 Task: Look for Airbnb properties in Ajka, Hungary from 20th December, 2023 to 26th December, 2023 for 4 adults. Place can be private room with 4 bedrooms having 4 beds and 4 bathrooms. Property type can be flat. Amenities needed are: wifi, TV, free parkinig on premises, gym, breakfast.
Action: Mouse moved to (562, 150)
Screenshot: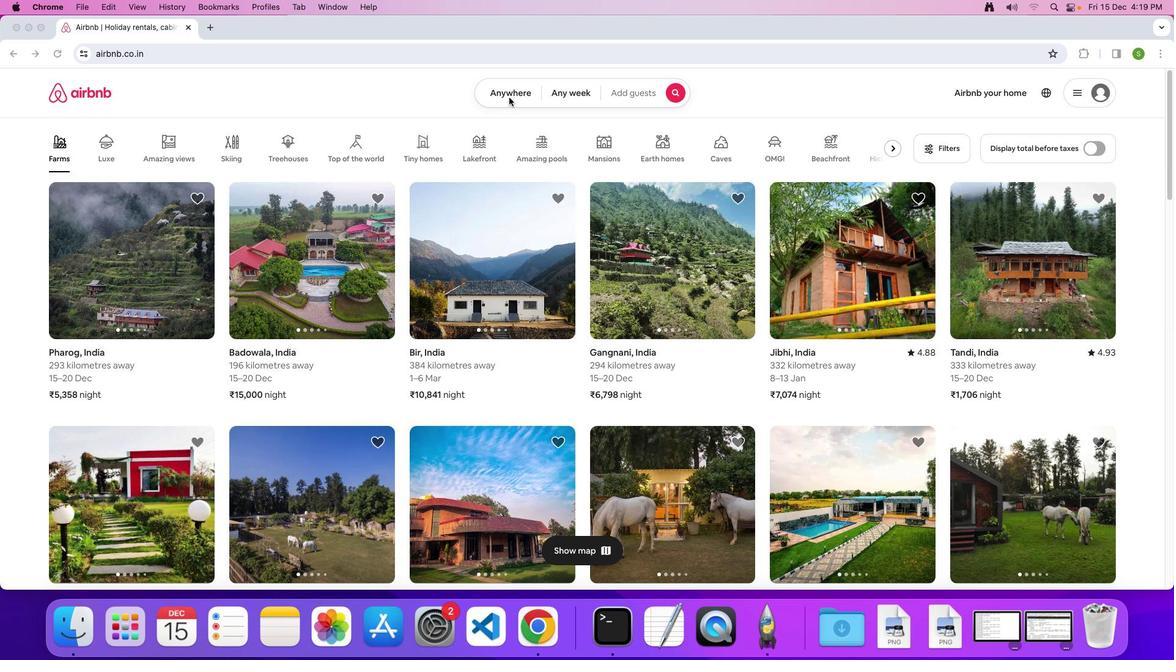 
Action: Mouse pressed left at (562, 150)
Screenshot: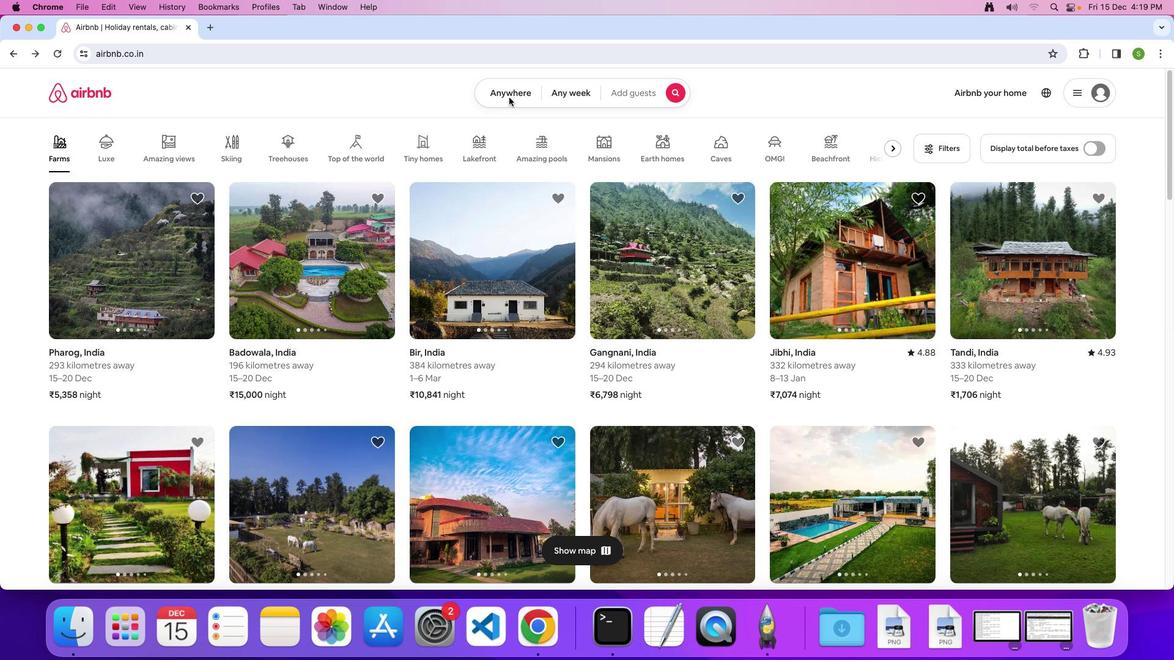 
Action: Mouse moved to (546, 149)
Screenshot: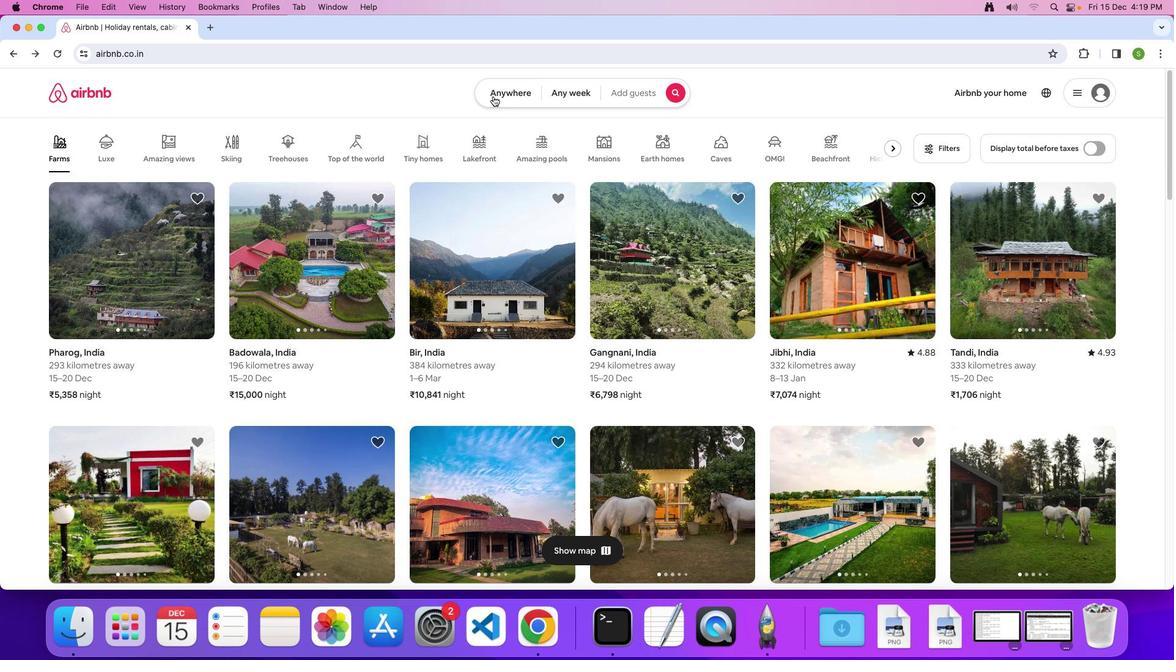 
Action: Mouse pressed left at (546, 149)
Screenshot: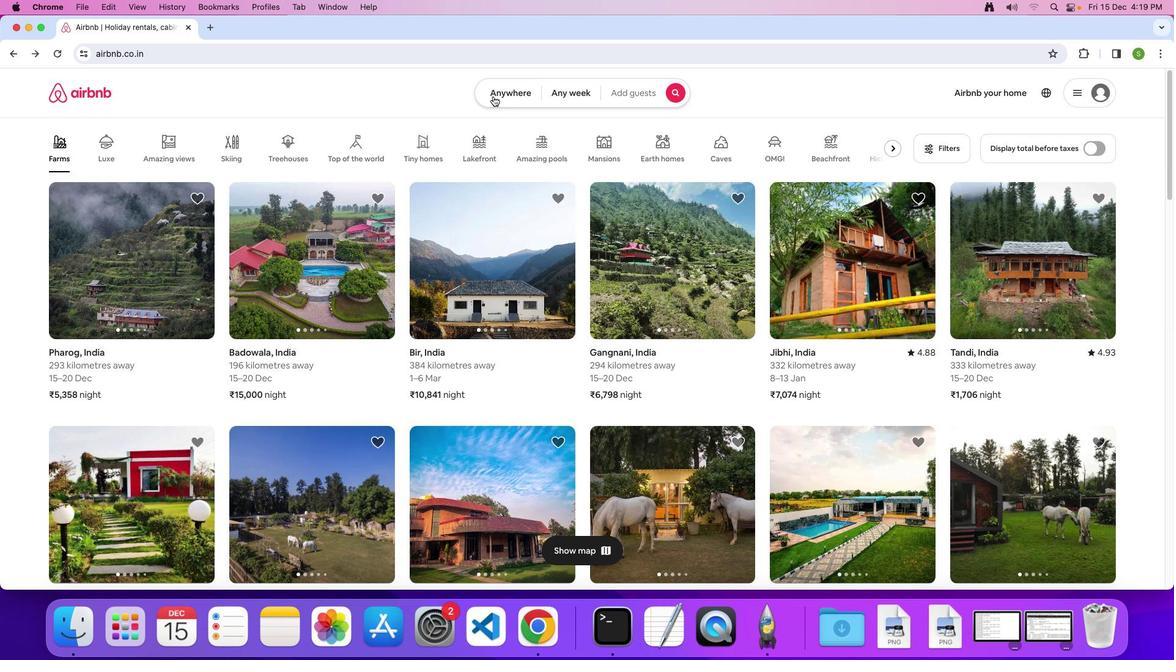 
Action: Mouse moved to (478, 190)
Screenshot: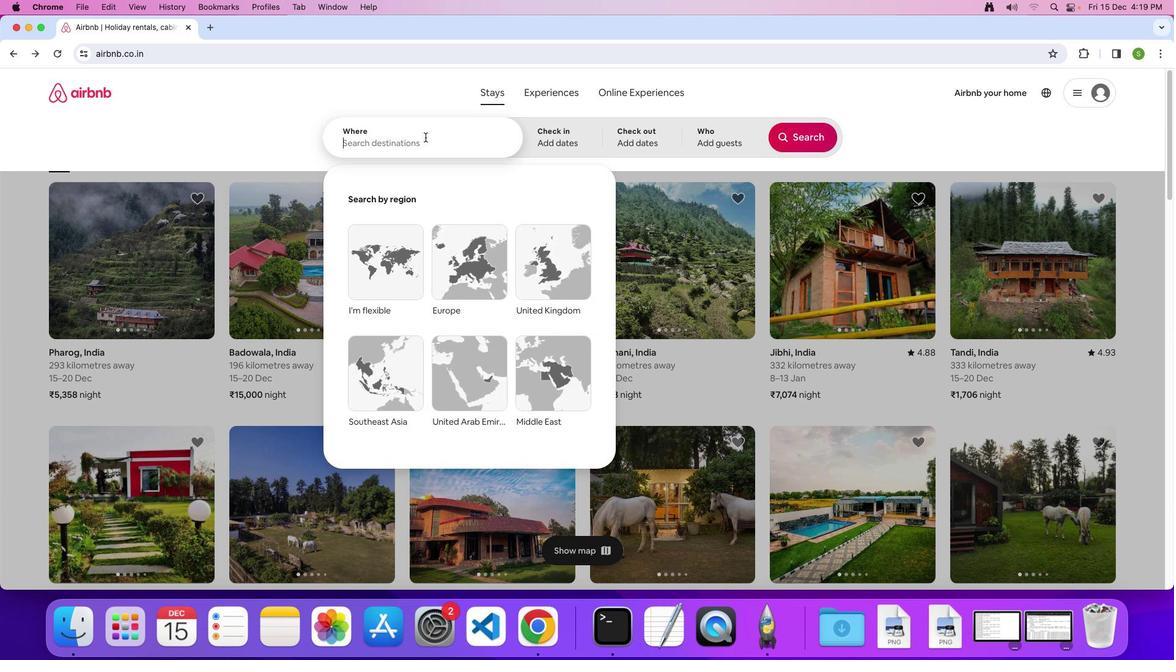 
Action: Mouse pressed left at (478, 190)
Screenshot: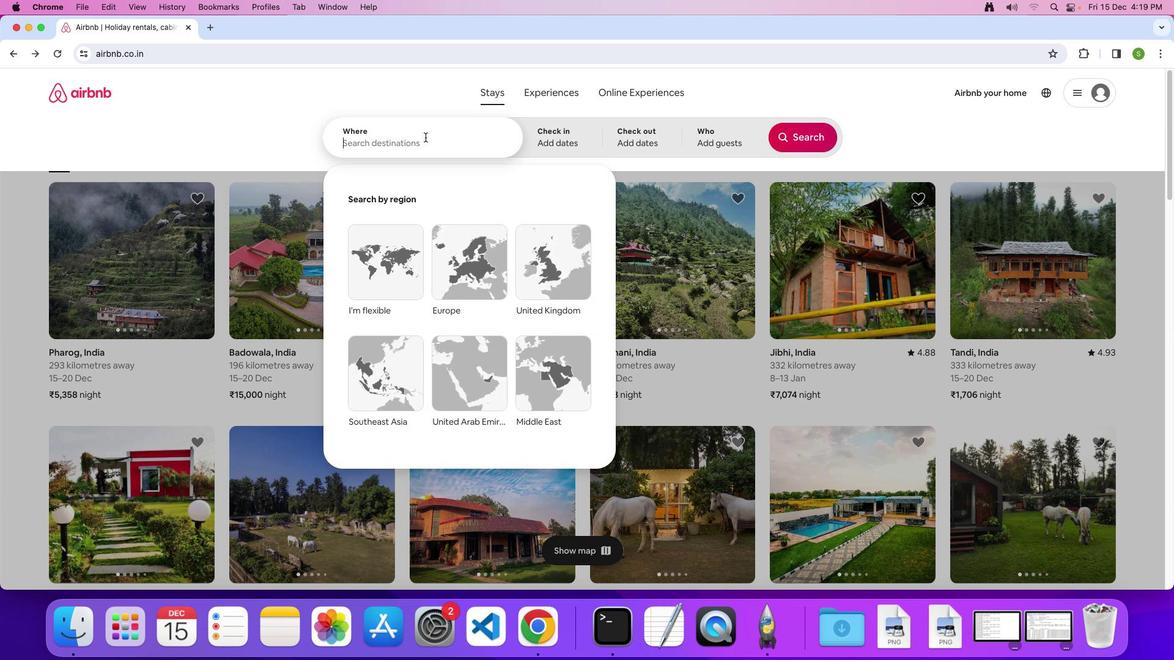 
Action: Key pressed 'A'Key.caps_lock'j''k''a'','Key.spaceKey.shift'H''u''n''g''a''r''y'Key.enter
Screenshot: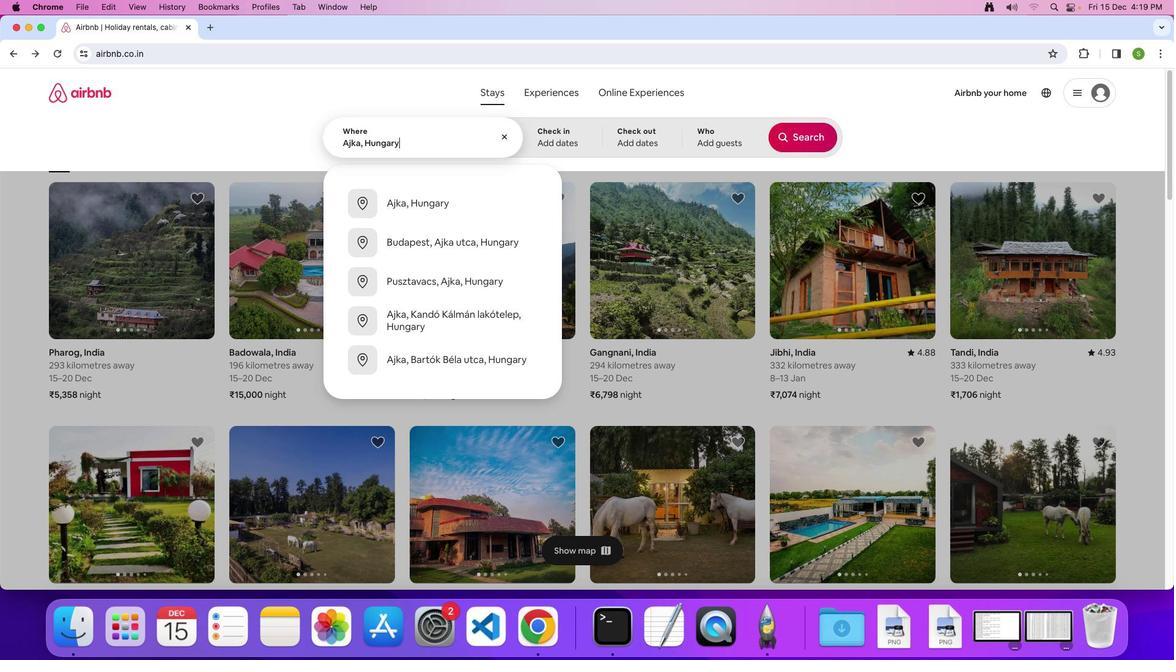 
Action: Mouse moved to (512, 432)
Screenshot: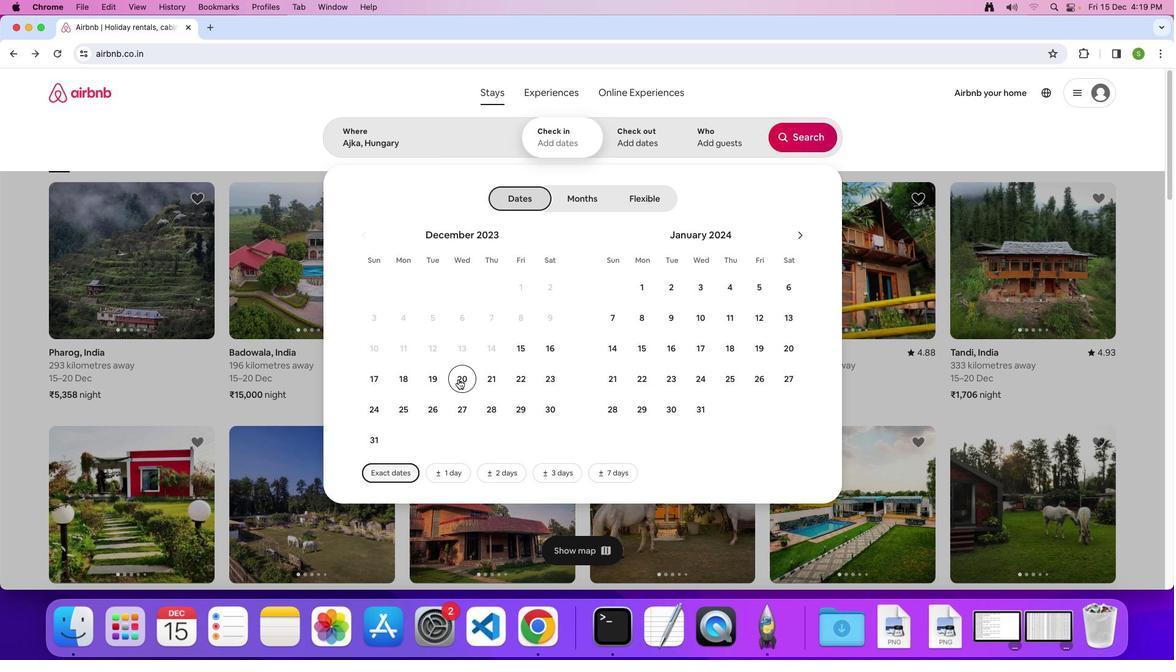 
Action: Mouse pressed left at (512, 432)
Screenshot: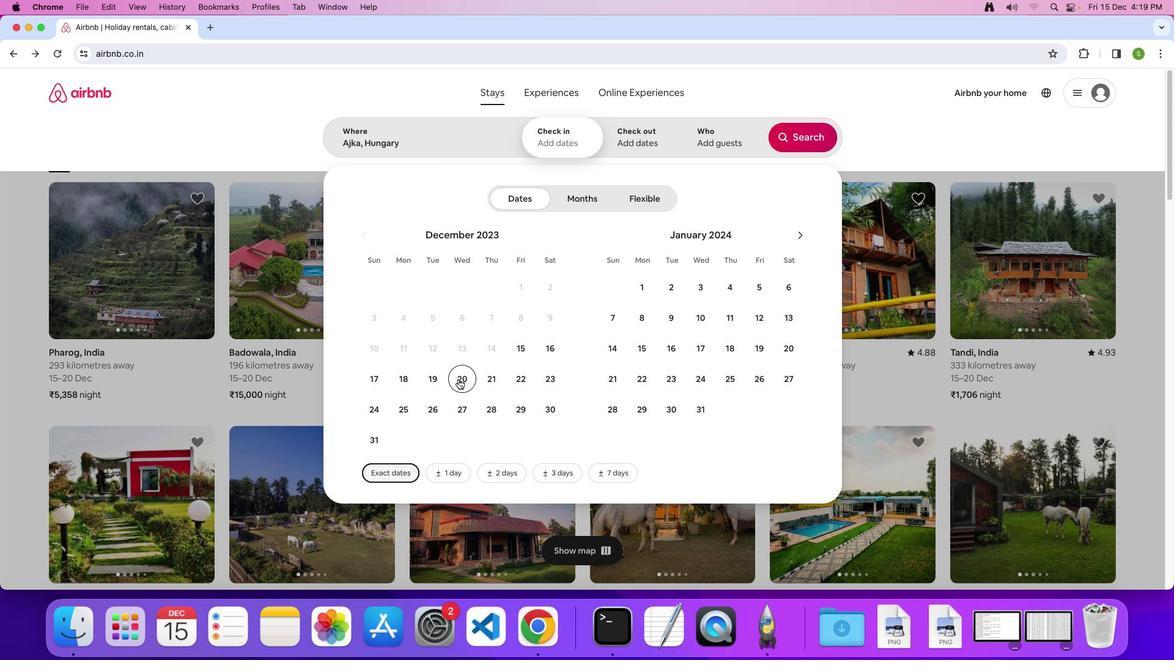 
Action: Mouse moved to (490, 459)
Screenshot: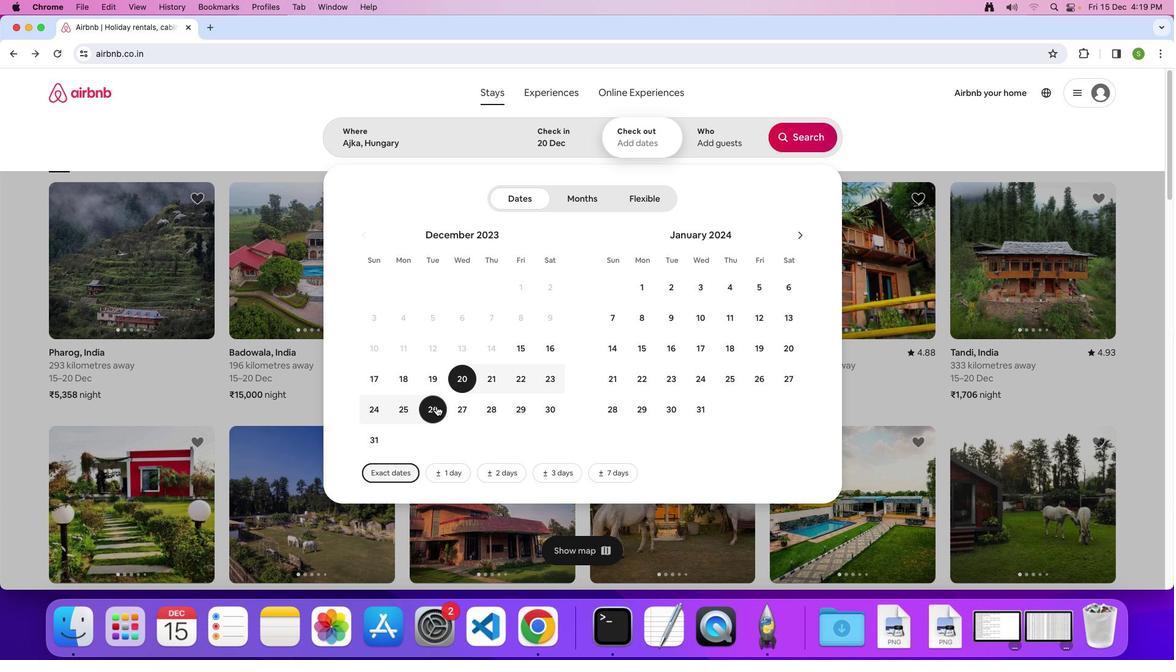 
Action: Mouse pressed left at (490, 459)
Screenshot: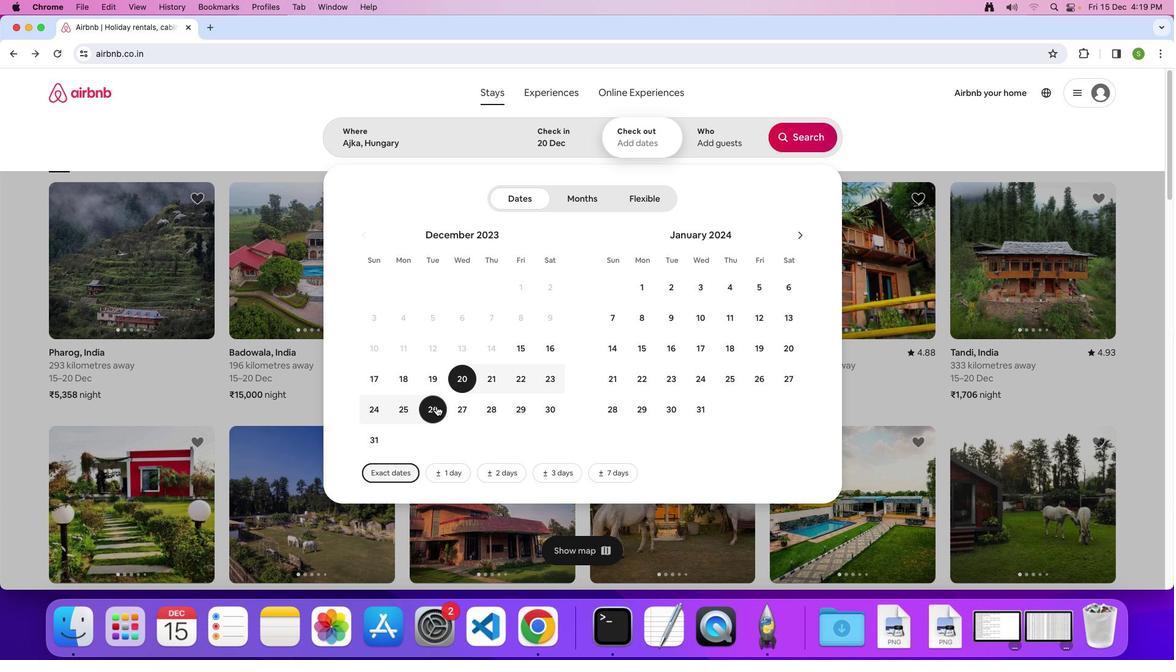 
Action: Mouse moved to (774, 203)
Screenshot: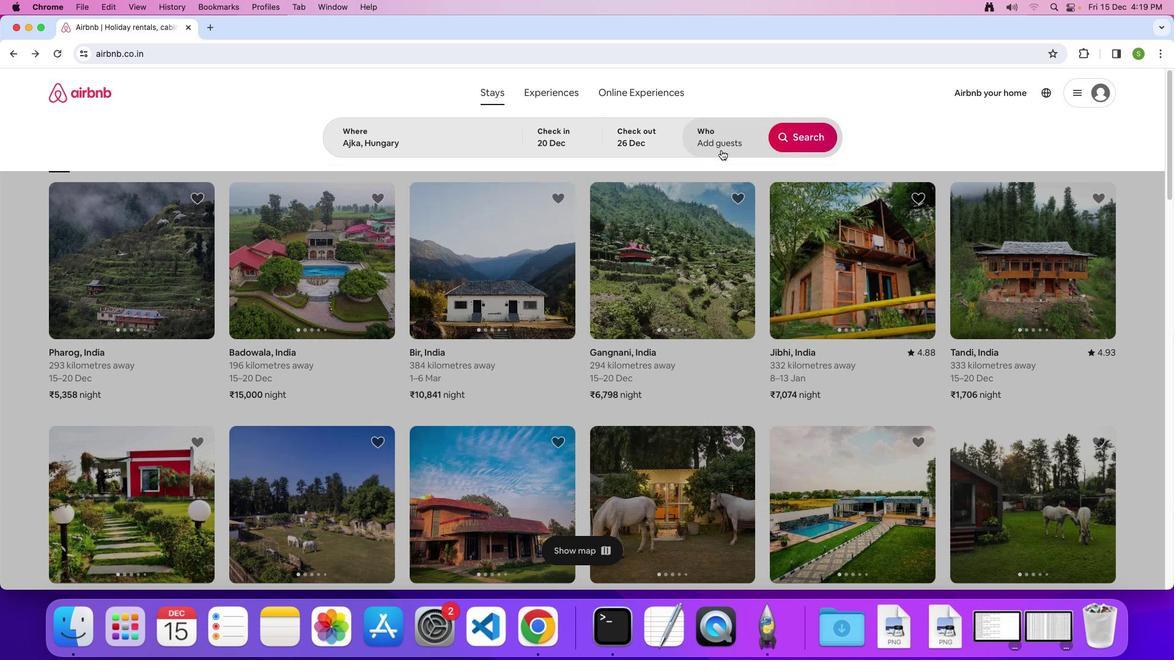 
Action: Mouse pressed left at (774, 203)
Screenshot: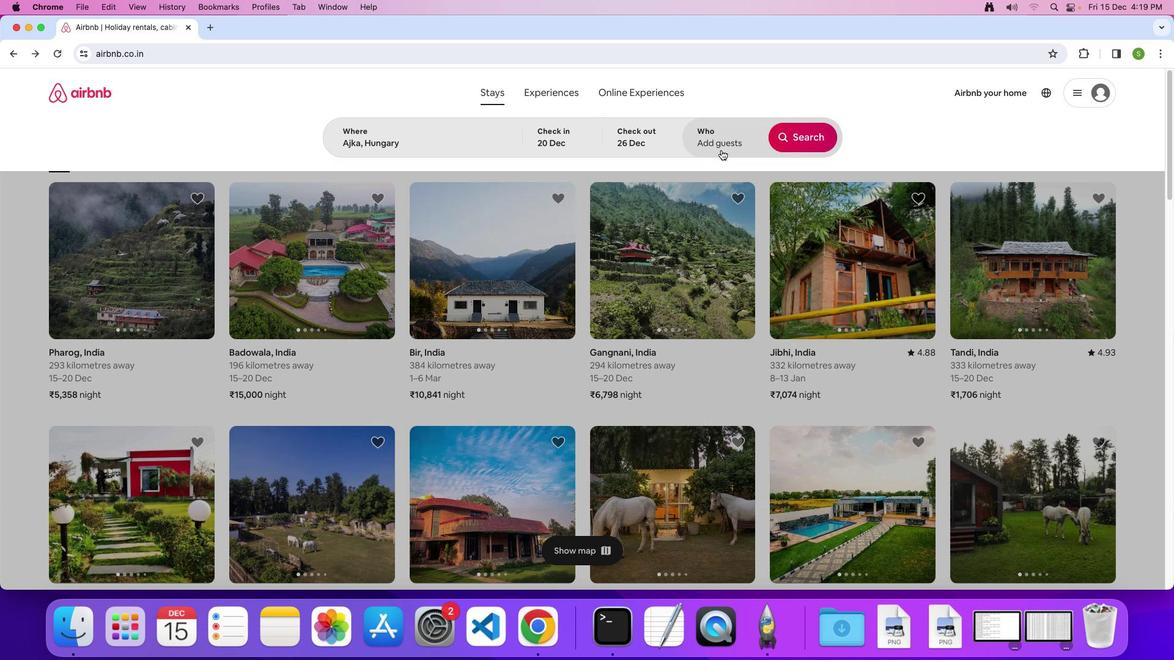 
Action: Mouse moved to (863, 256)
Screenshot: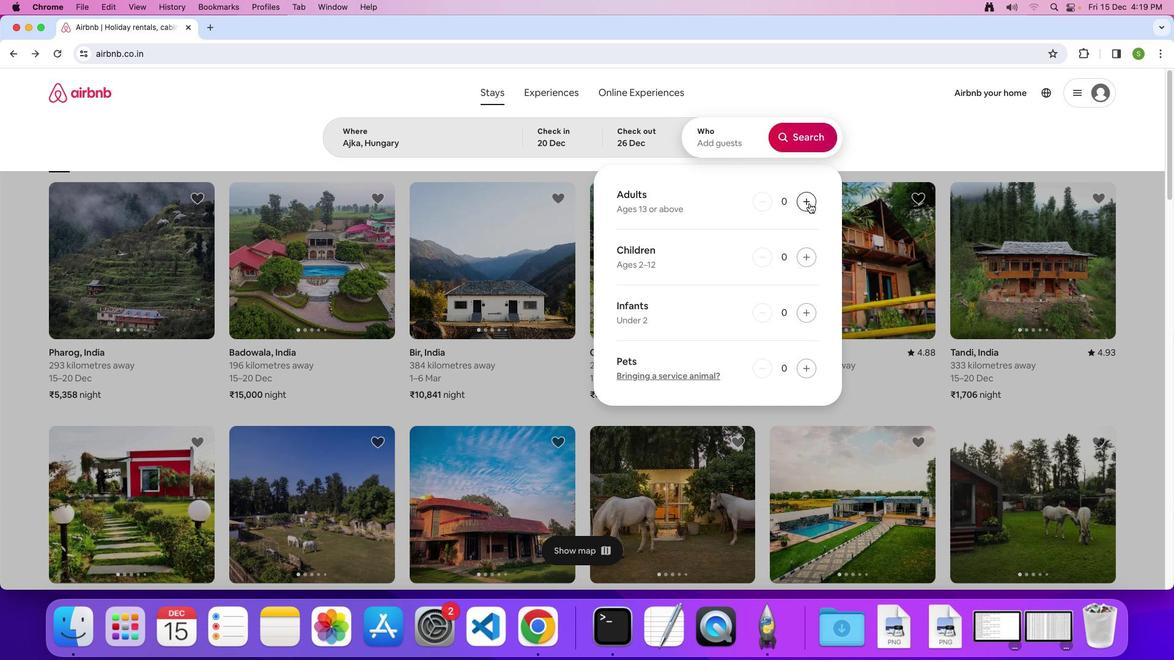 
Action: Mouse pressed left at (863, 256)
Screenshot: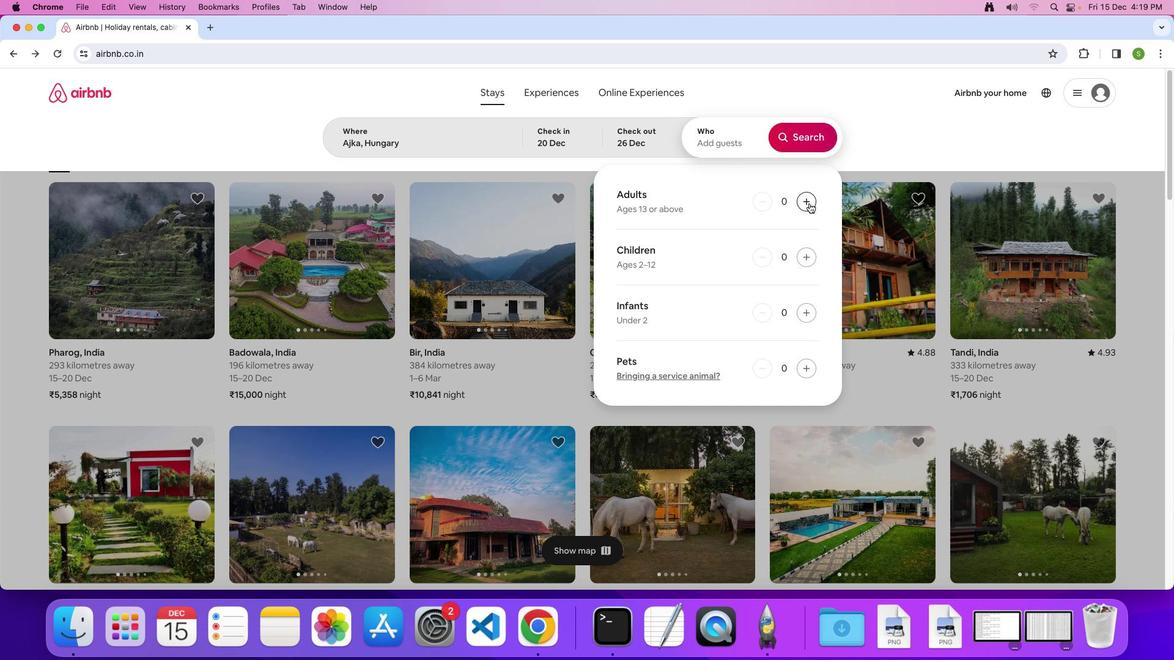 
Action: Mouse pressed left at (863, 256)
Screenshot: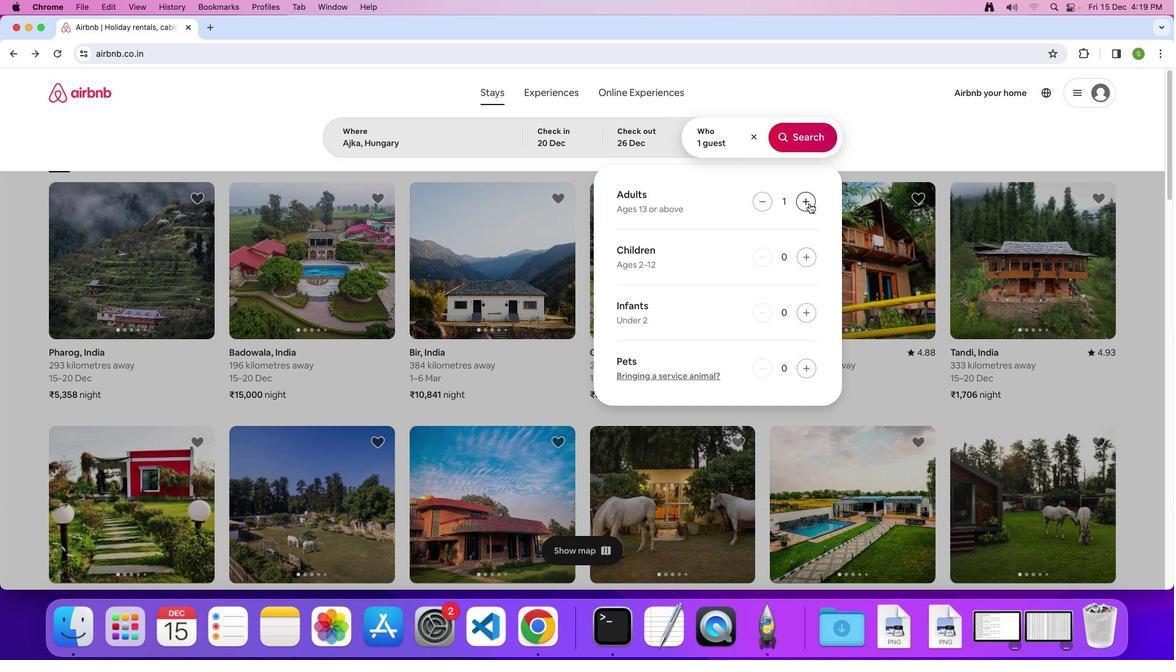
Action: Mouse pressed left at (863, 256)
Screenshot: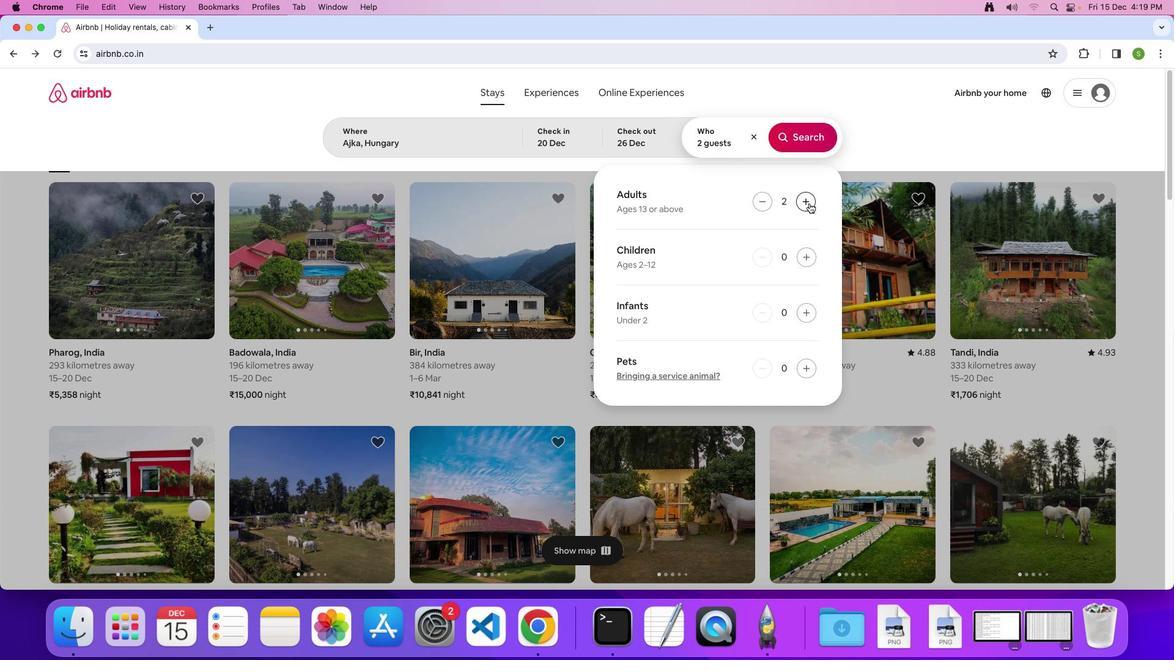 
Action: Mouse pressed left at (863, 256)
Screenshot: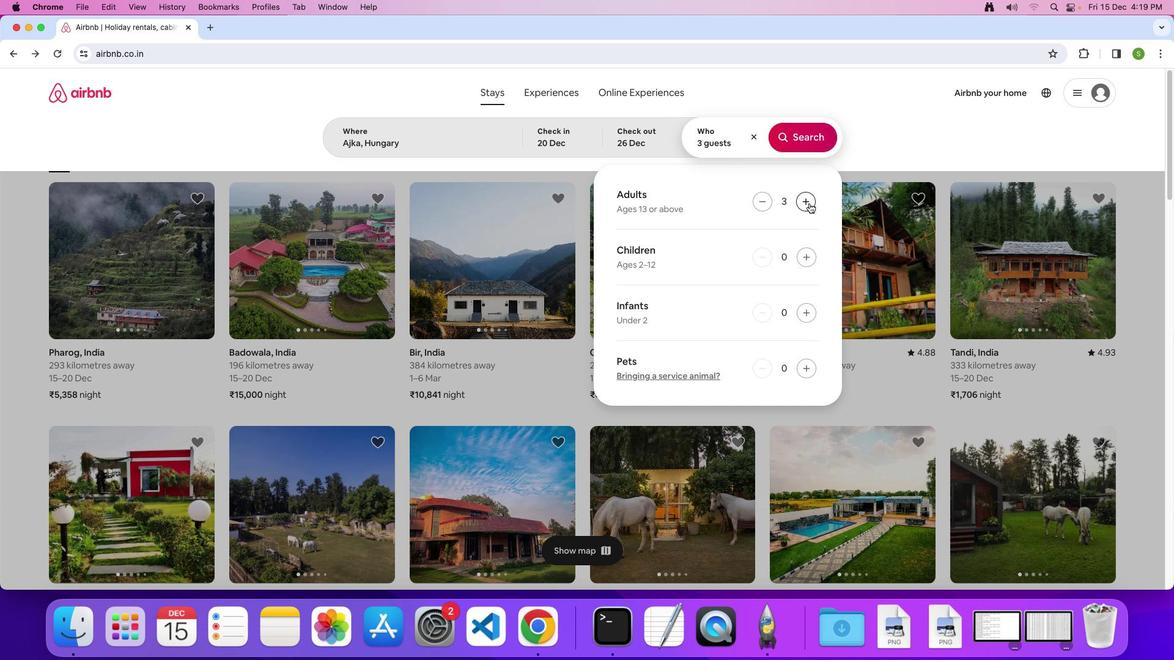 
Action: Mouse moved to (863, 190)
Screenshot: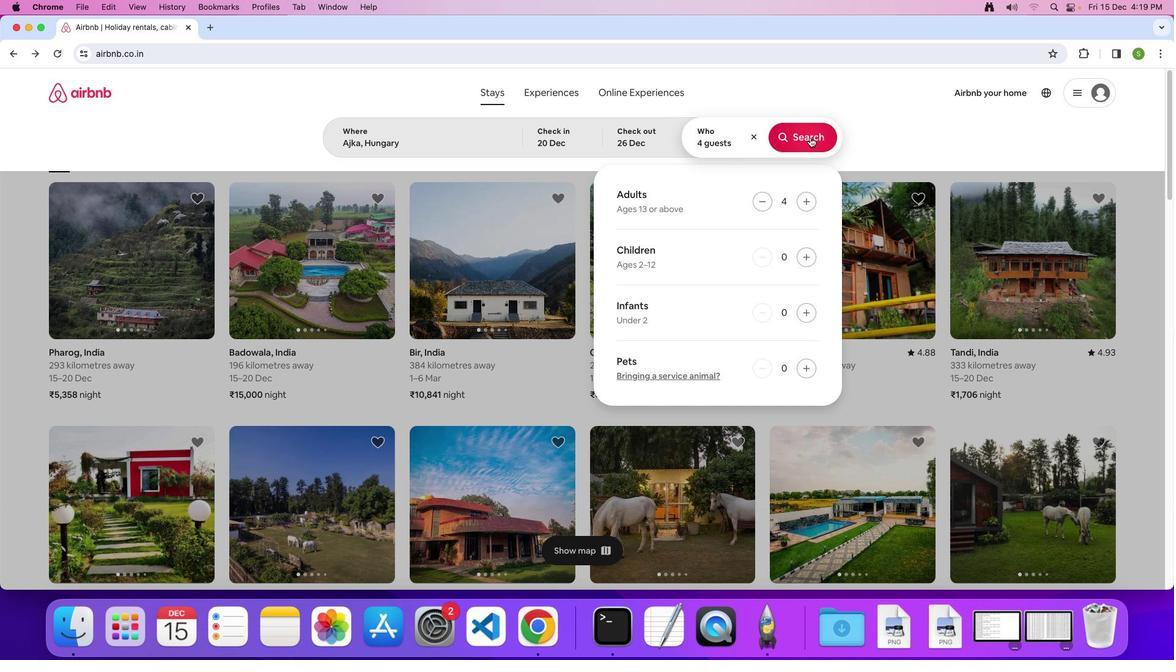 
Action: Mouse pressed left at (863, 190)
Screenshot: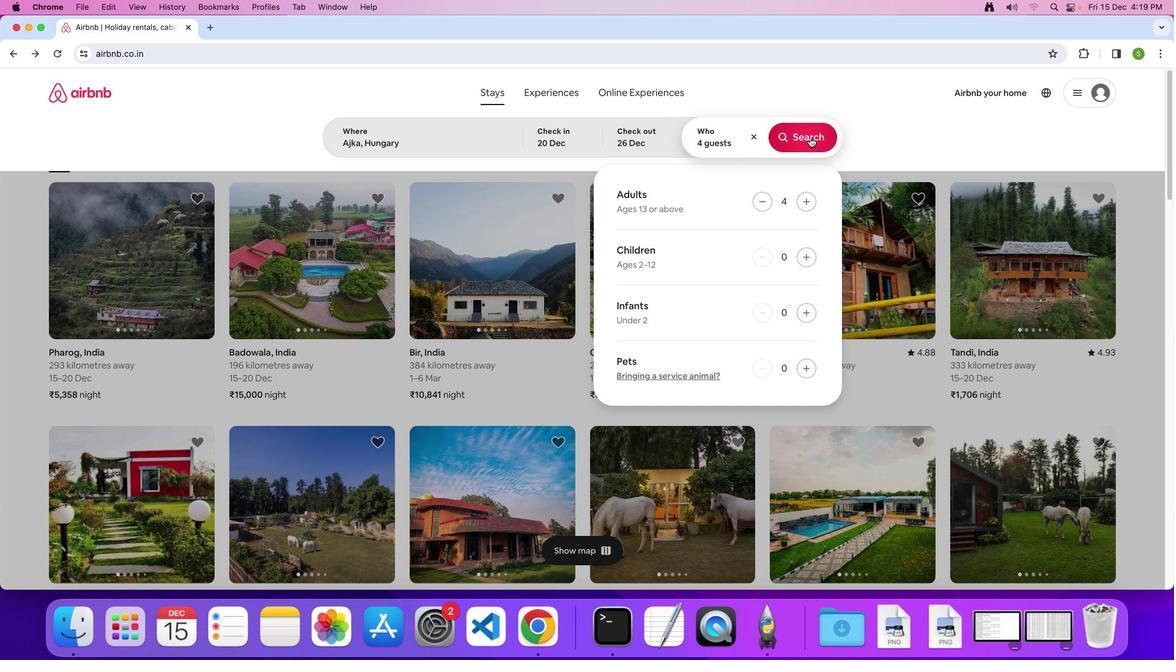 
Action: Mouse moved to (1042, 196)
Screenshot: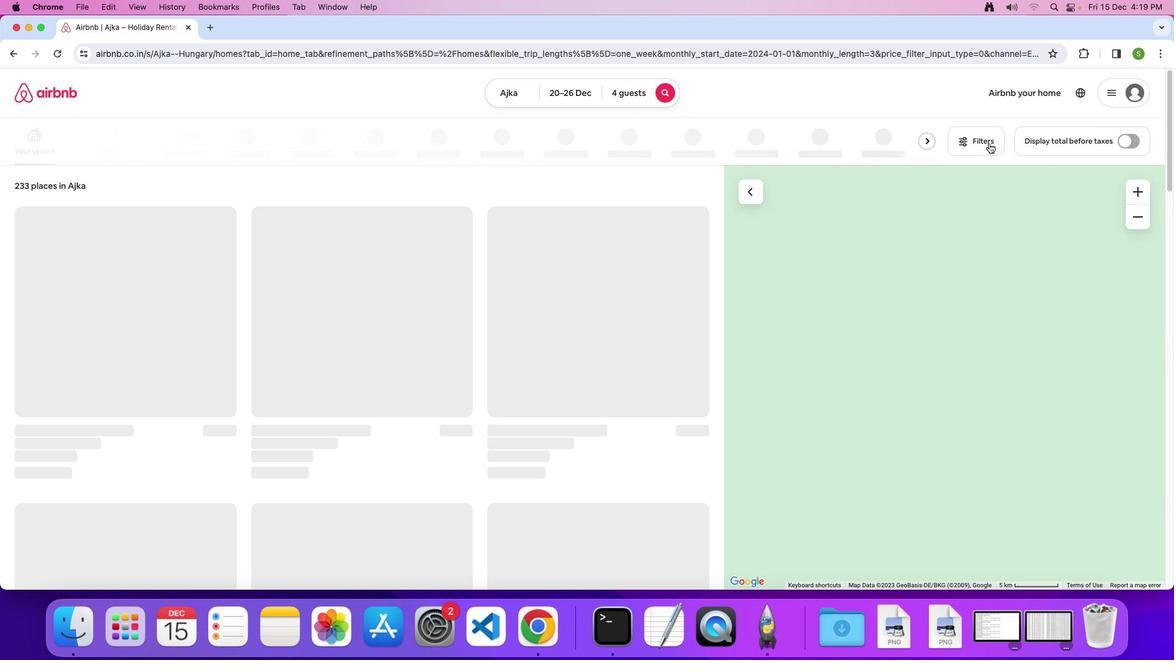 
Action: Mouse pressed left at (1042, 196)
Screenshot: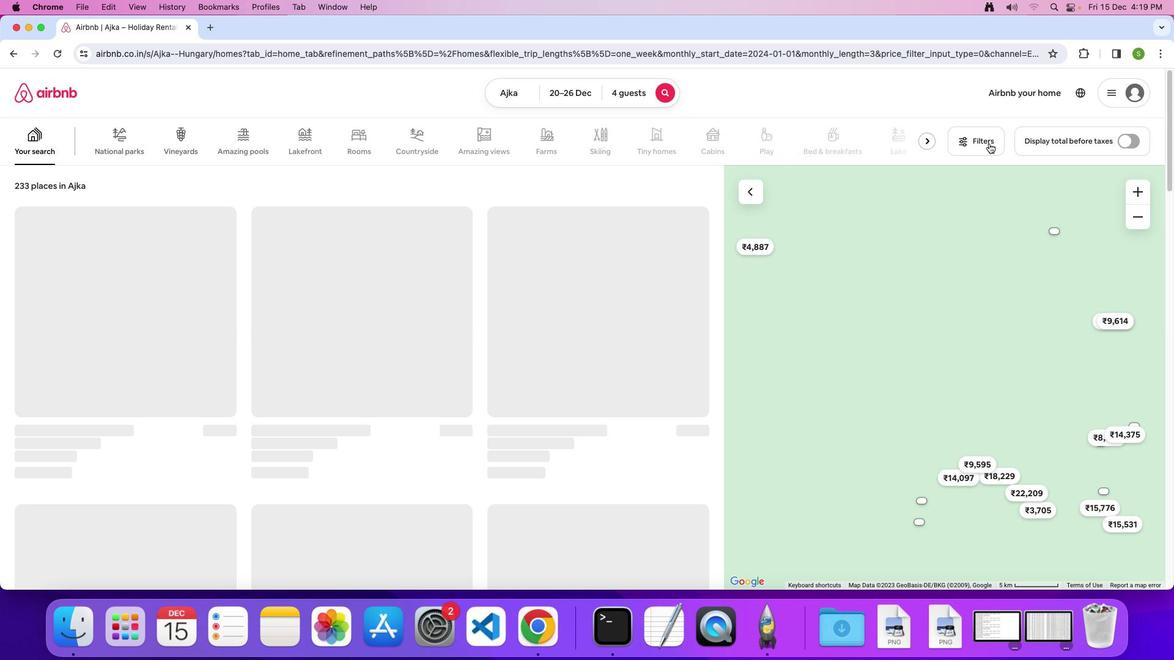 
Action: Mouse moved to (641, 430)
Screenshot: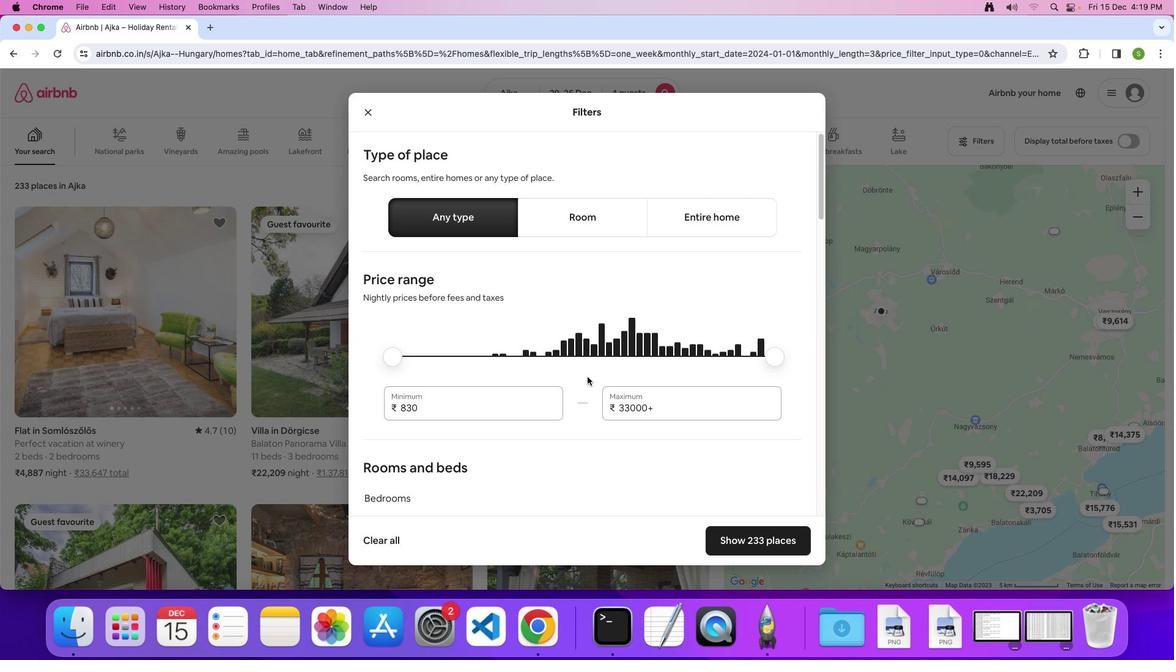 
Action: Mouse scrolled (641, 430) with delta (53, 52)
Screenshot: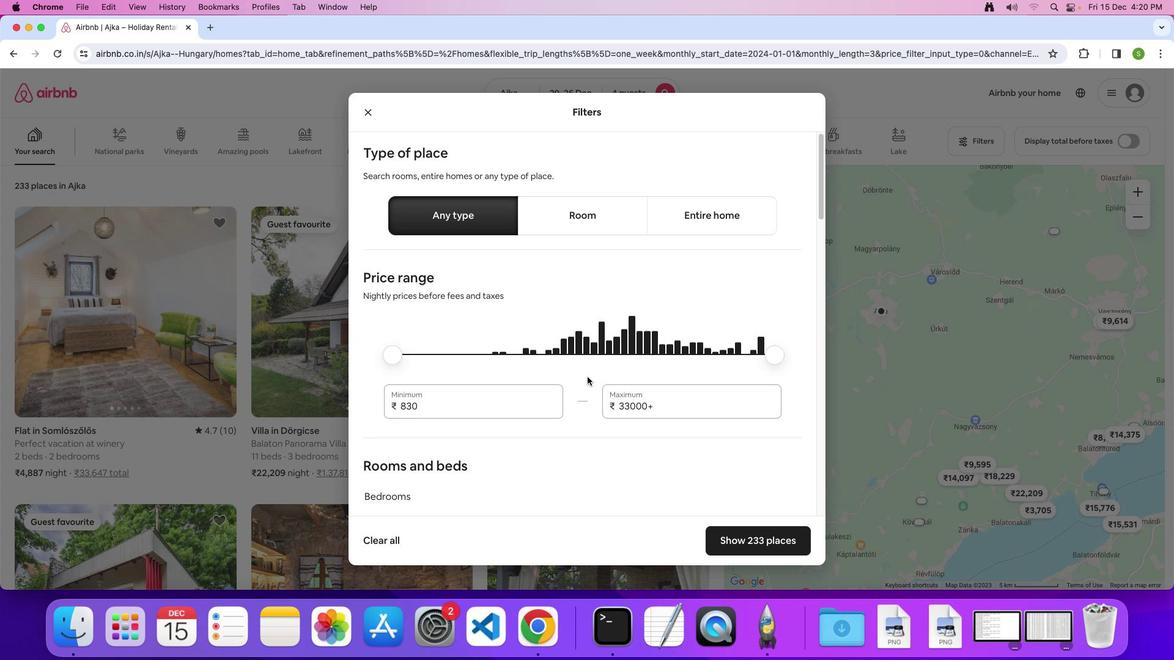 
Action: Mouse scrolled (641, 430) with delta (53, 52)
Screenshot: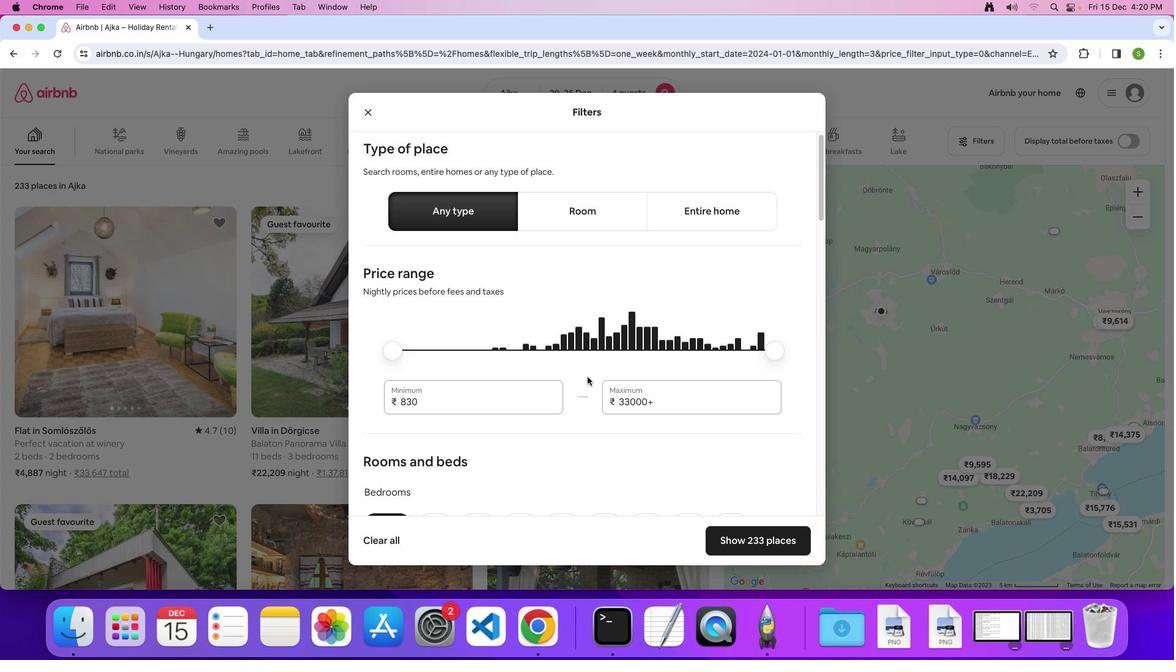 
Action: Mouse scrolled (641, 430) with delta (53, 52)
Screenshot: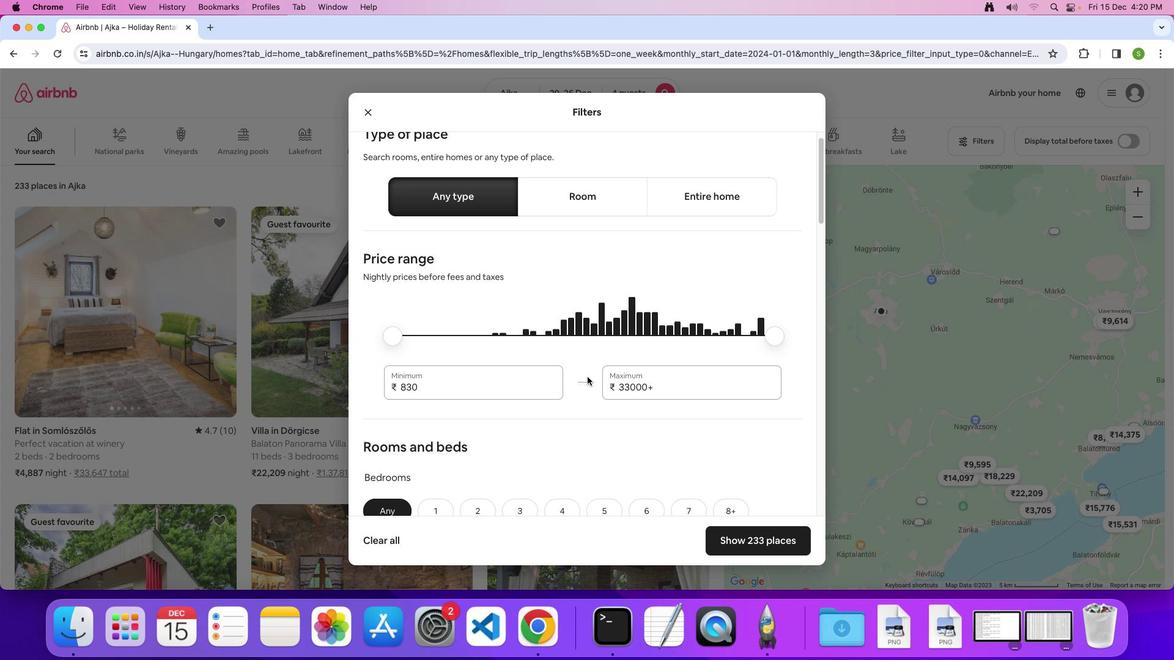 
Action: Mouse scrolled (641, 430) with delta (53, 52)
Screenshot: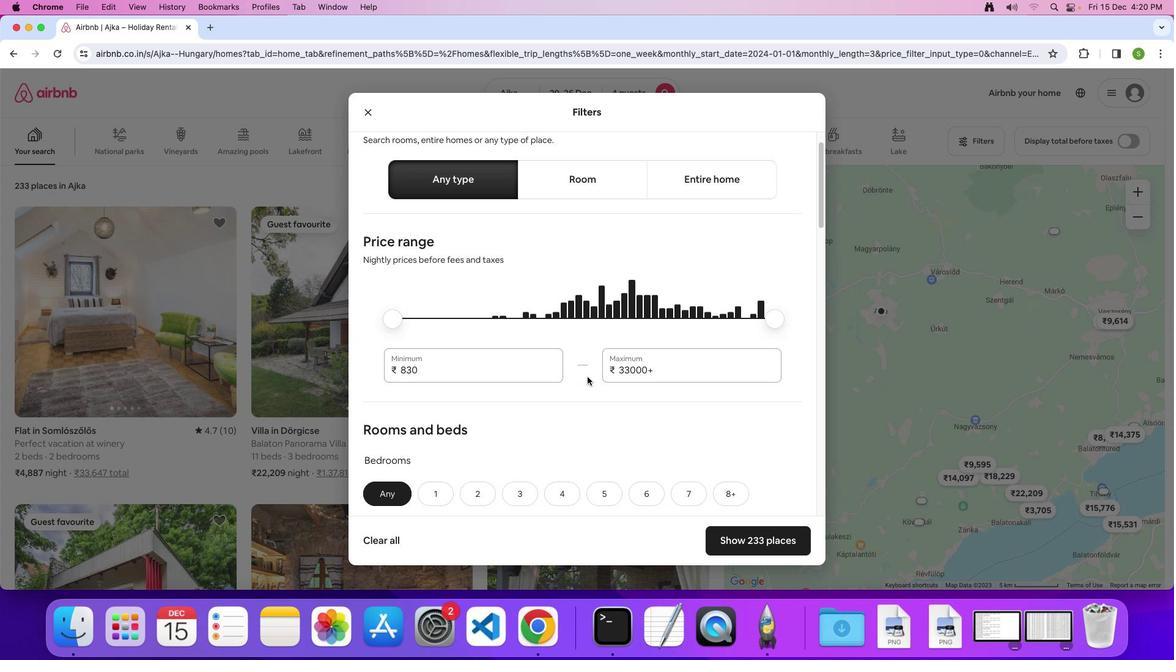 
Action: Mouse scrolled (641, 430) with delta (53, 52)
Screenshot: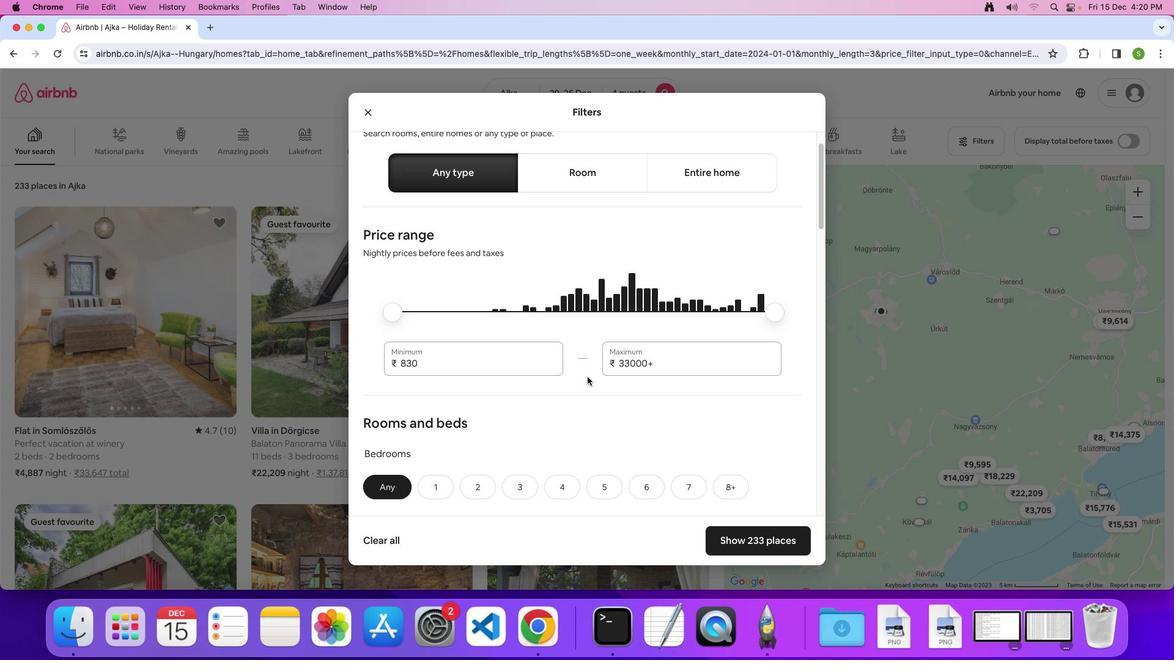 
Action: Mouse scrolled (641, 430) with delta (53, 52)
Screenshot: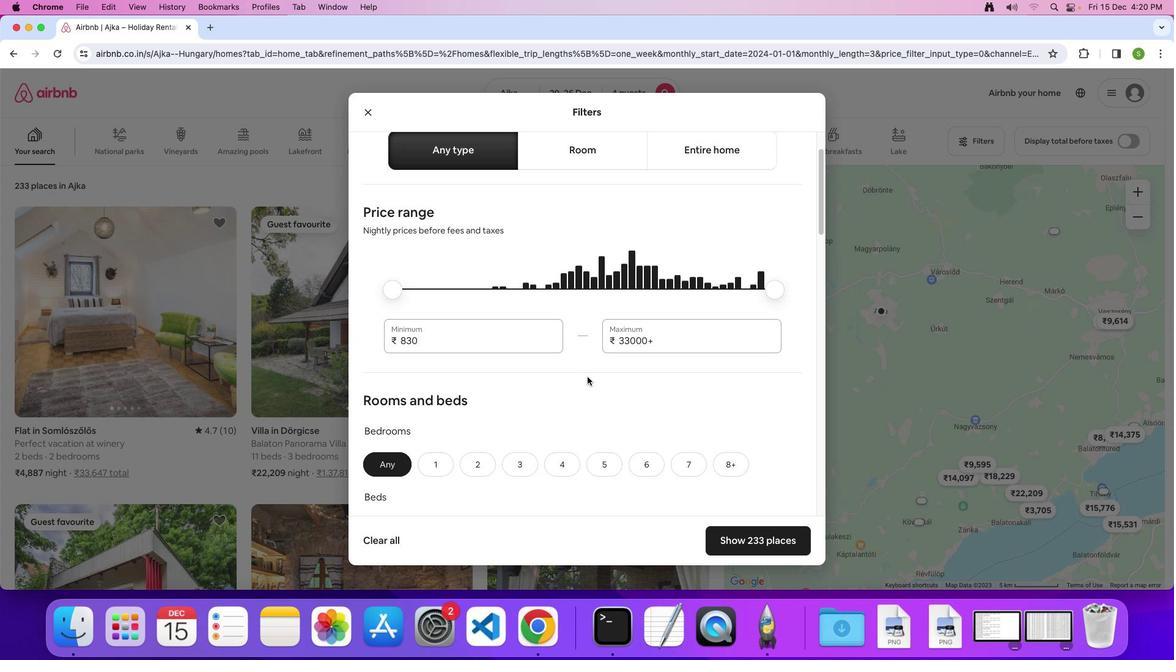 
Action: Mouse scrolled (641, 430) with delta (53, 52)
Screenshot: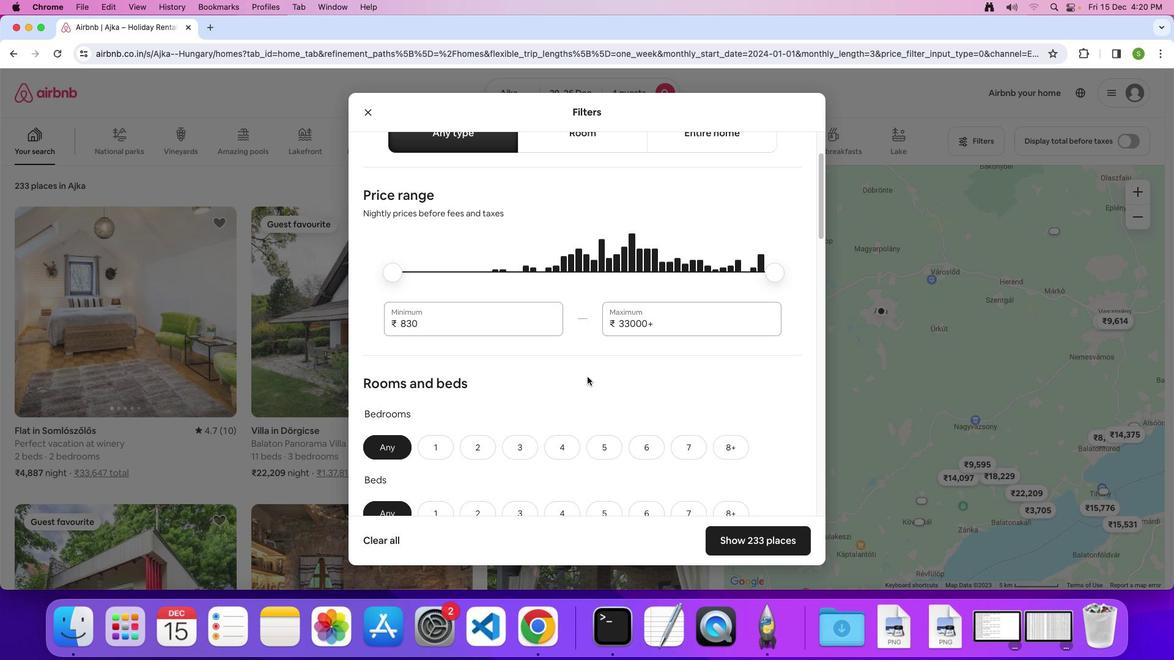 
Action: Mouse scrolled (641, 430) with delta (53, 52)
Screenshot: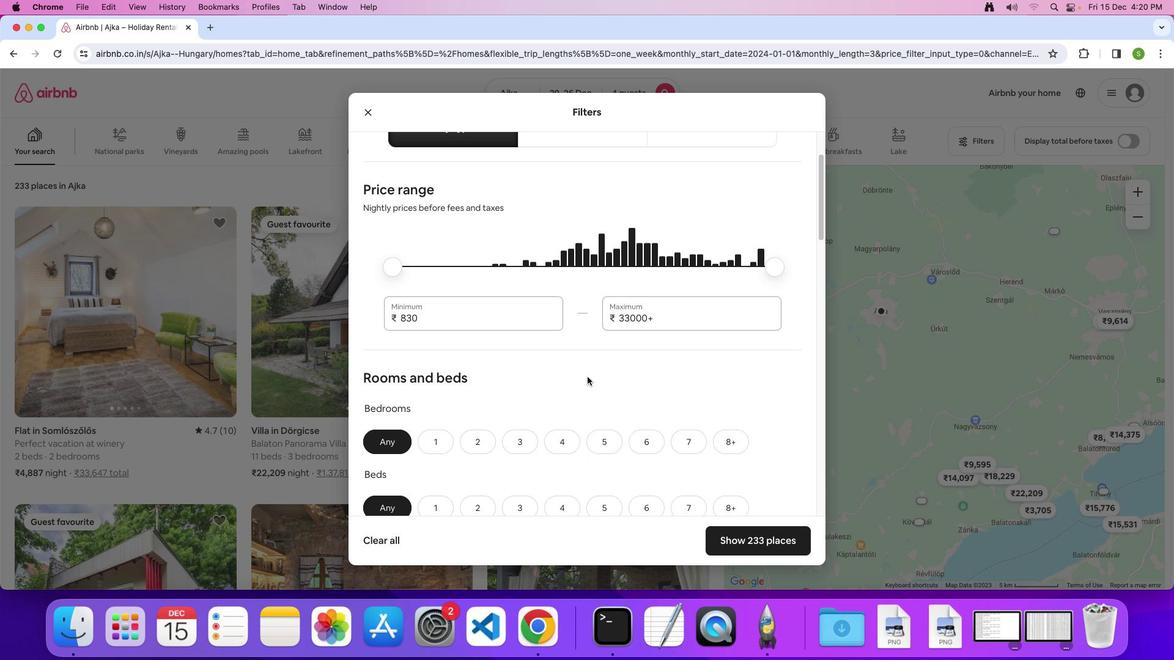 
Action: Mouse scrolled (641, 430) with delta (53, 52)
Screenshot: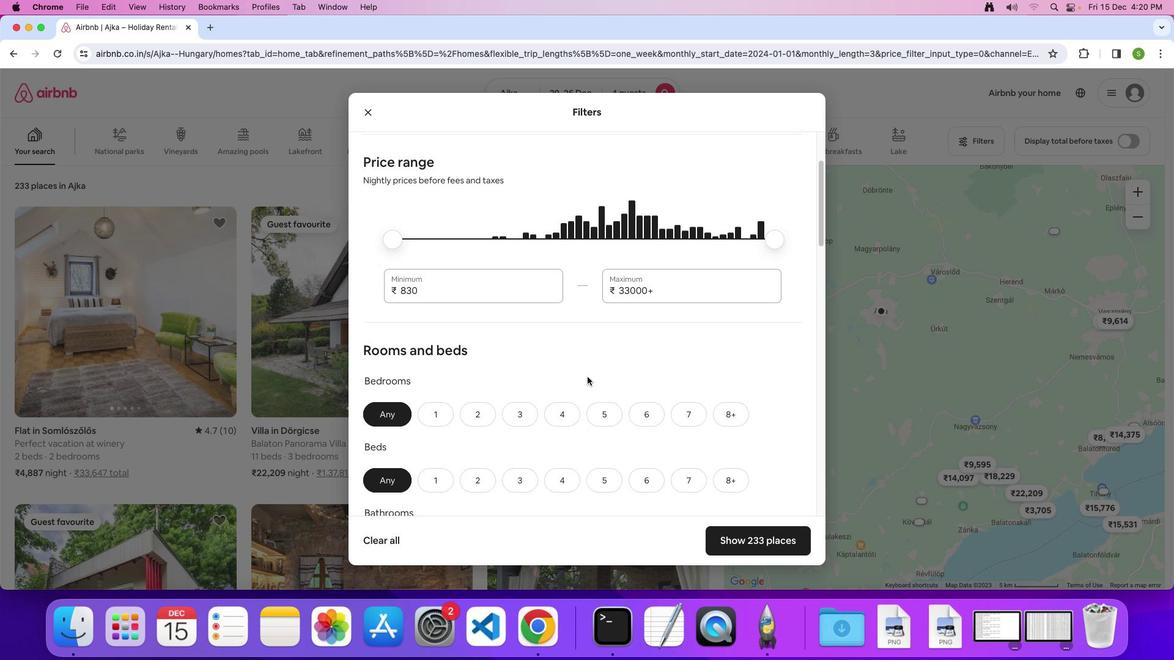 
Action: Mouse scrolled (641, 430) with delta (53, 52)
Screenshot: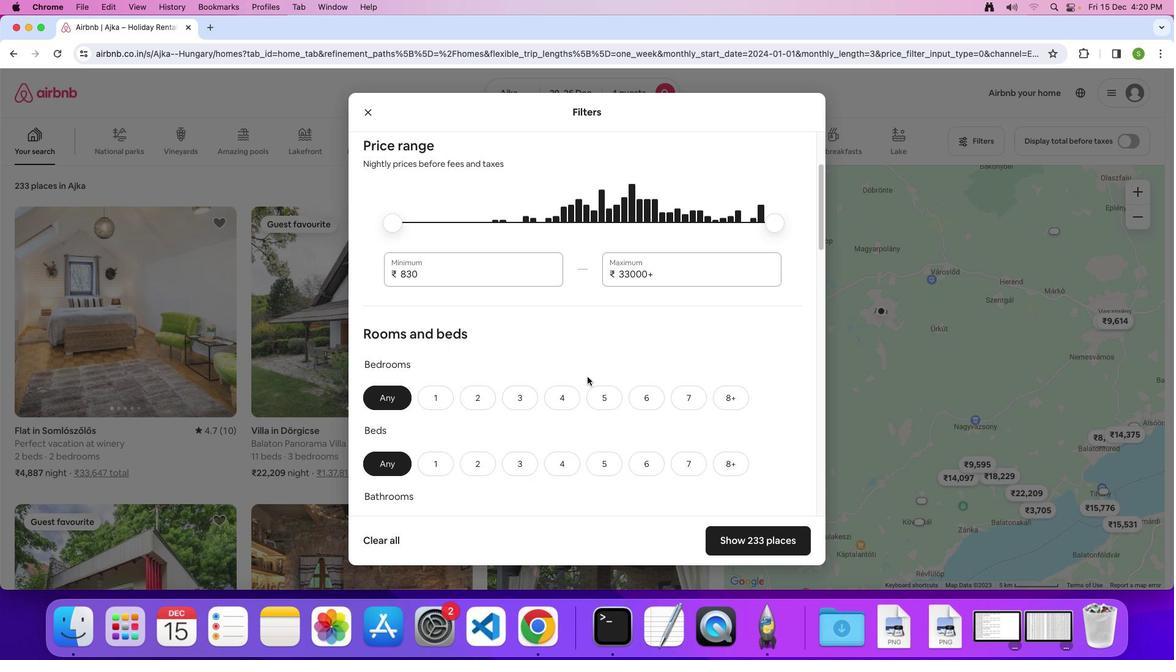 
Action: Mouse scrolled (641, 430) with delta (53, 52)
Screenshot: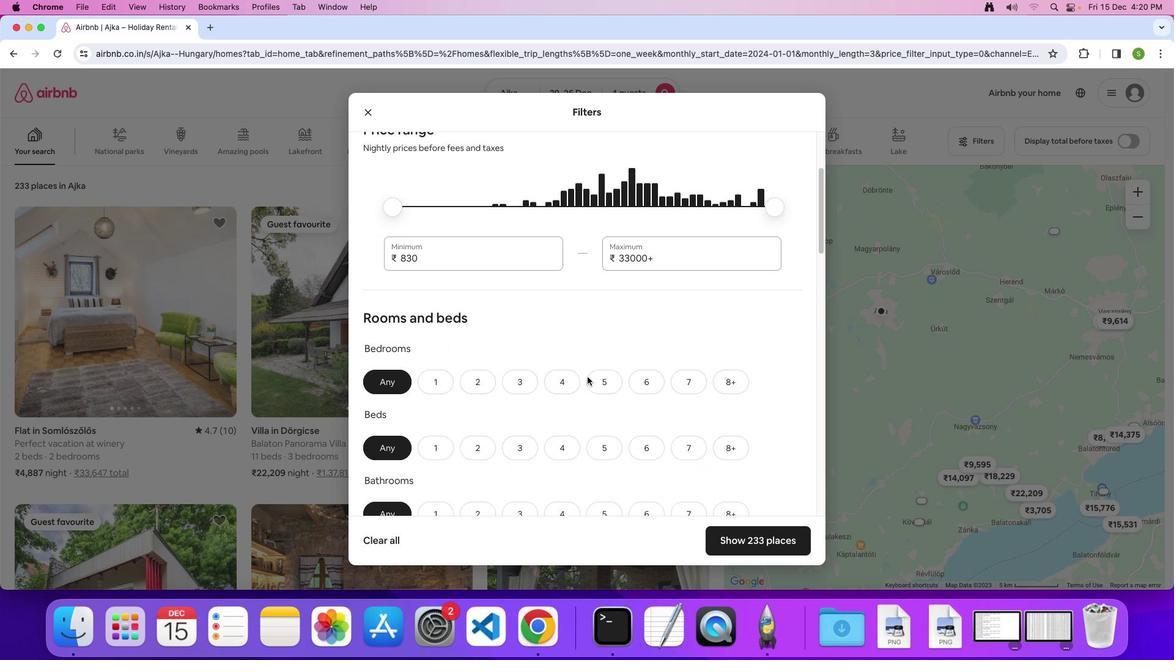
Action: Mouse scrolled (641, 430) with delta (53, 52)
Screenshot: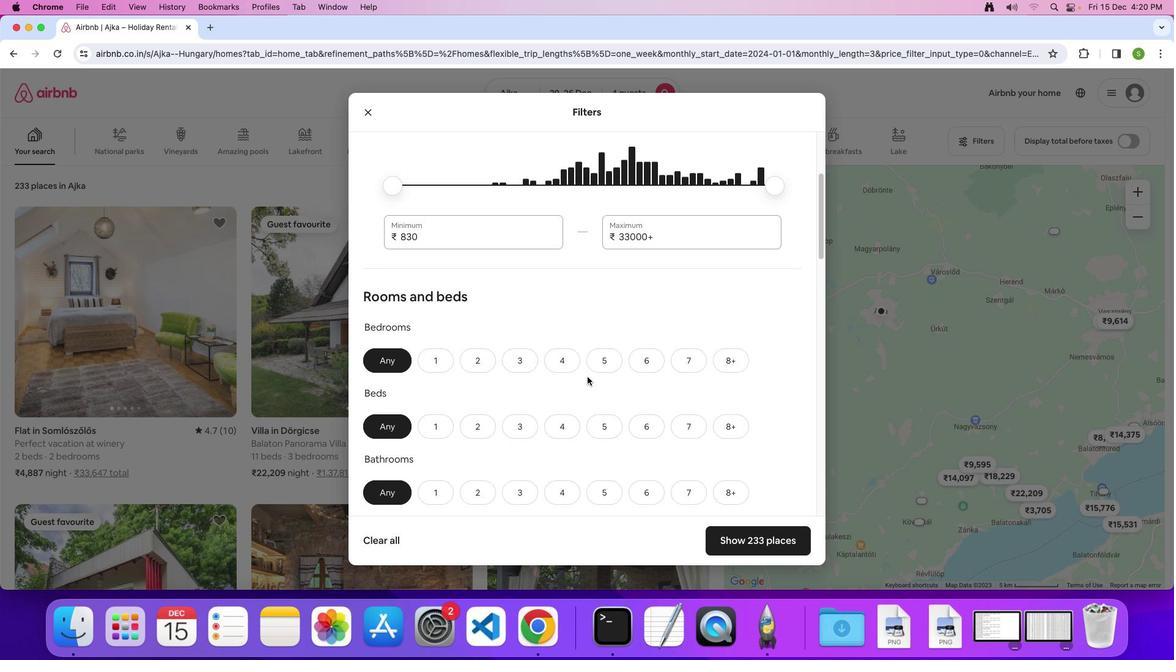 
Action: Mouse scrolled (641, 430) with delta (53, 52)
Screenshot: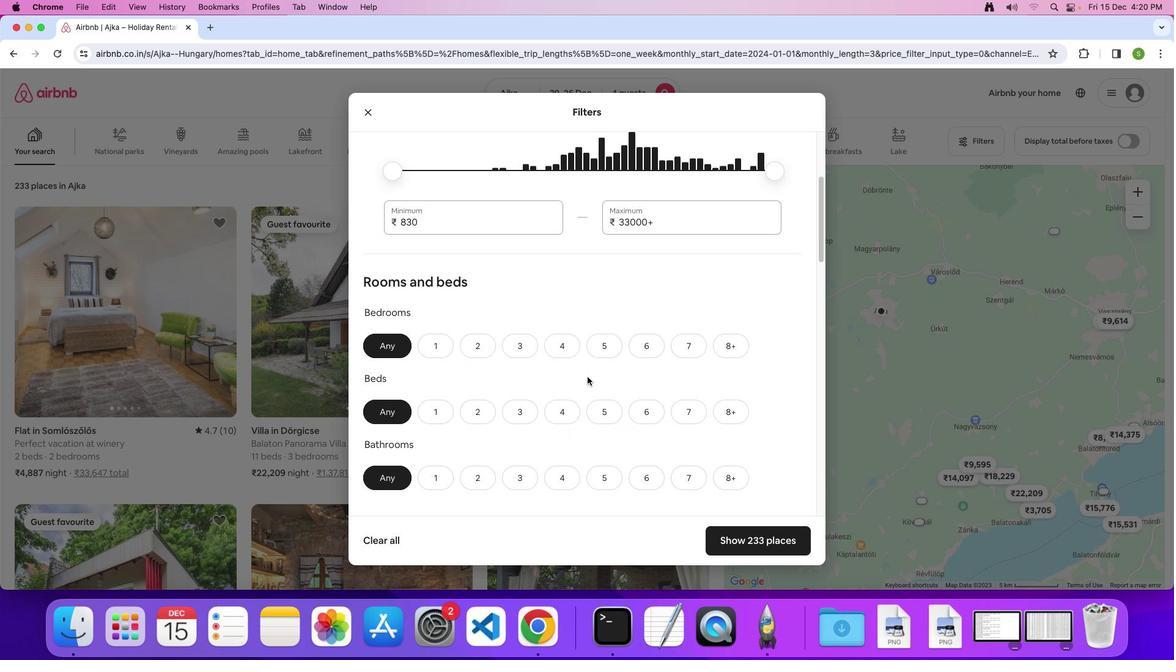 
Action: Mouse scrolled (641, 430) with delta (53, 52)
Screenshot: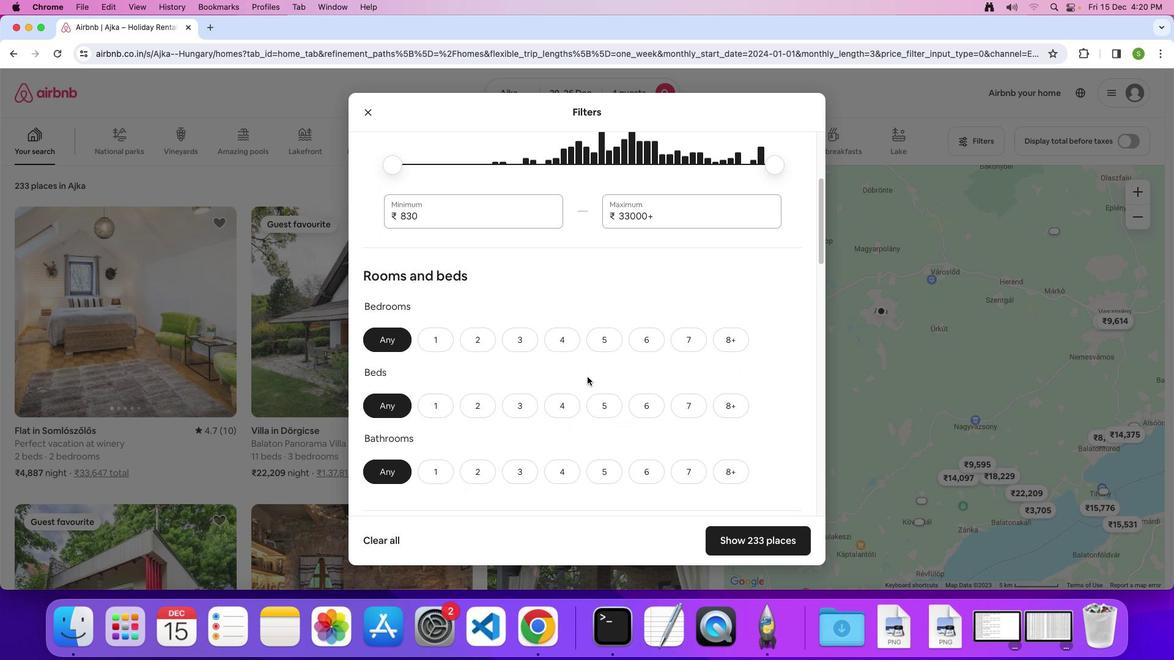 
Action: Mouse moved to (612, 392)
Screenshot: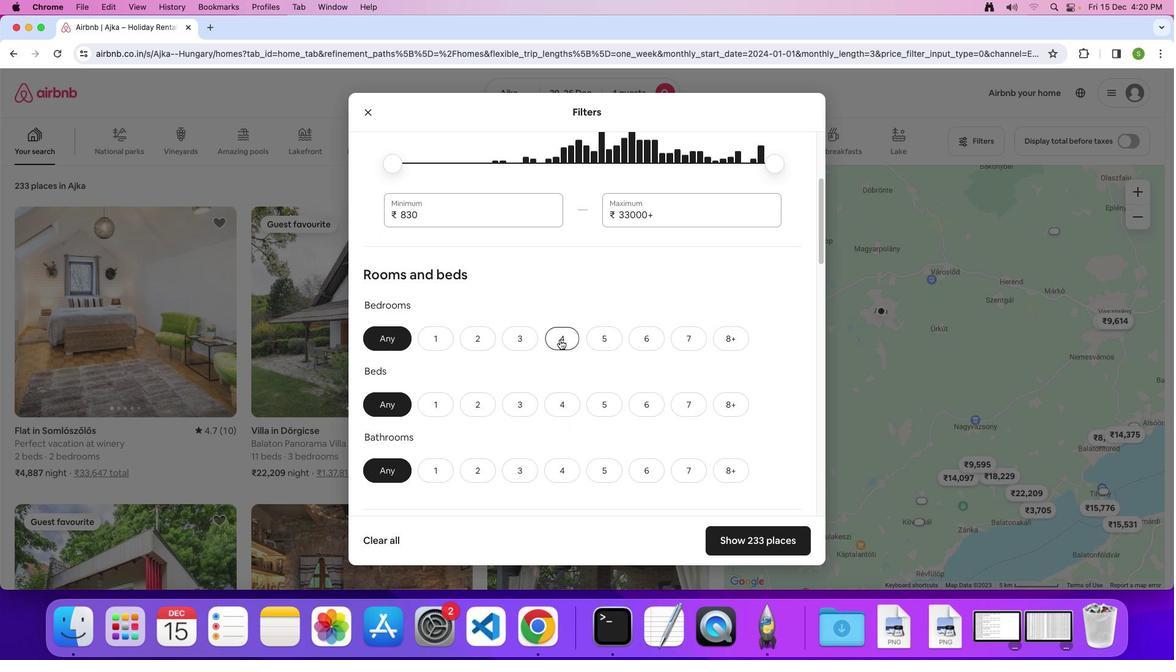 
Action: Mouse pressed left at (612, 392)
Screenshot: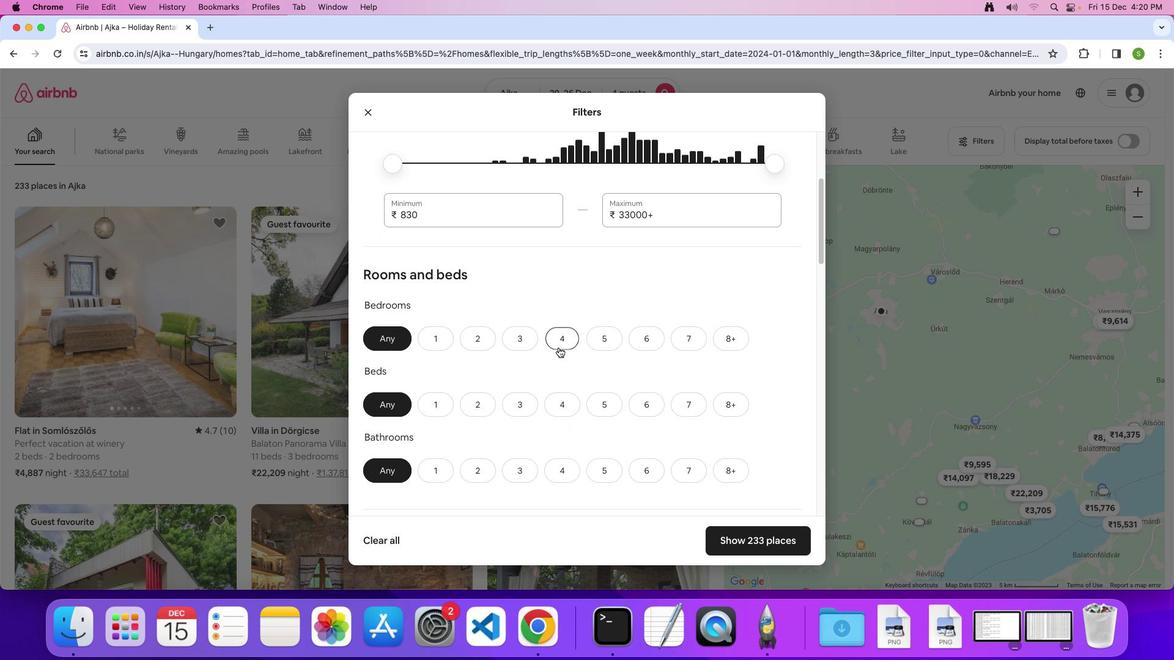 
Action: Mouse moved to (612, 459)
Screenshot: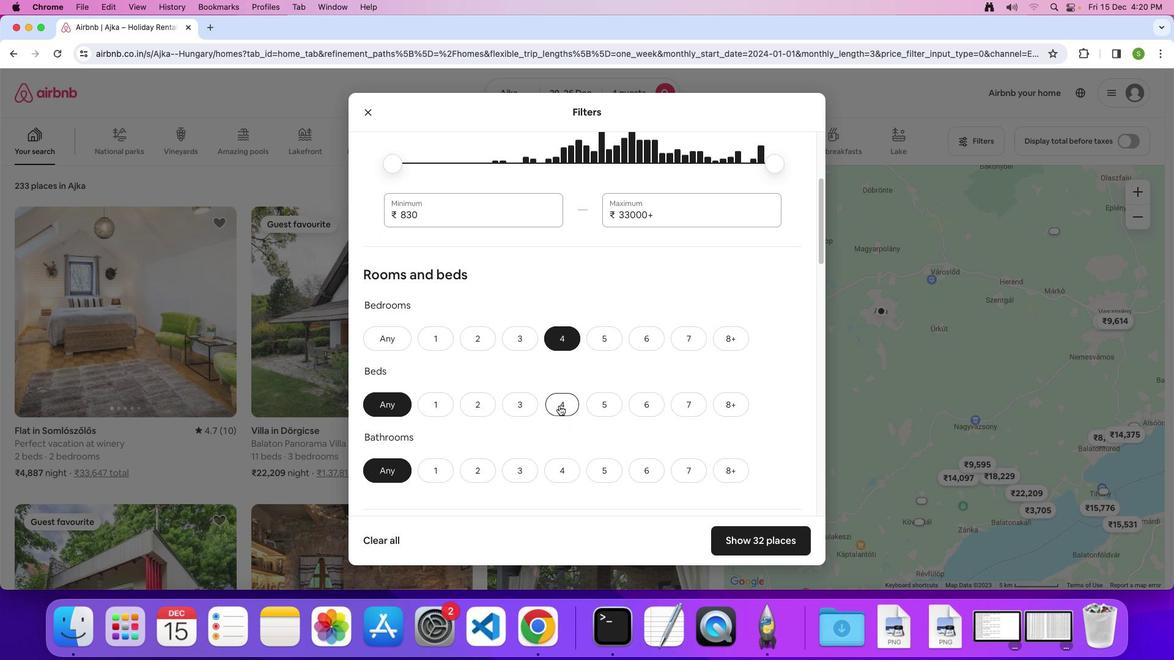
Action: Mouse pressed left at (612, 459)
Screenshot: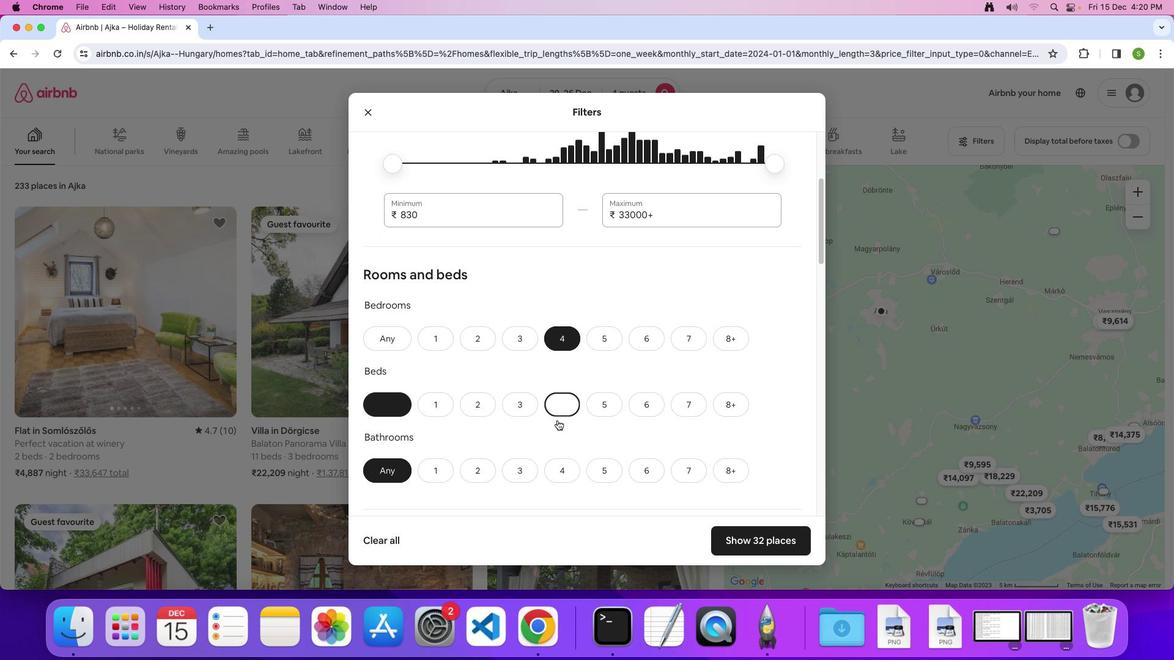 
Action: Mouse moved to (611, 518)
Screenshot: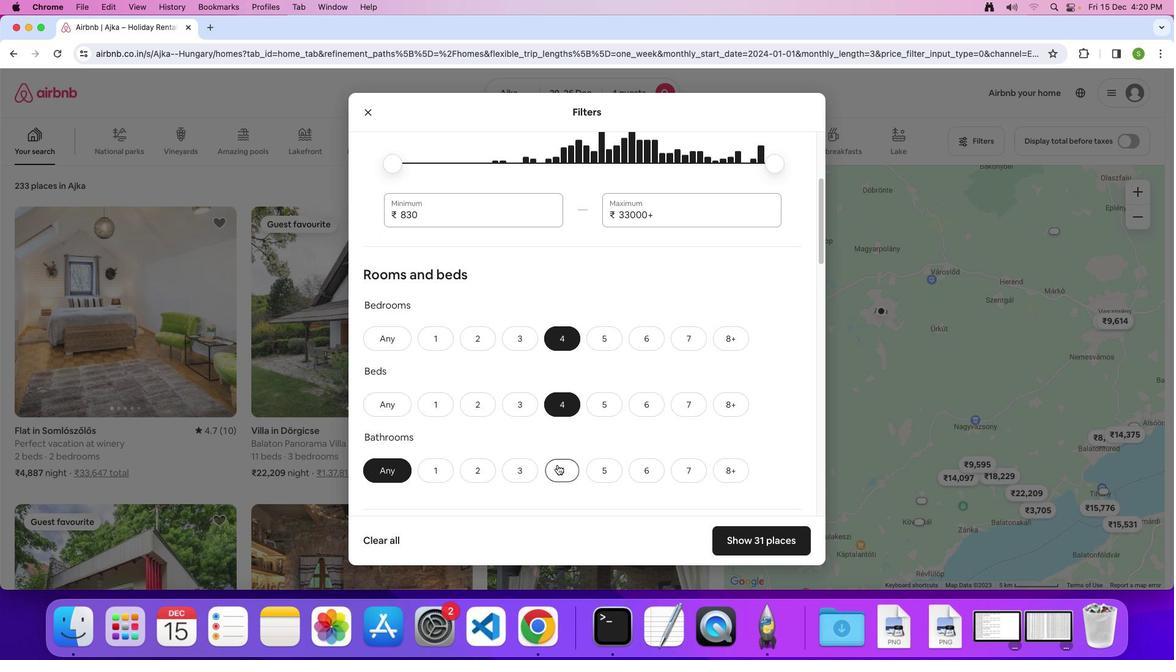 
Action: Mouse pressed left at (611, 518)
Screenshot: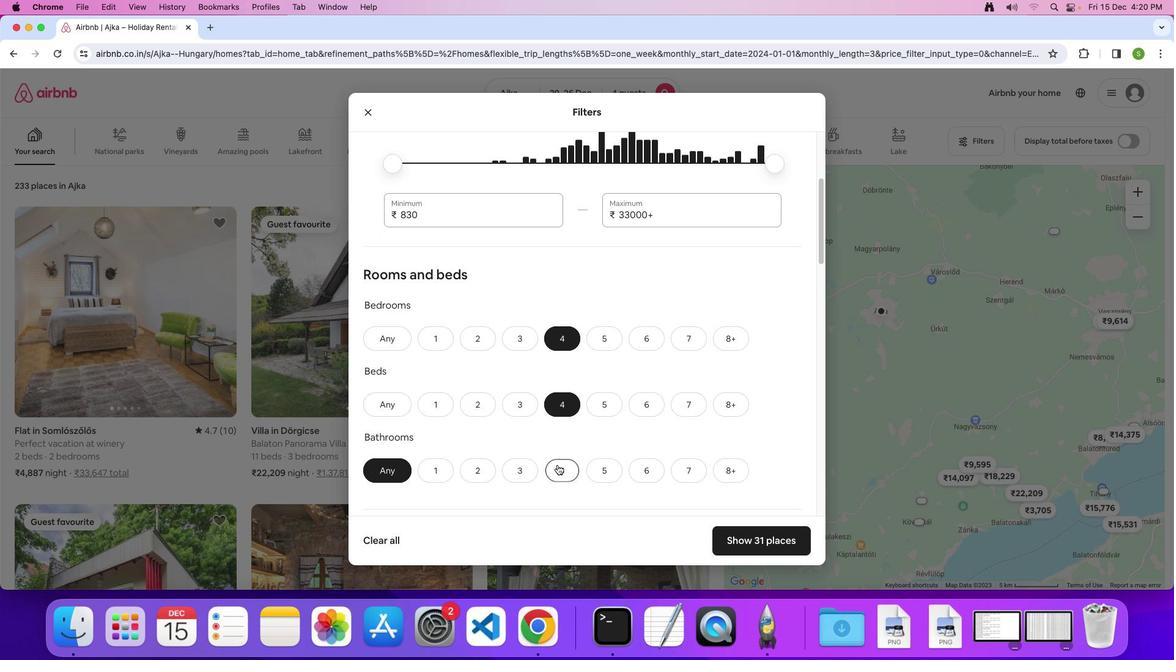 
Action: Mouse moved to (611, 416)
Screenshot: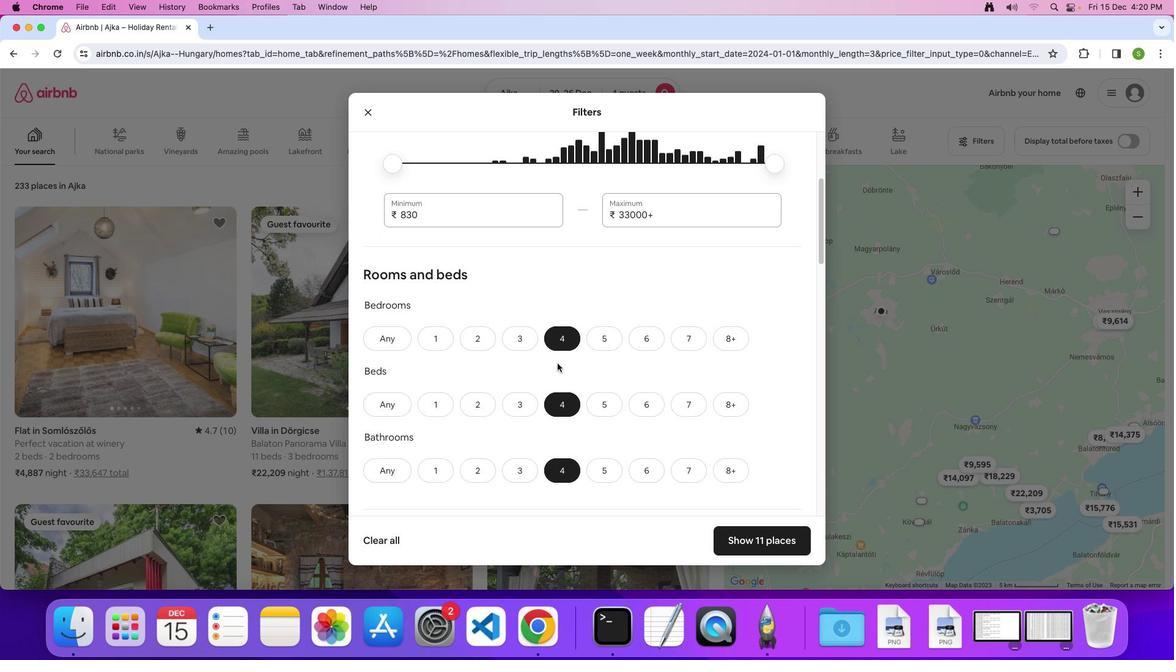 
Action: Mouse scrolled (611, 416) with delta (53, 52)
Screenshot: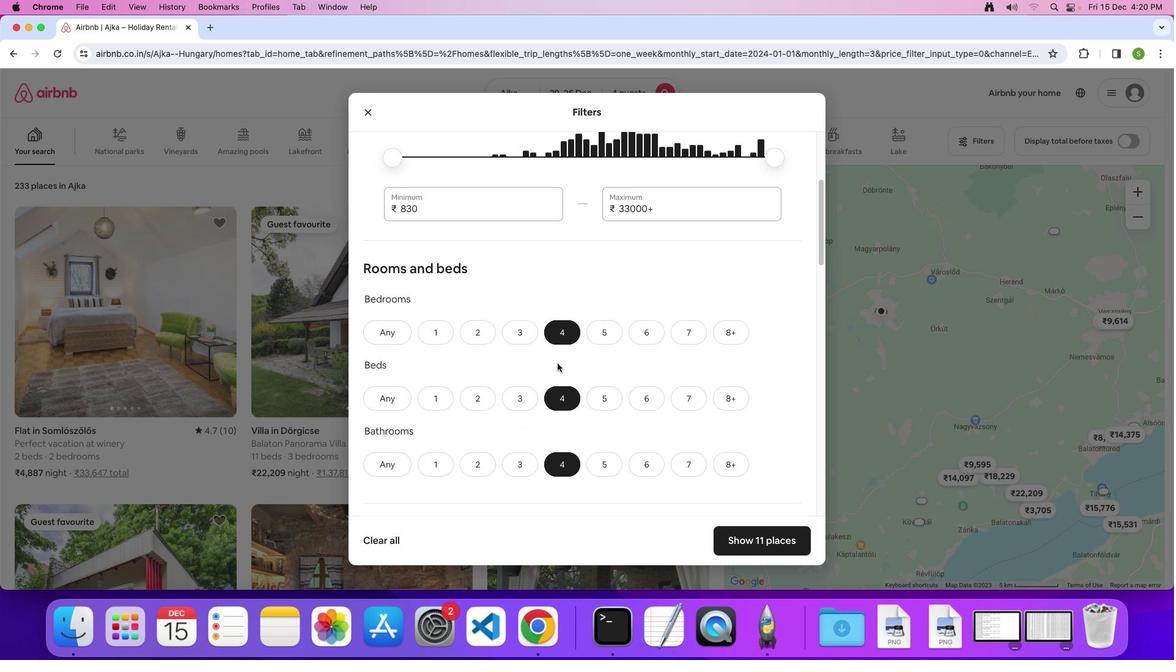 
Action: Mouse scrolled (611, 416) with delta (53, 52)
Screenshot: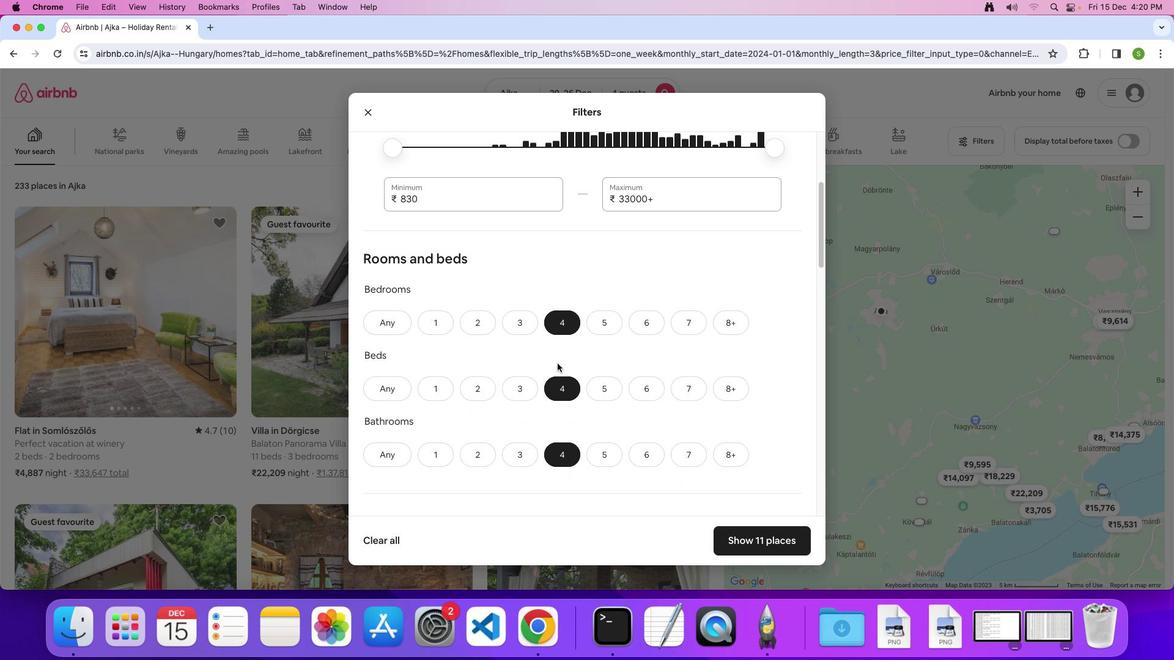 
Action: Mouse scrolled (611, 416) with delta (53, 52)
Screenshot: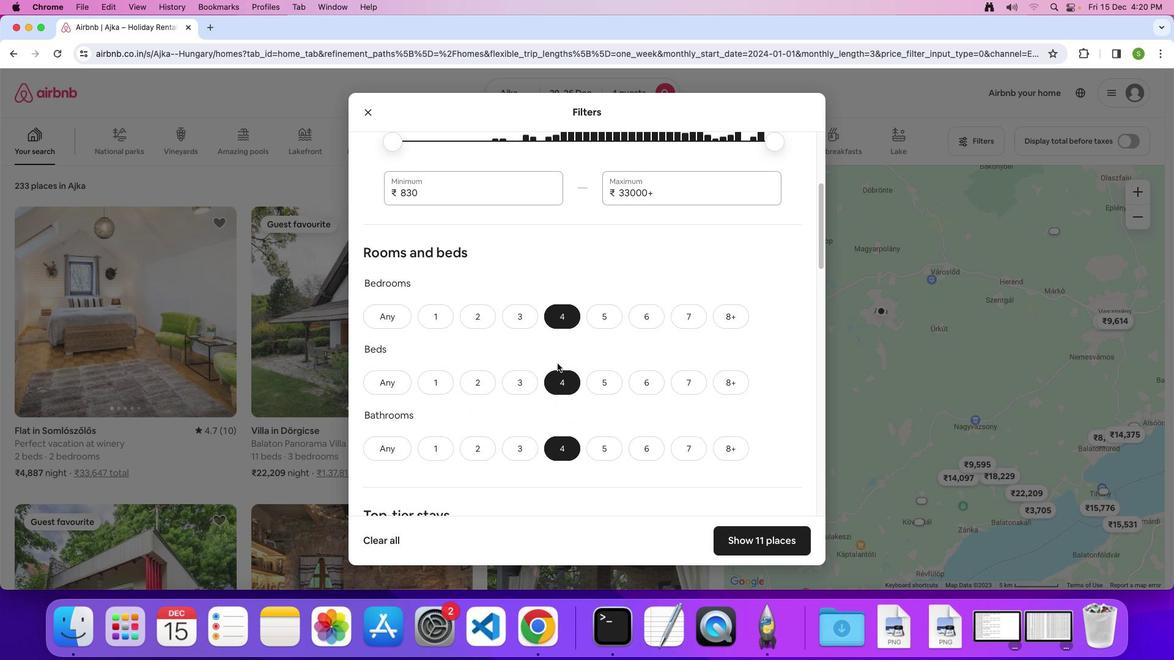 
Action: Mouse scrolled (611, 416) with delta (53, 52)
Screenshot: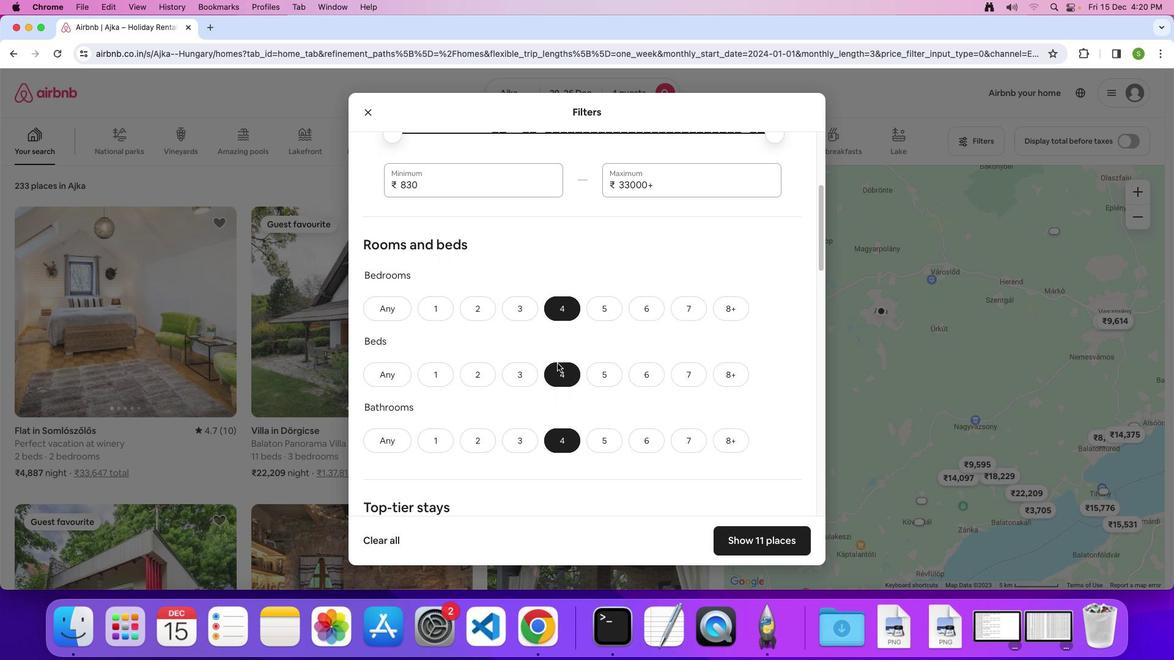 
Action: Mouse scrolled (611, 416) with delta (53, 52)
Screenshot: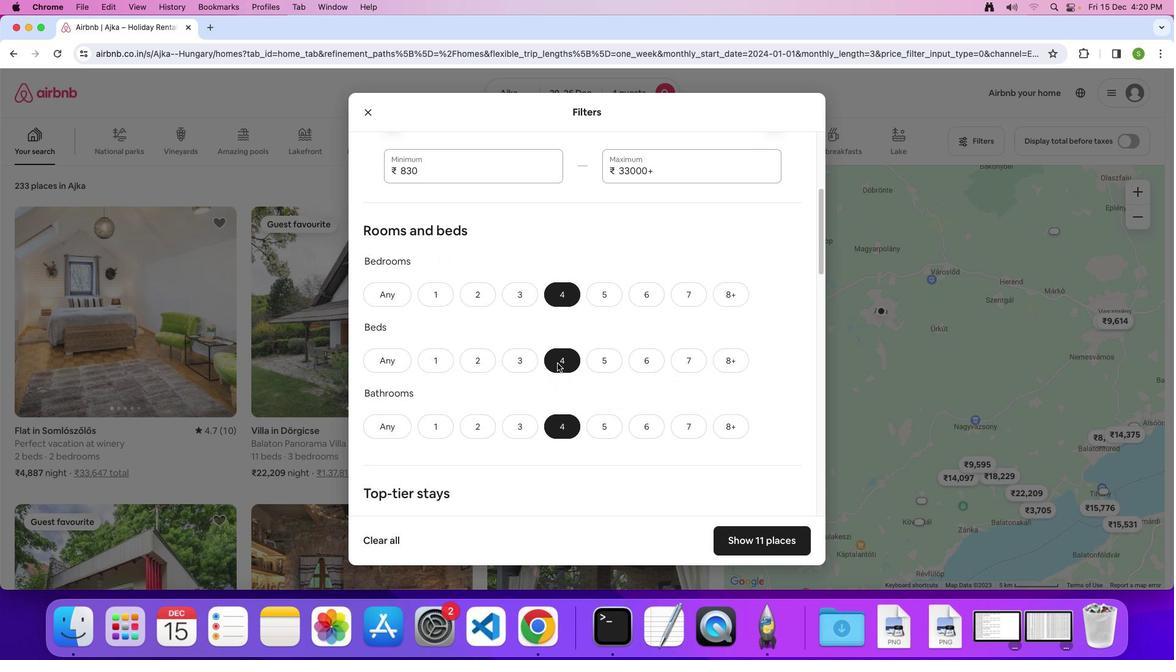 
Action: Mouse scrolled (611, 416) with delta (53, 52)
Screenshot: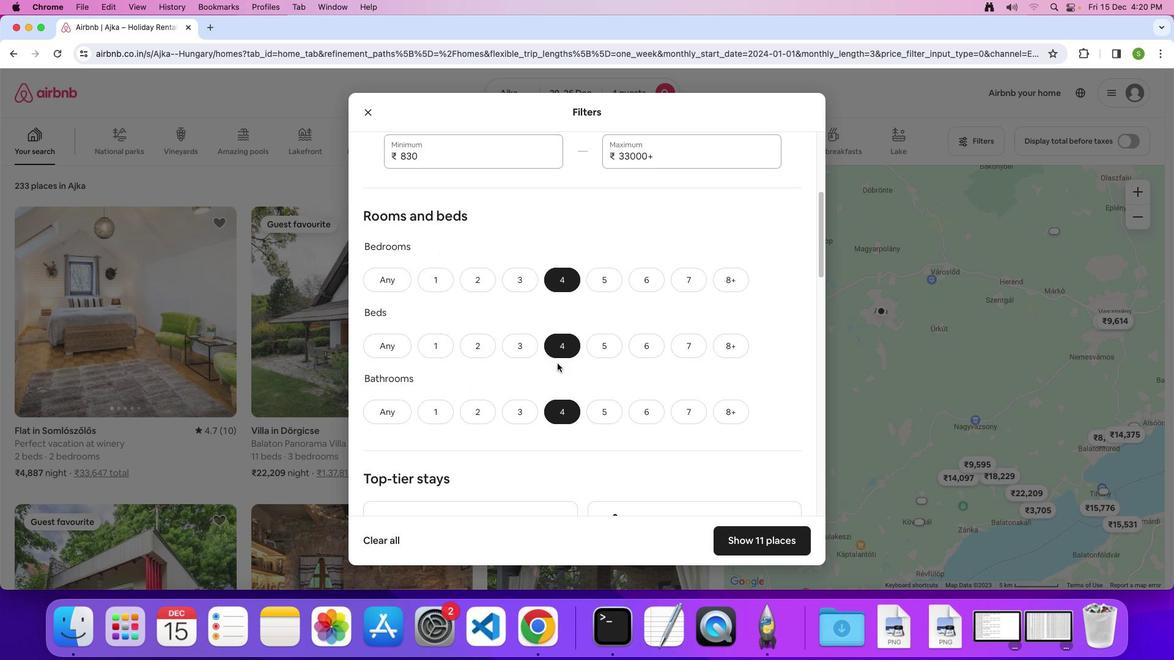 
Action: Mouse scrolled (611, 416) with delta (53, 52)
Screenshot: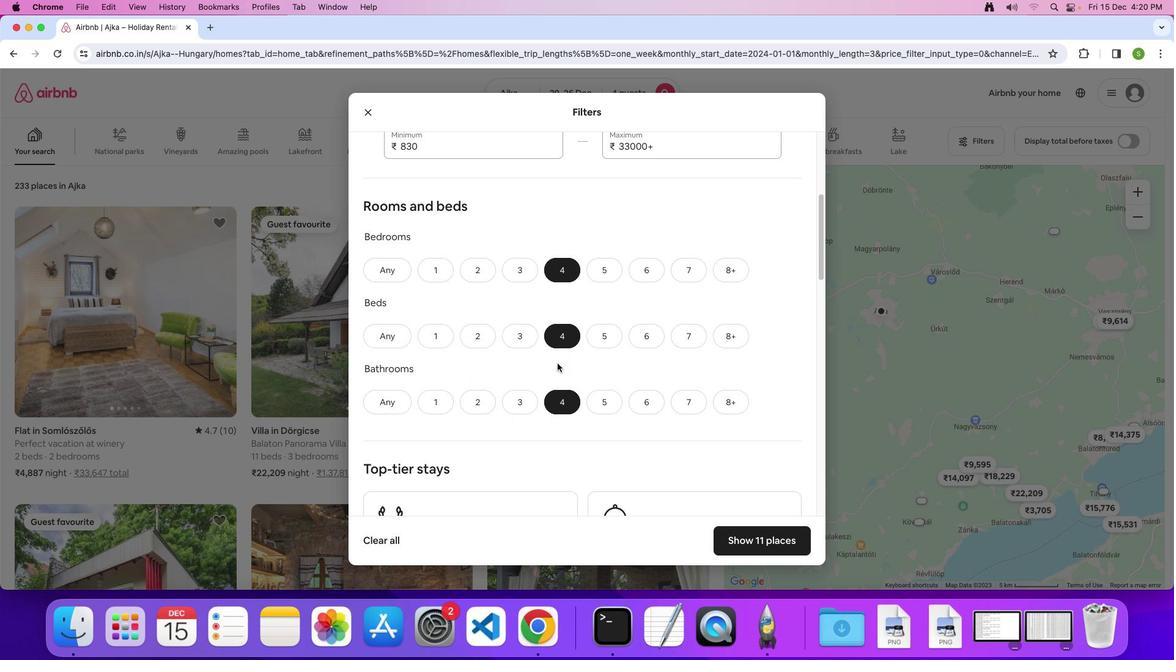 
Action: Mouse scrolled (611, 416) with delta (53, 52)
Screenshot: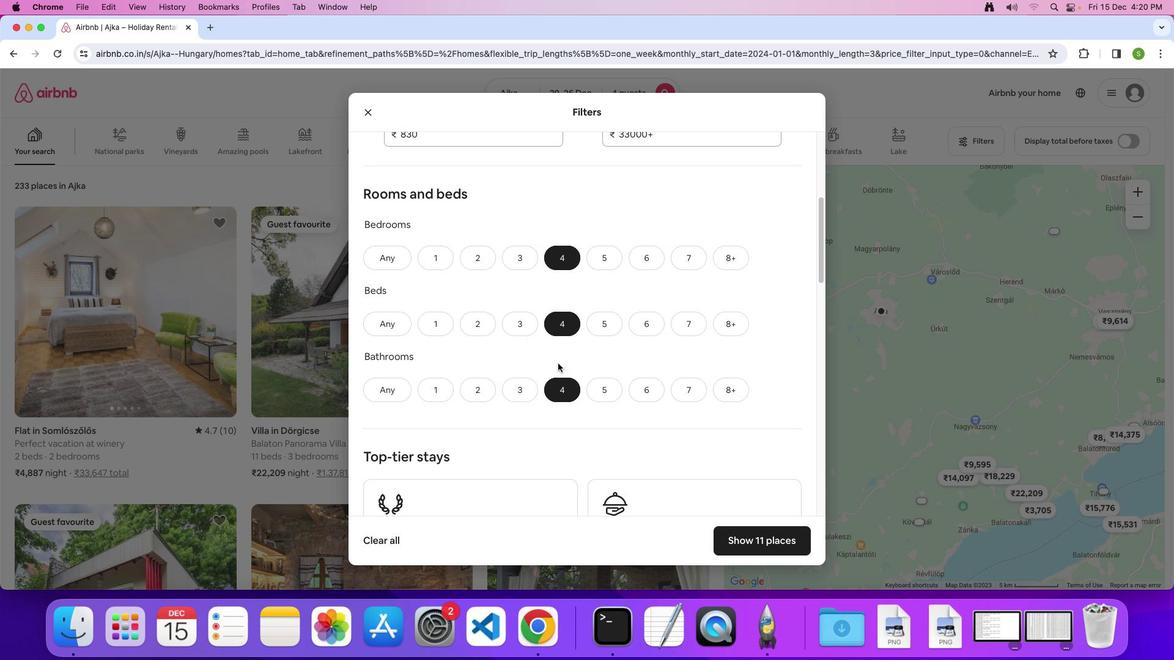 
Action: Mouse scrolled (611, 416) with delta (53, 52)
Screenshot: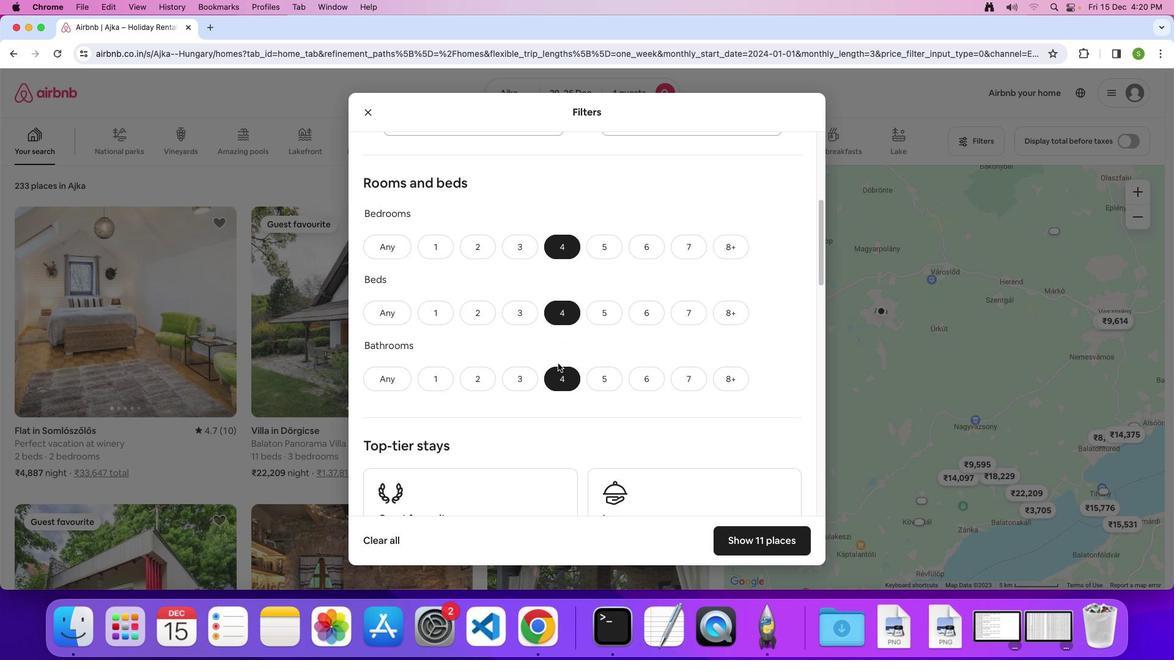 
Action: Mouse moved to (611, 416)
Screenshot: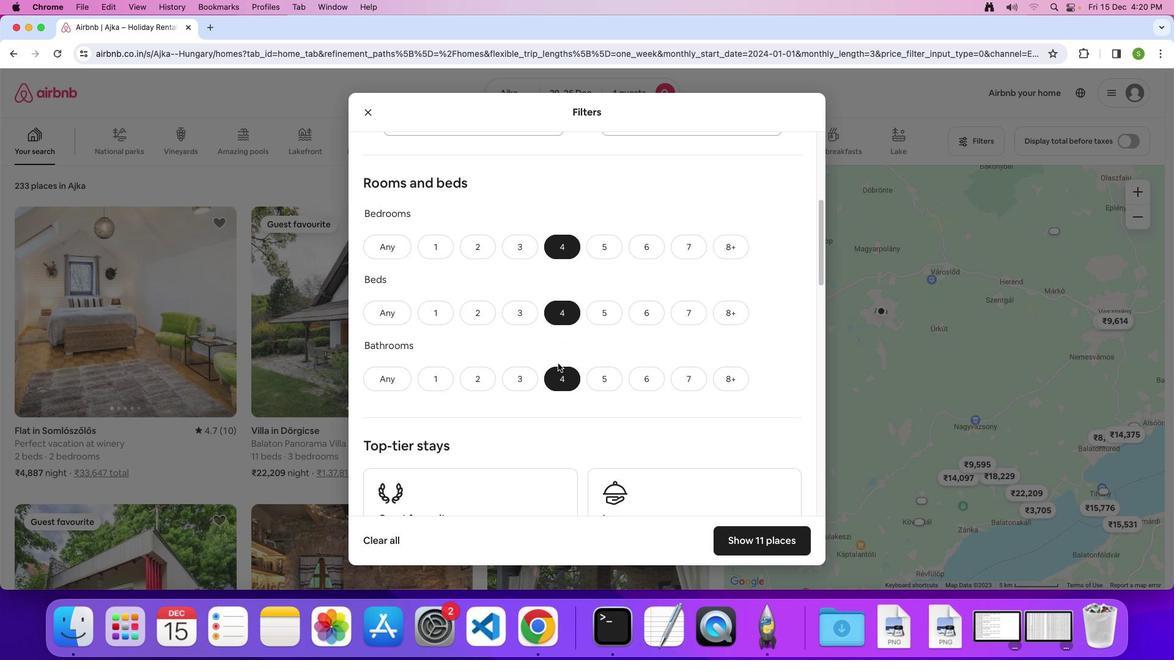 
Action: Mouse scrolled (611, 416) with delta (53, 52)
Screenshot: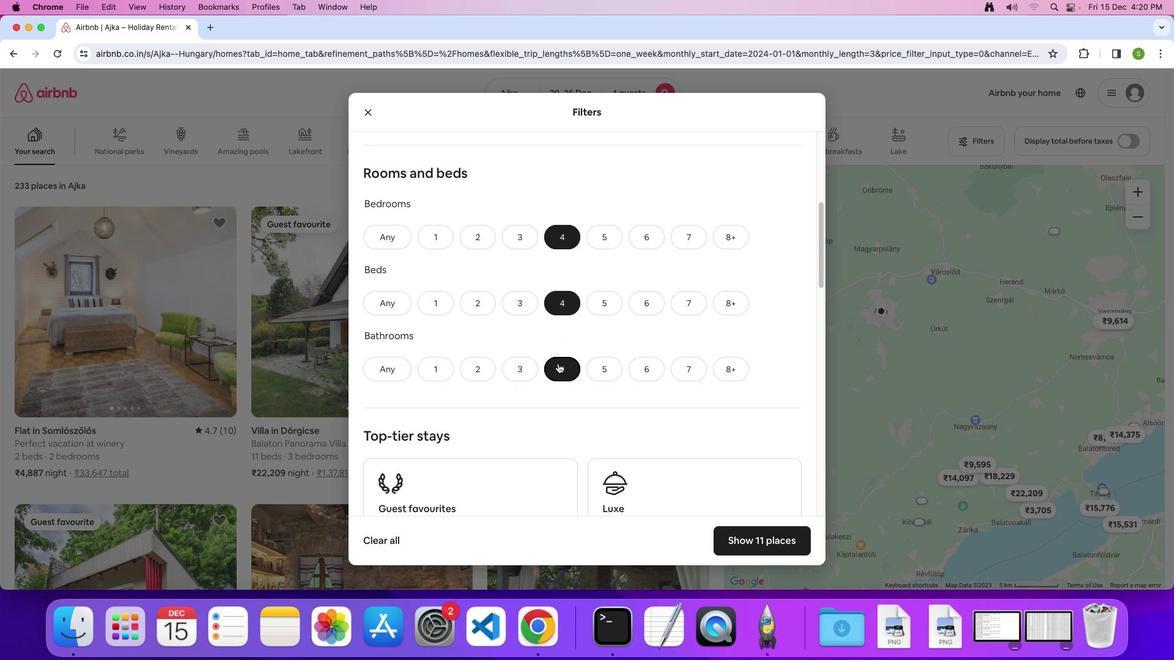 
Action: Mouse scrolled (611, 416) with delta (53, 52)
Screenshot: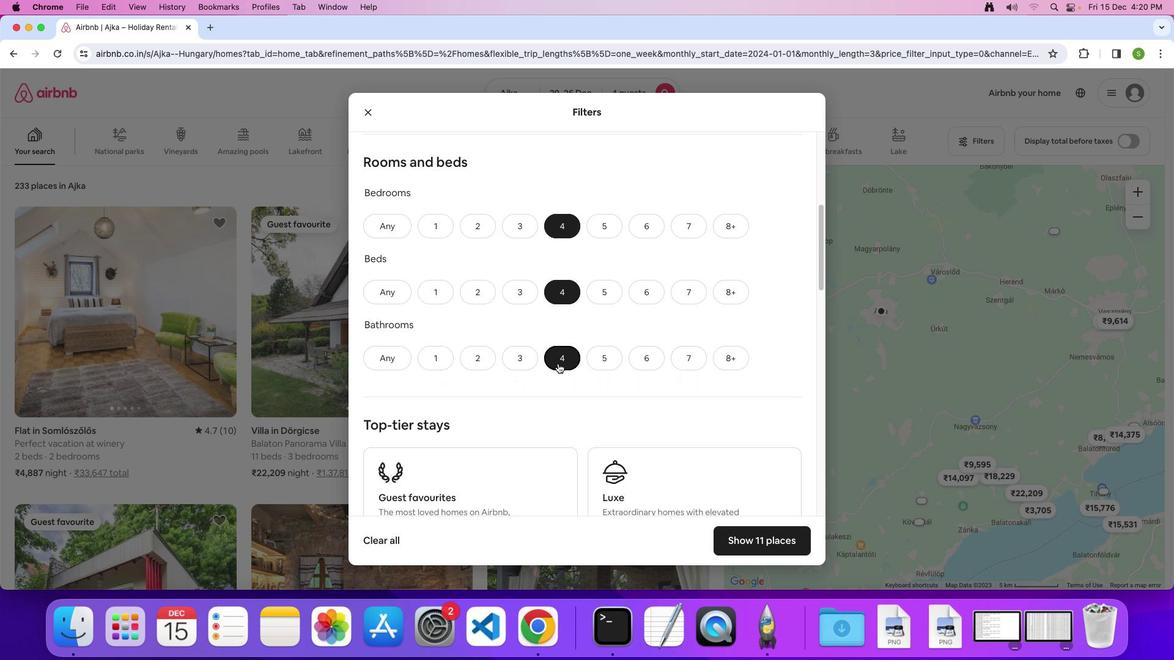 
Action: Mouse scrolled (611, 416) with delta (53, 51)
Screenshot: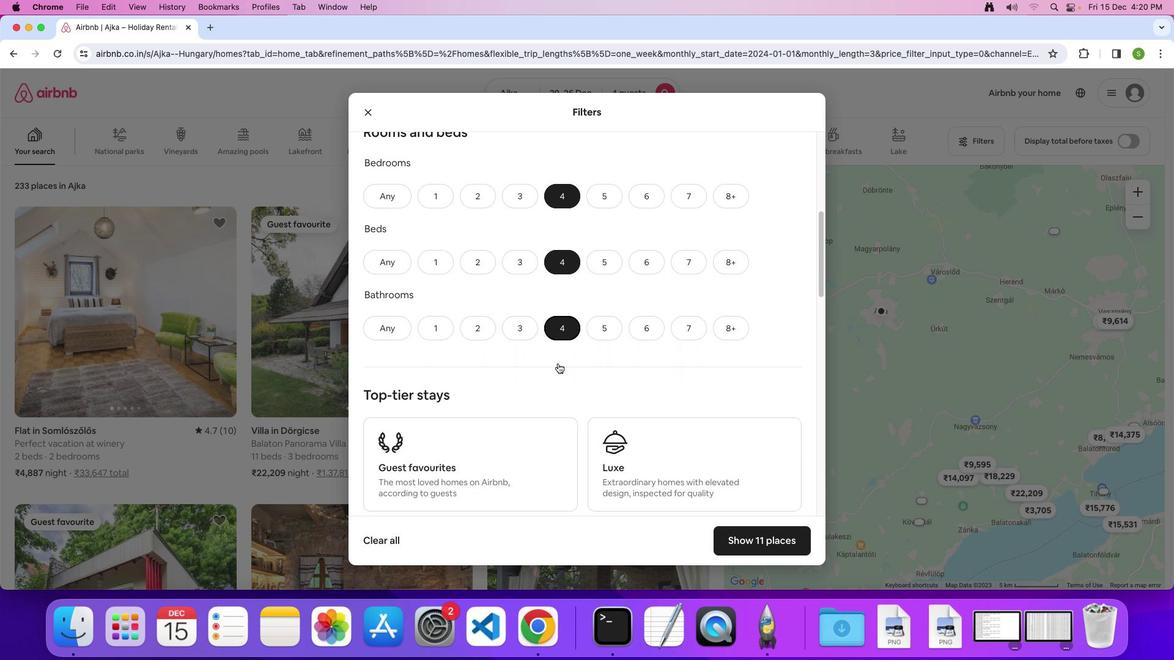 
Action: Mouse scrolled (611, 416) with delta (53, 52)
Screenshot: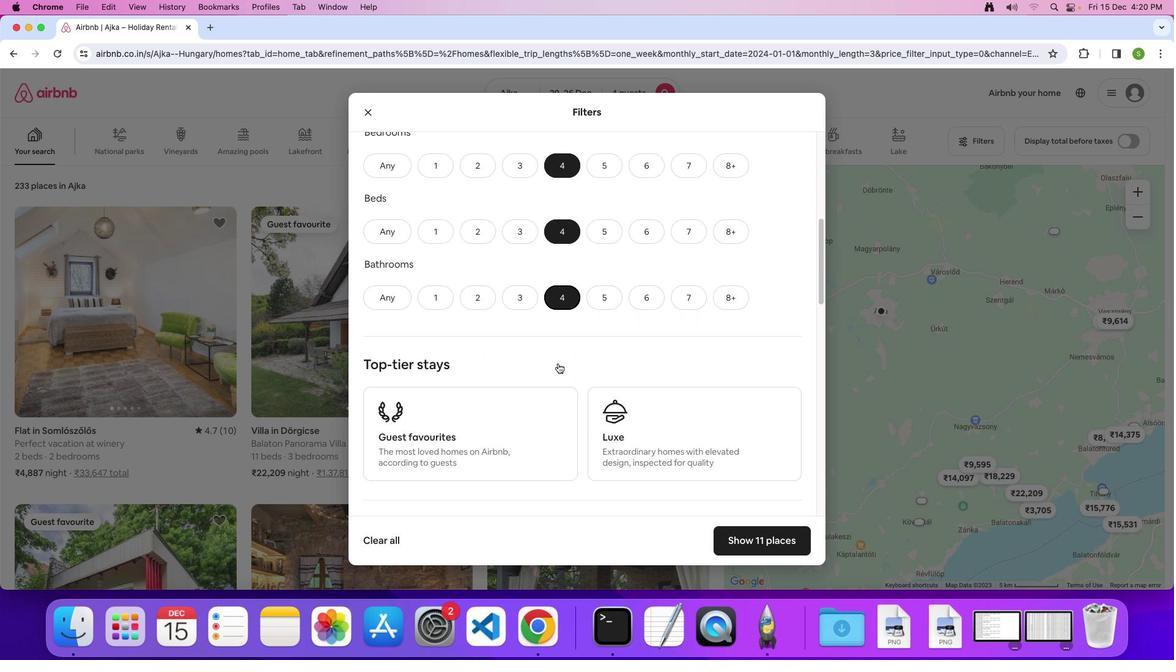
Action: Mouse scrolled (611, 416) with delta (53, 52)
Screenshot: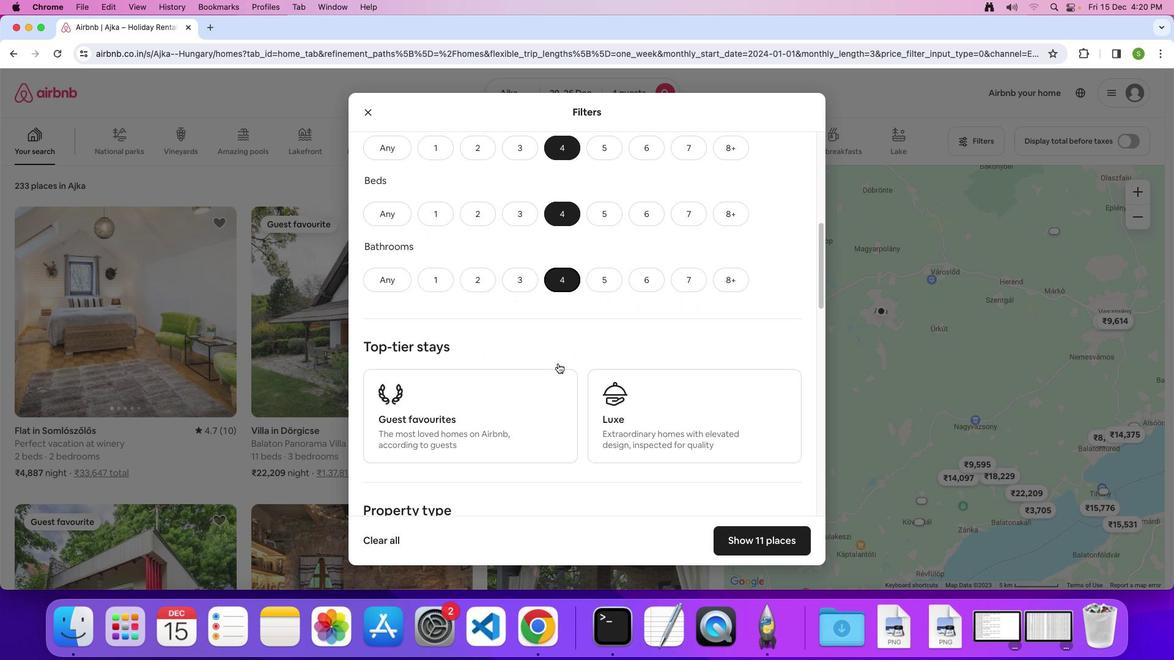 
Action: Mouse scrolled (611, 416) with delta (53, 51)
Screenshot: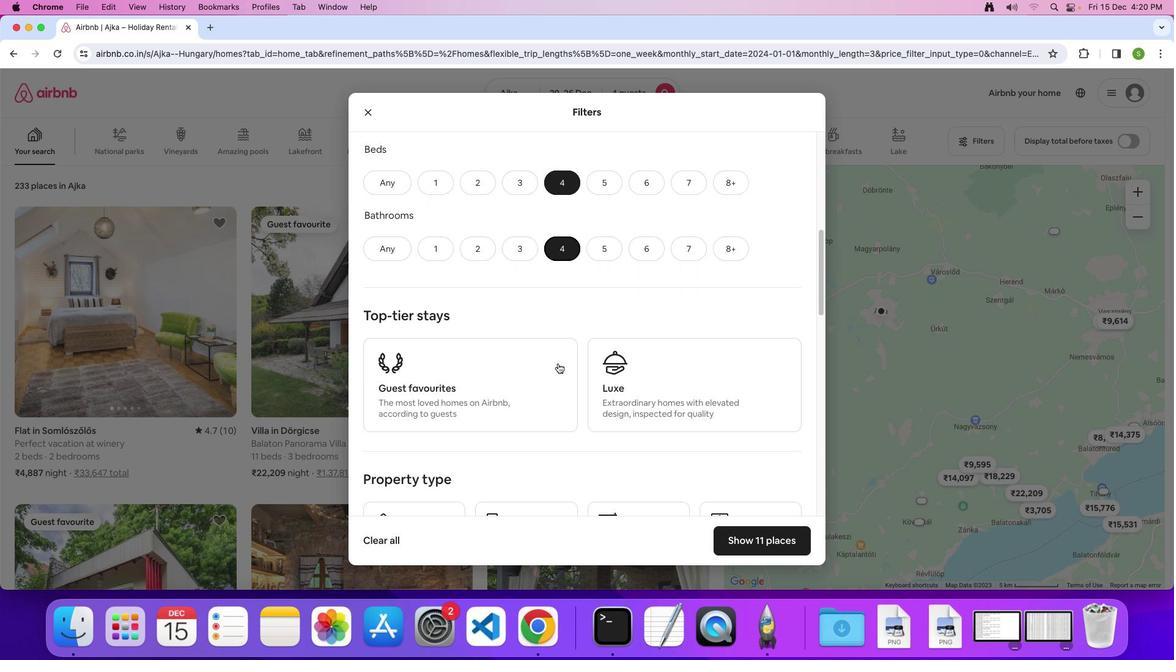 
Action: Mouse scrolled (611, 416) with delta (53, 52)
Screenshot: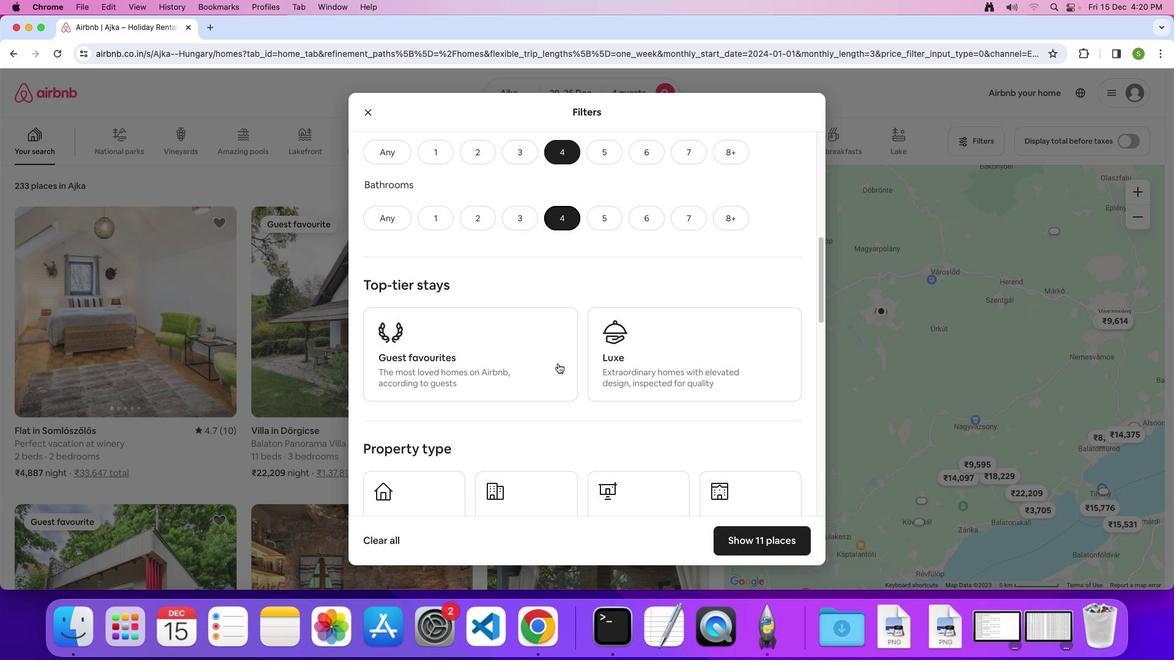 
Action: Mouse scrolled (611, 416) with delta (53, 52)
Screenshot: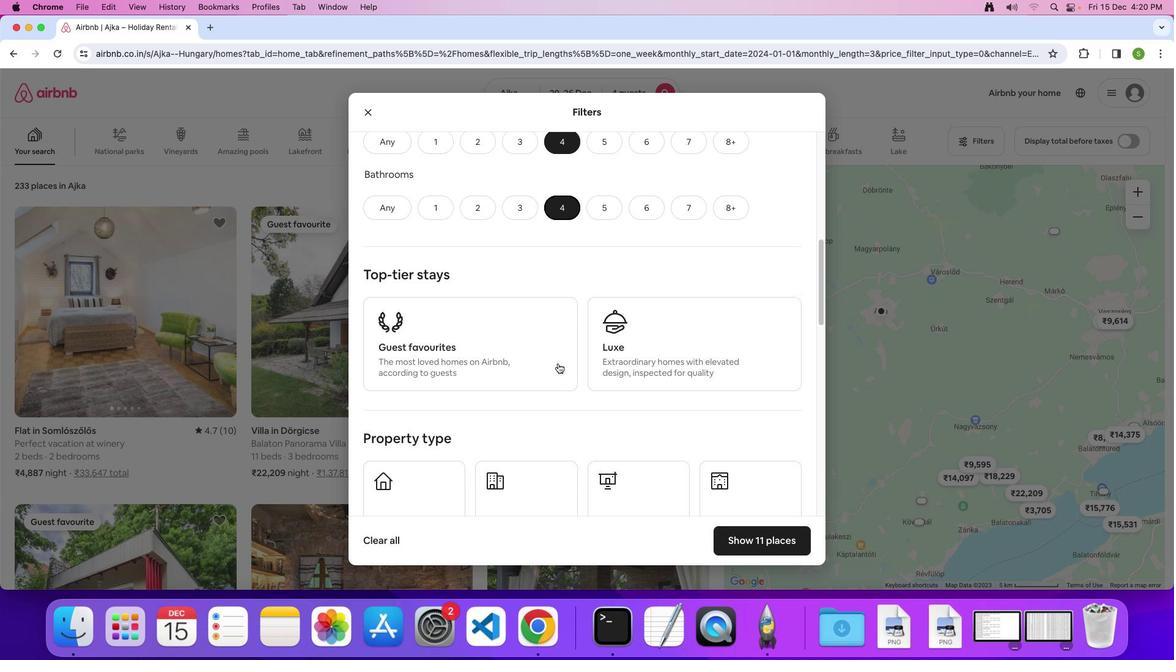 
Action: Mouse scrolled (611, 416) with delta (53, 51)
Screenshot: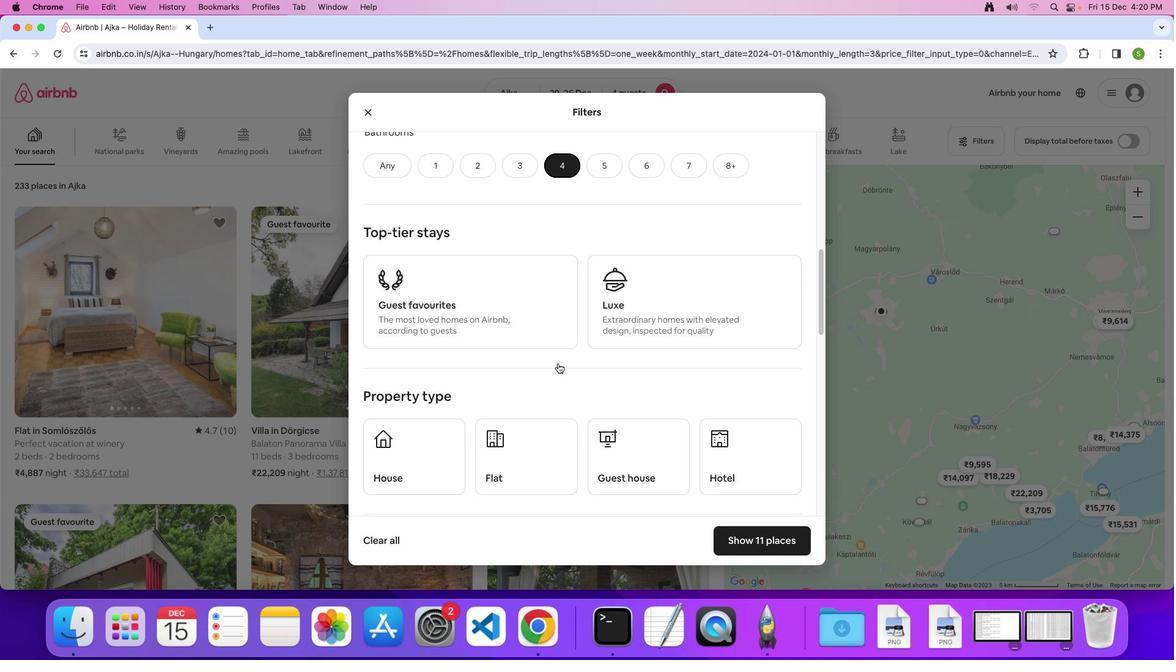 
Action: Mouse scrolled (611, 416) with delta (53, 52)
Screenshot: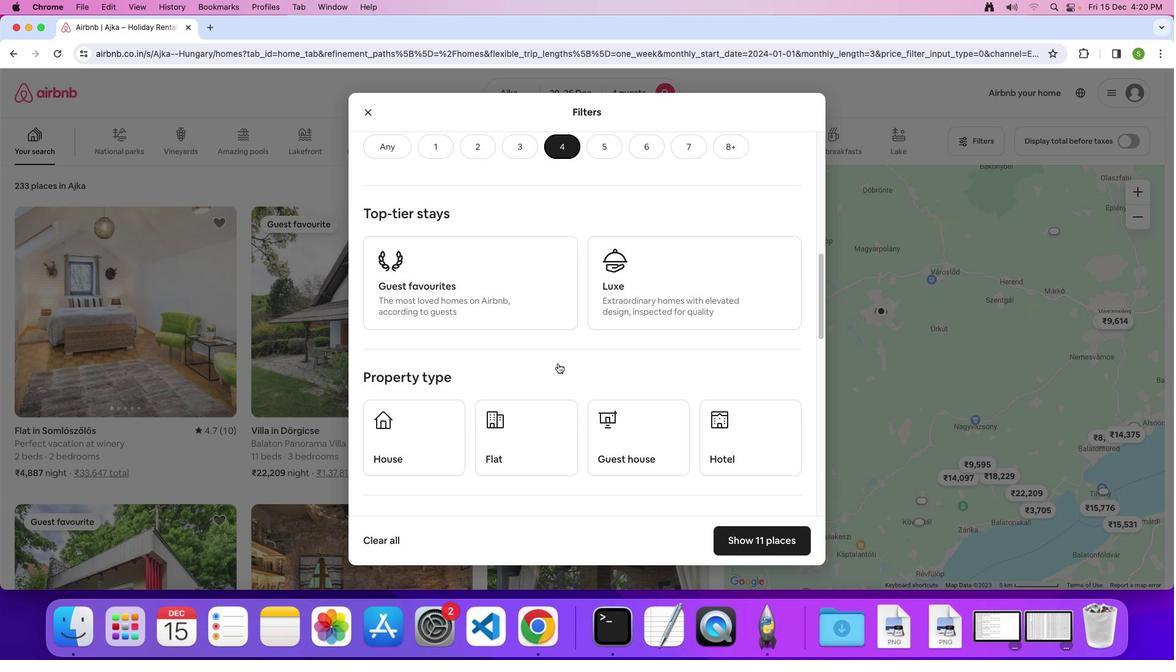 
Action: Mouse scrolled (611, 416) with delta (53, 52)
Screenshot: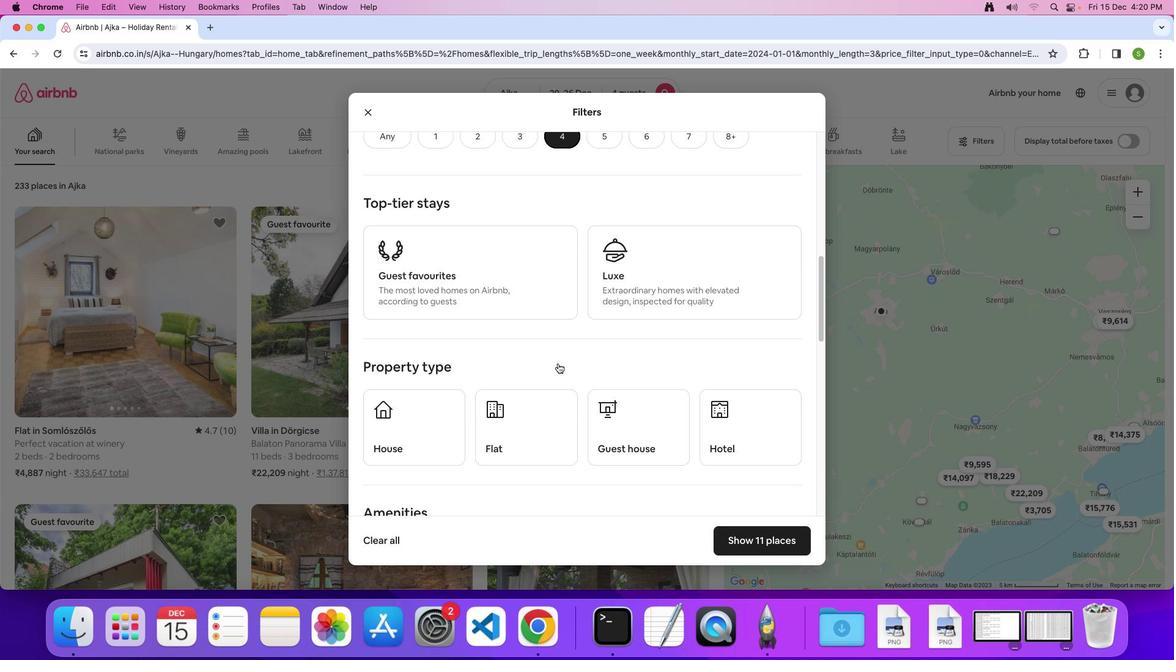 
Action: Mouse scrolled (611, 416) with delta (53, 51)
Screenshot: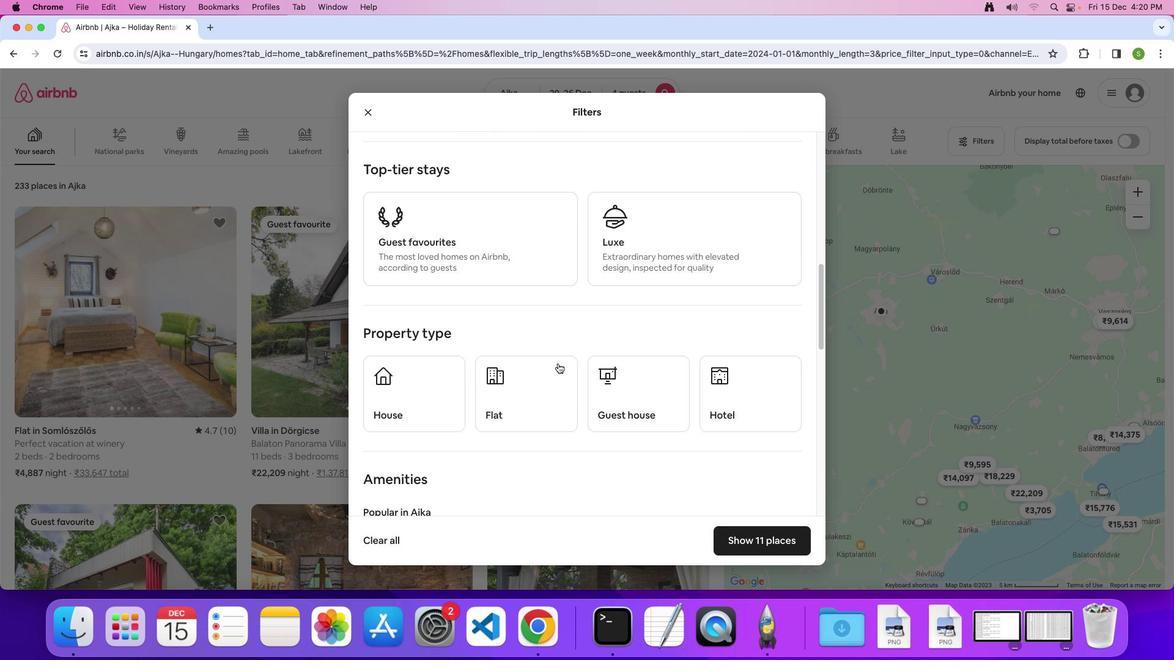 
Action: Mouse moved to (603, 418)
Screenshot: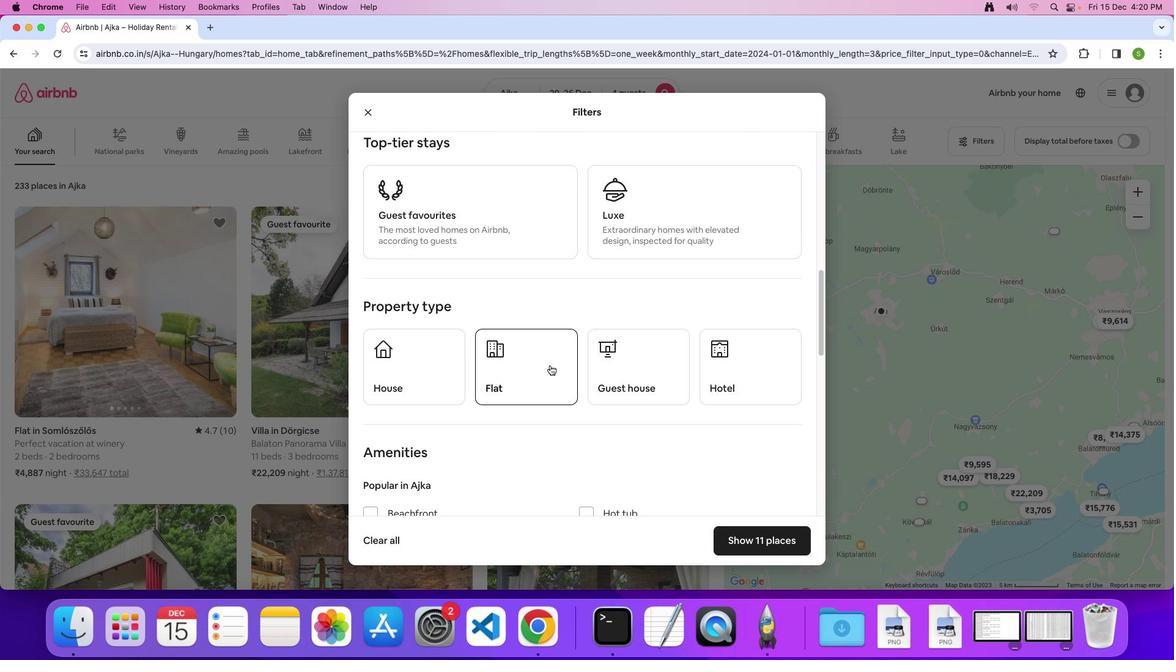 
Action: Mouse pressed left at (603, 418)
Screenshot: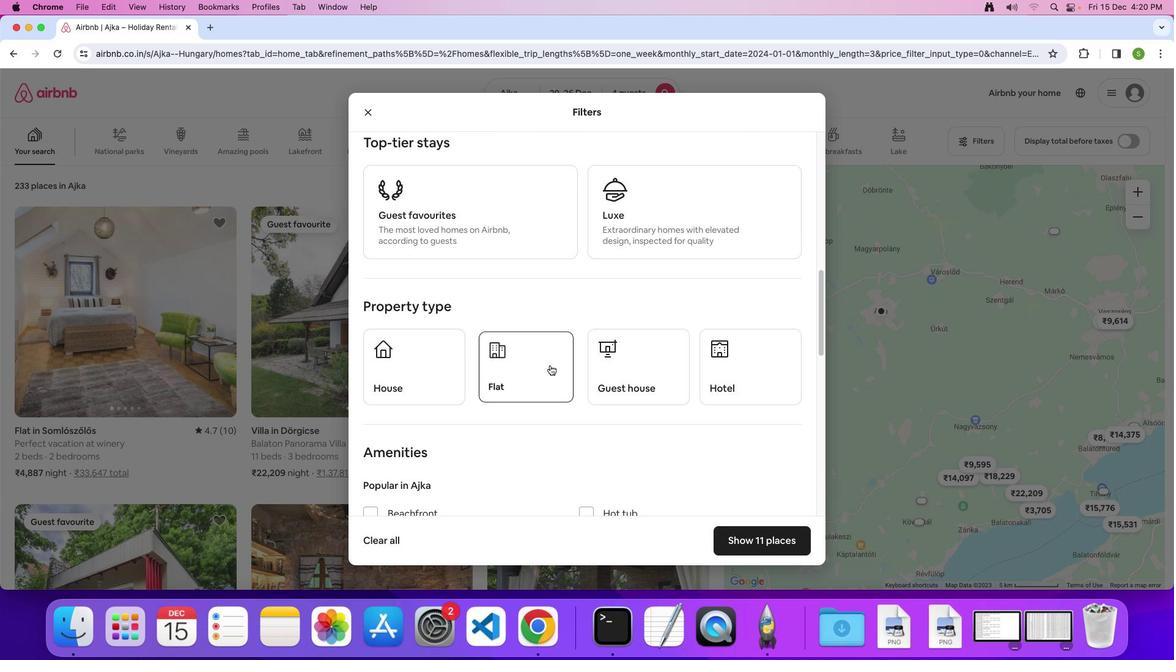 
Action: Mouse scrolled (603, 418) with delta (53, 52)
Screenshot: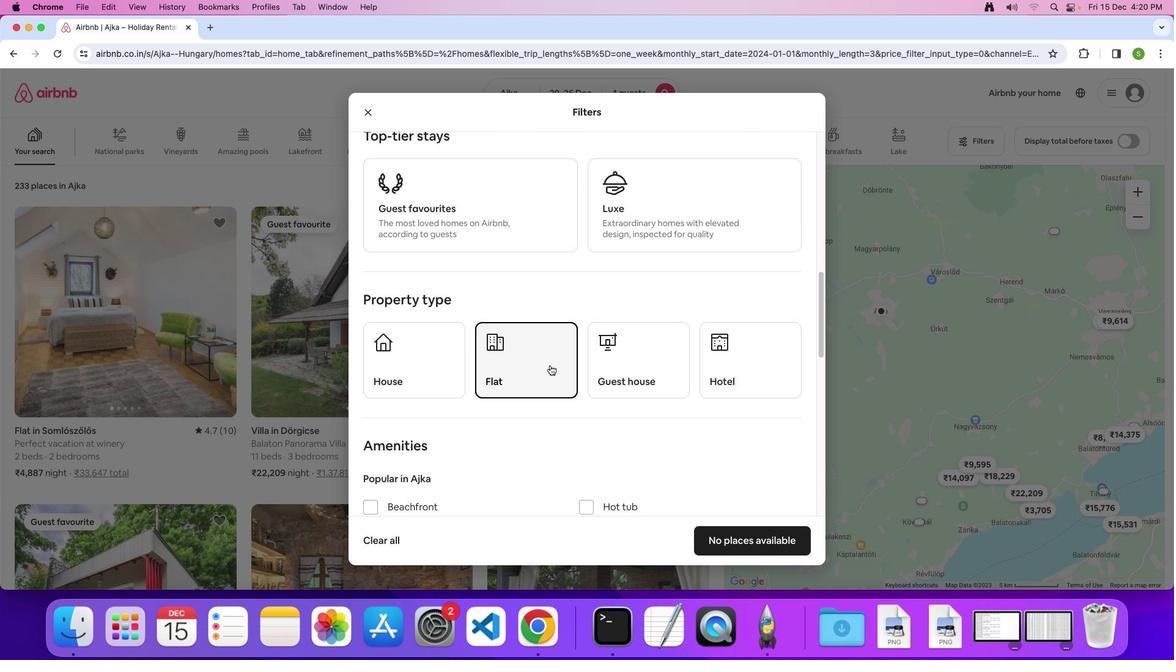 
Action: Mouse scrolled (603, 418) with delta (53, 52)
Screenshot: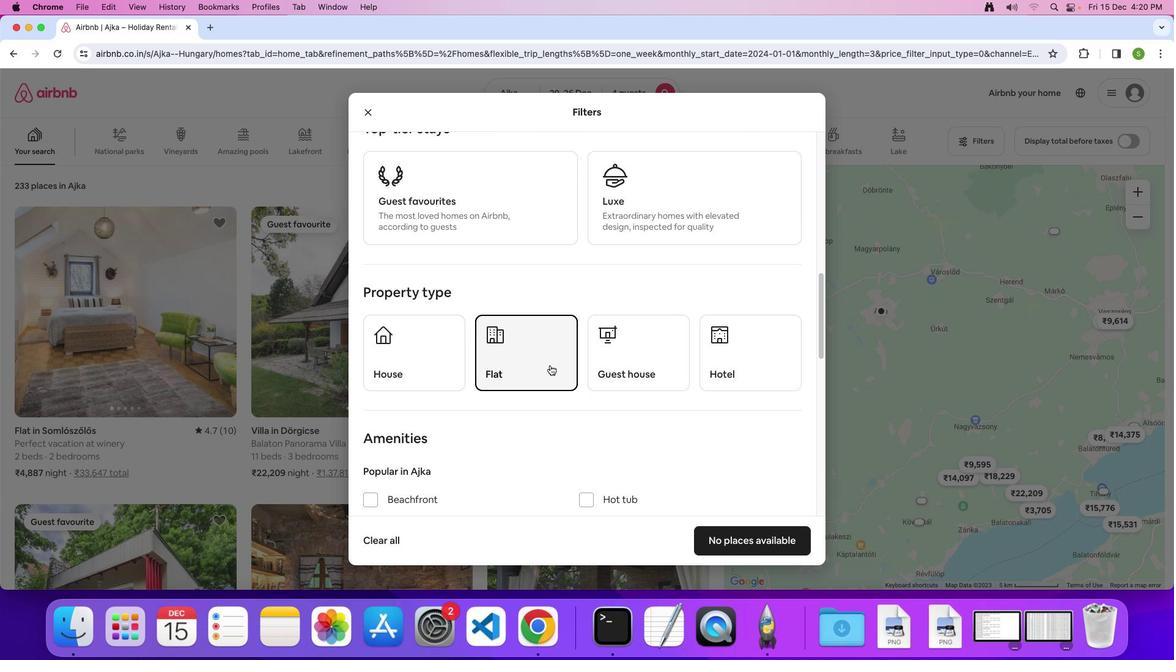 
Action: Mouse scrolled (603, 418) with delta (53, 51)
Screenshot: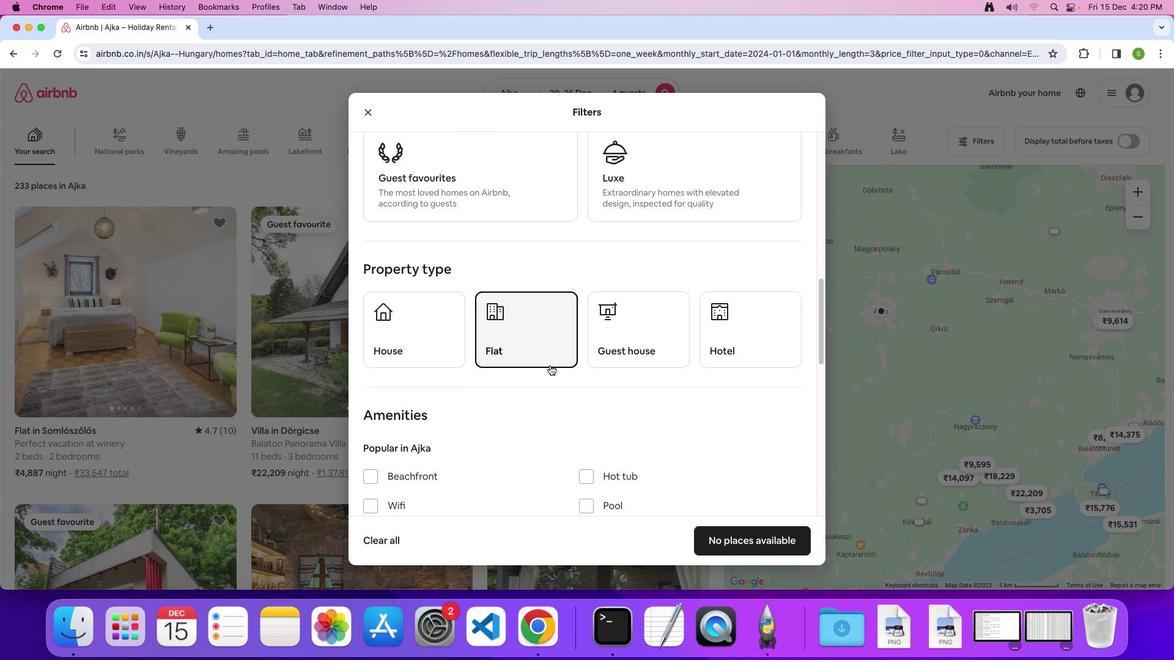 
Action: Mouse scrolled (603, 418) with delta (53, 52)
Screenshot: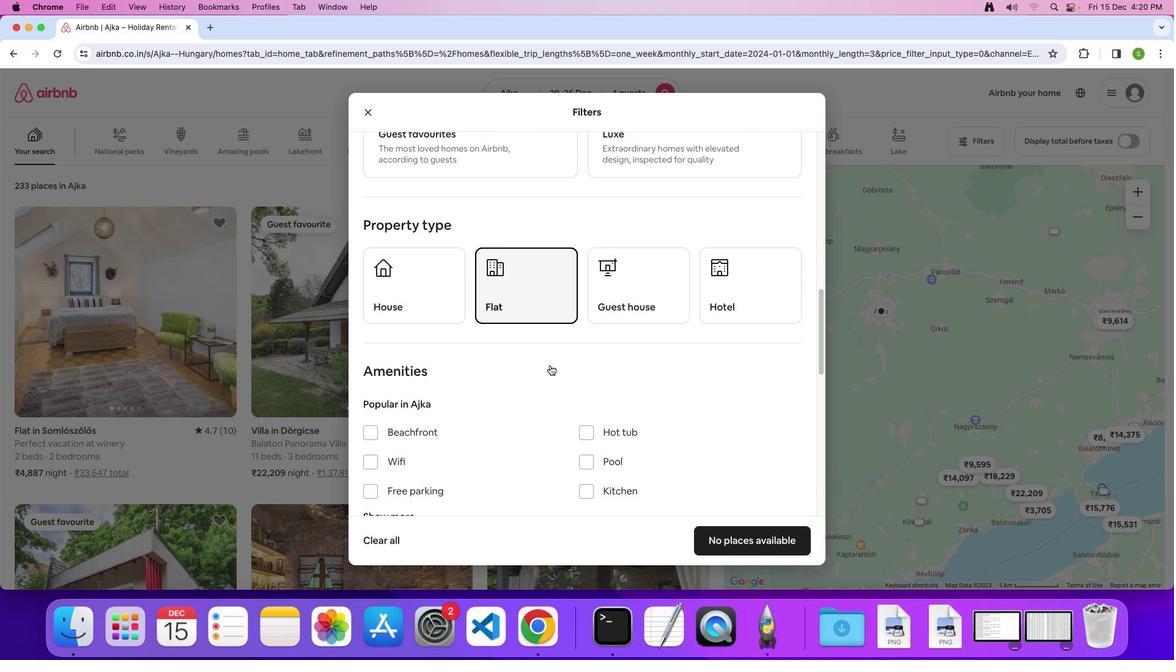 
Action: Mouse scrolled (603, 418) with delta (53, 52)
Screenshot: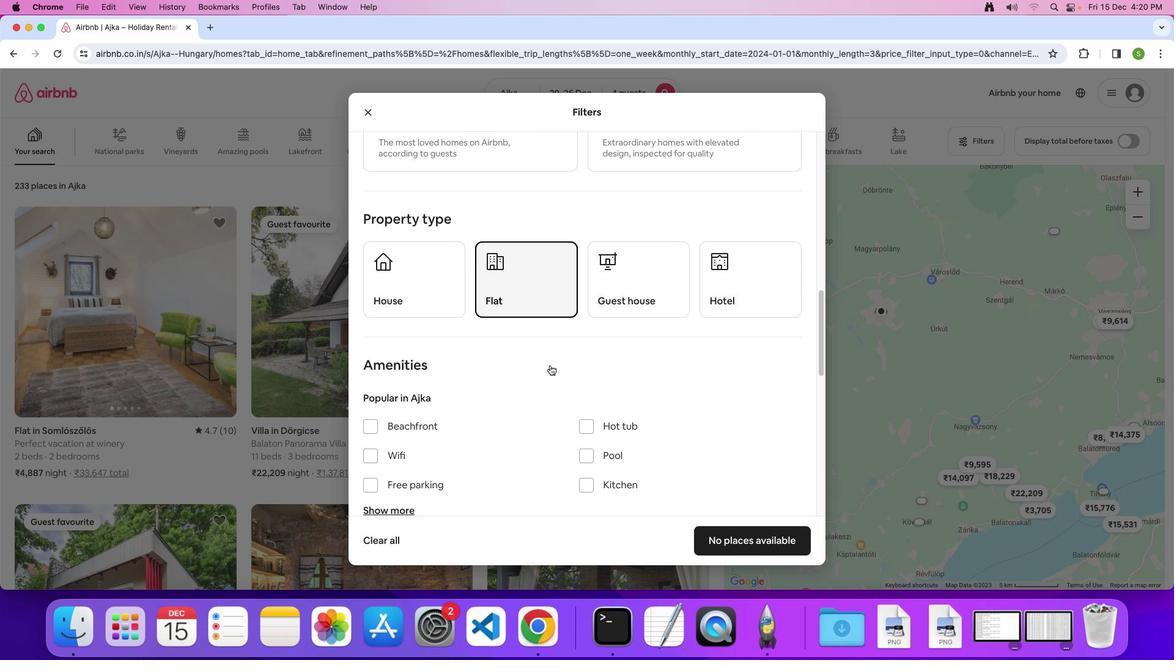 
Action: Mouse scrolled (603, 418) with delta (53, 52)
Screenshot: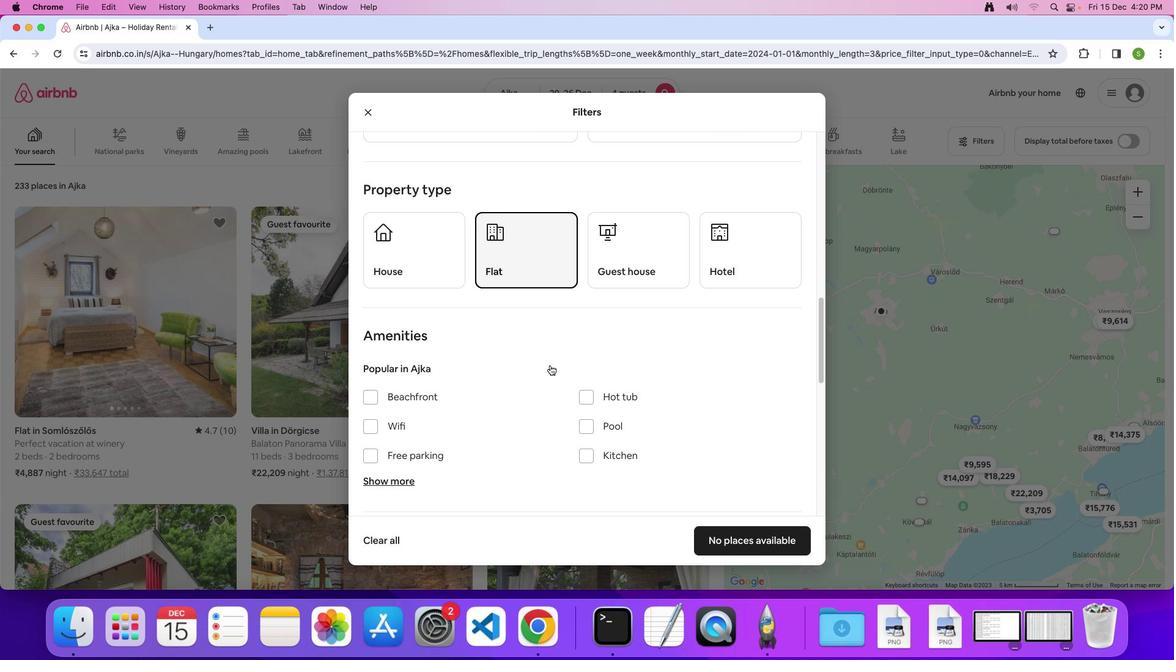 
Action: Mouse scrolled (603, 418) with delta (53, 52)
Screenshot: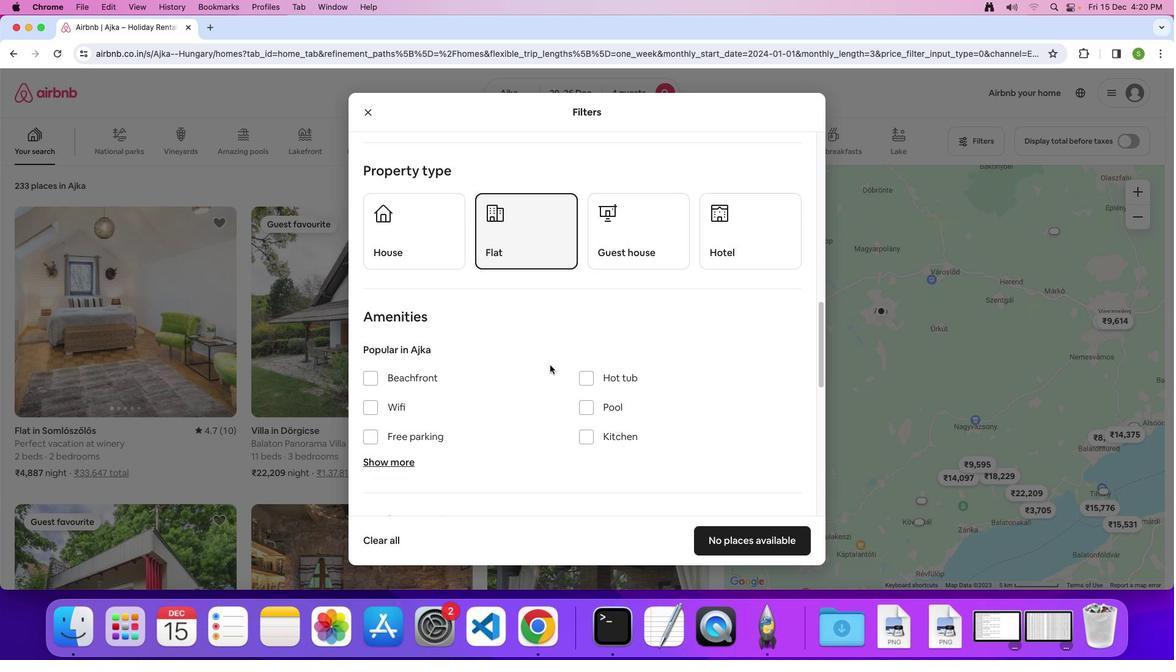 
Action: Mouse scrolled (603, 418) with delta (53, 52)
Screenshot: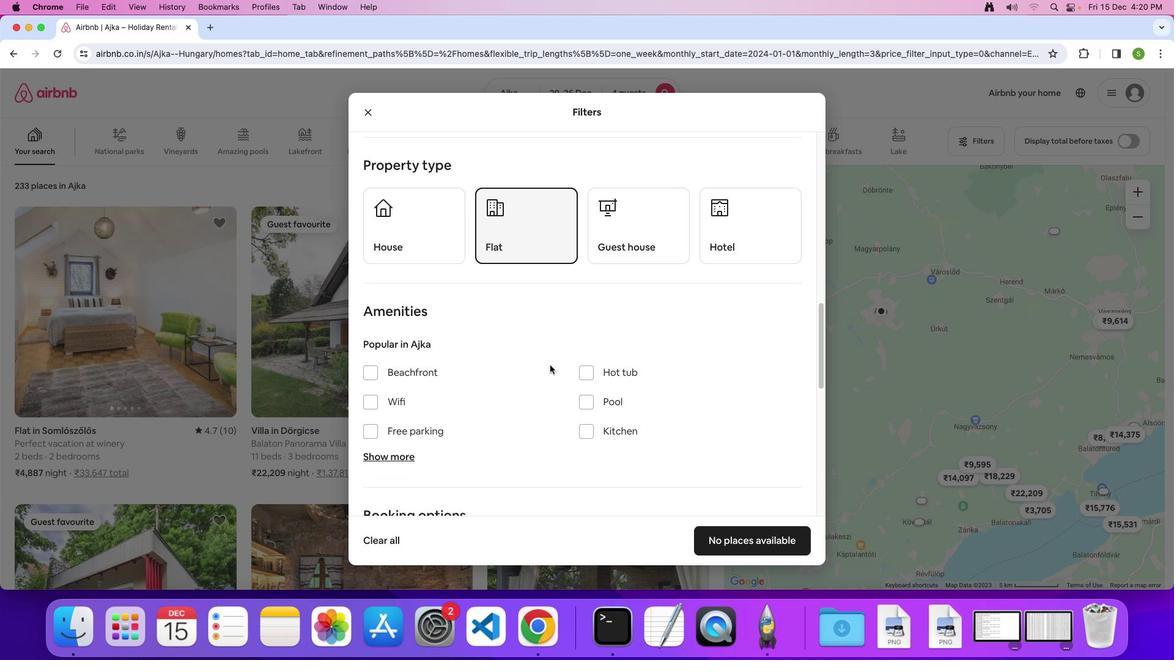 
Action: Mouse scrolled (603, 418) with delta (53, 52)
Screenshot: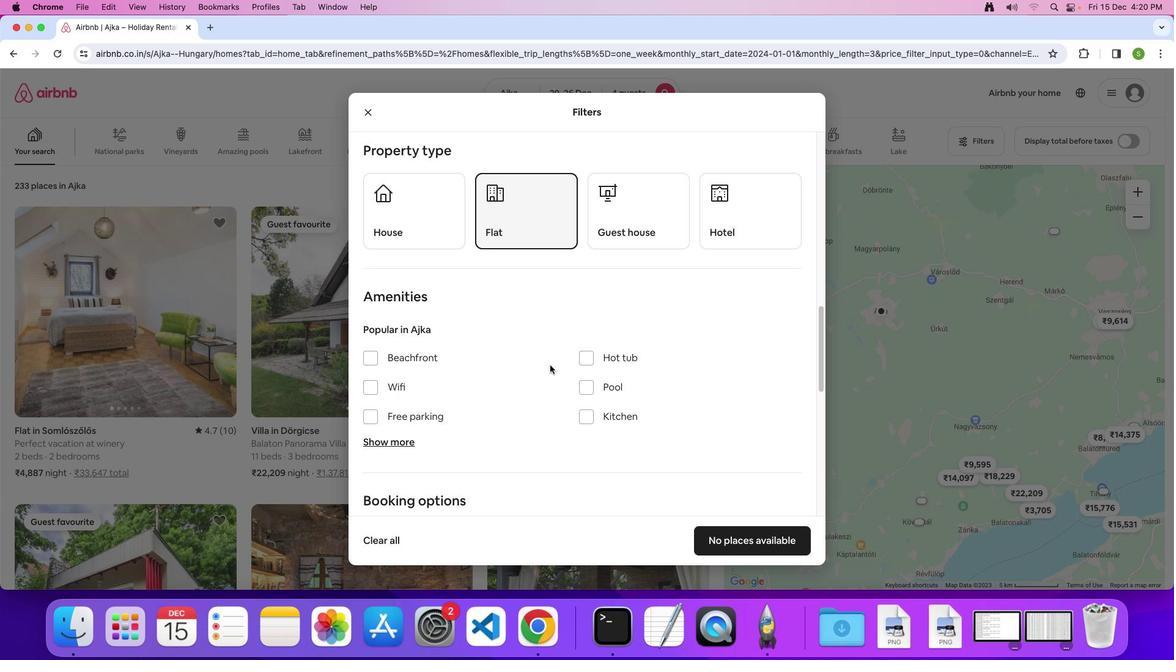 
Action: Mouse scrolled (603, 418) with delta (53, 52)
Screenshot: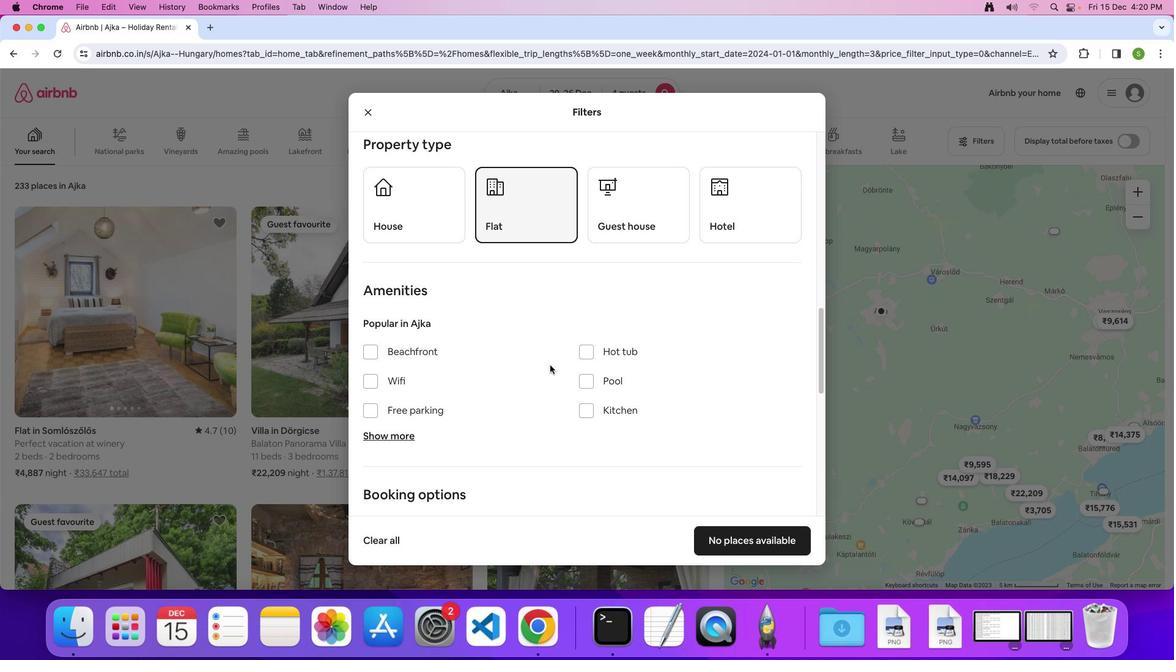 
Action: Mouse scrolled (603, 418) with delta (53, 52)
Screenshot: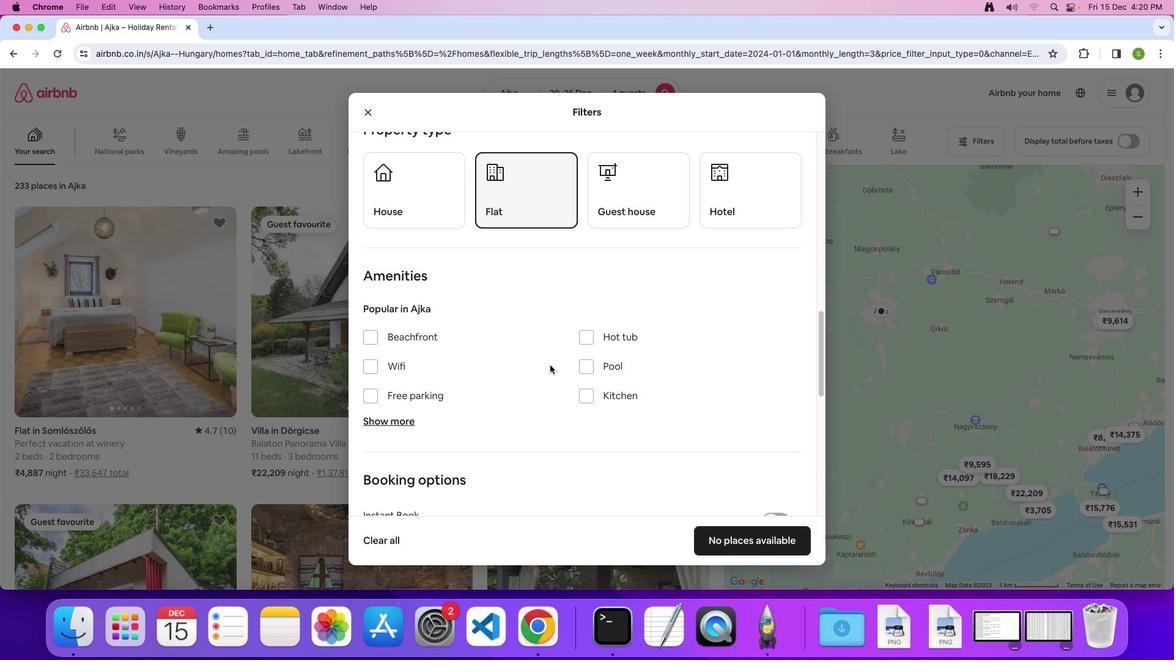
Action: Mouse scrolled (603, 418) with delta (53, 52)
Screenshot: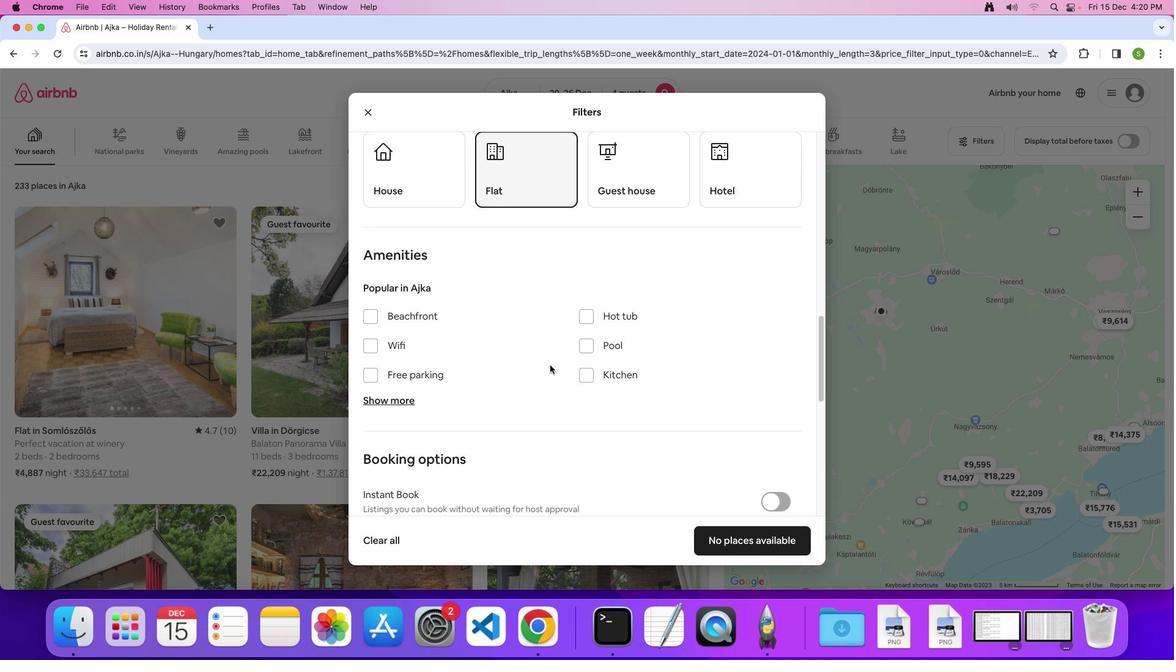 
Action: Mouse scrolled (603, 418) with delta (53, 52)
Screenshot: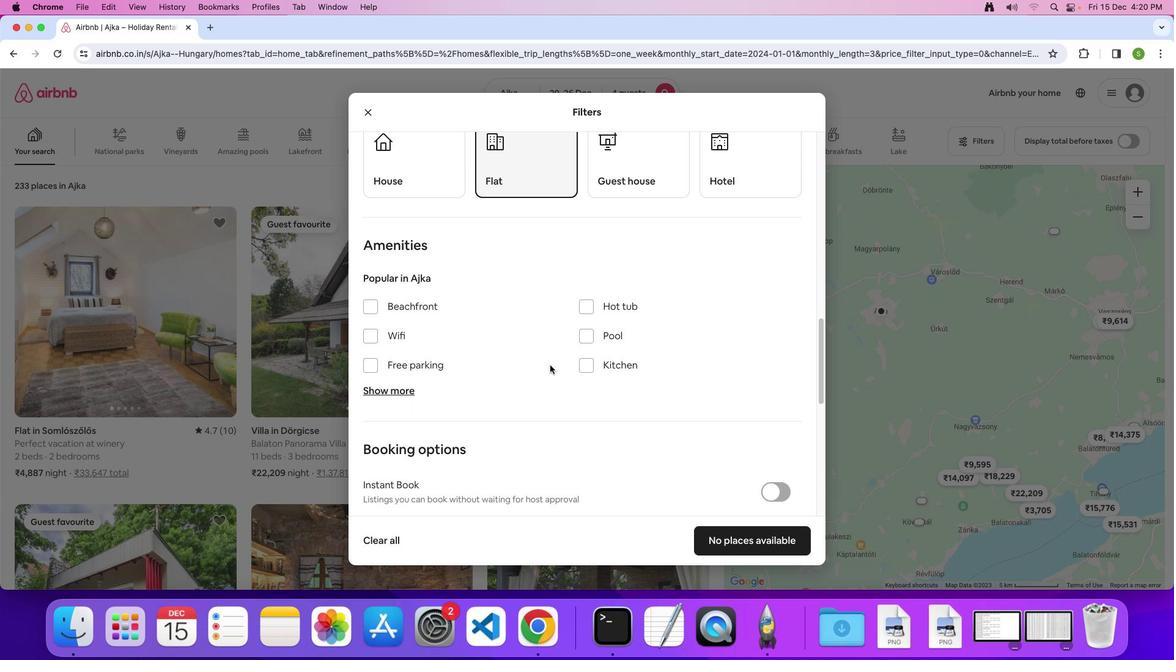 
Action: Mouse scrolled (603, 418) with delta (53, 51)
Screenshot: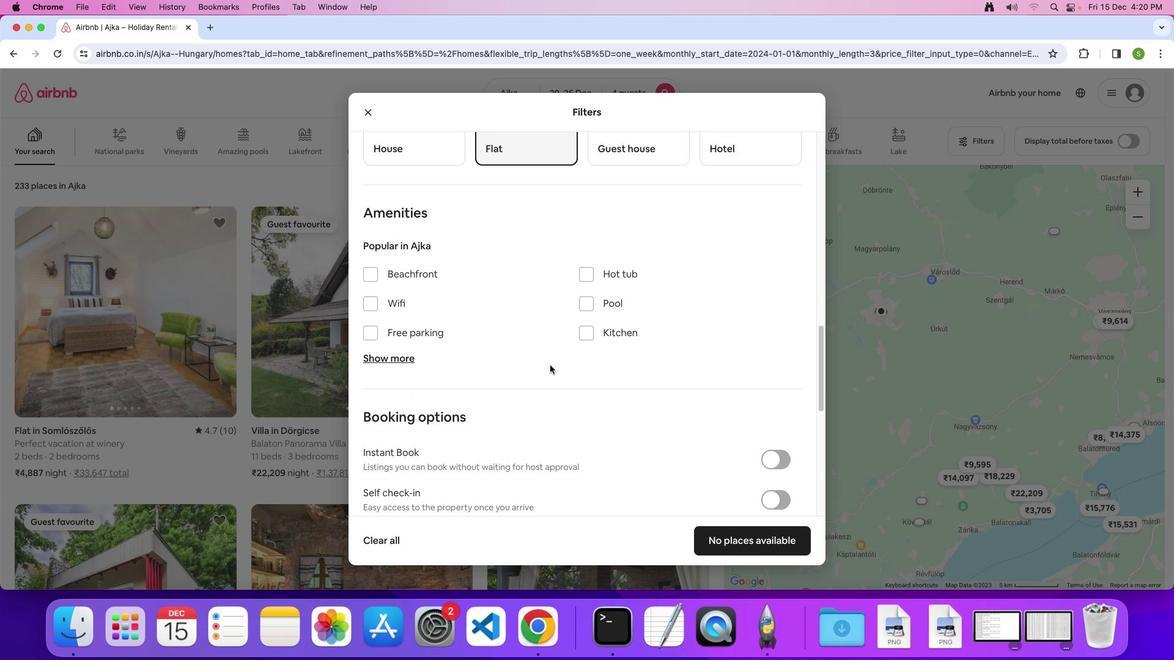 
Action: Mouse moved to (426, 316)
Screenshot: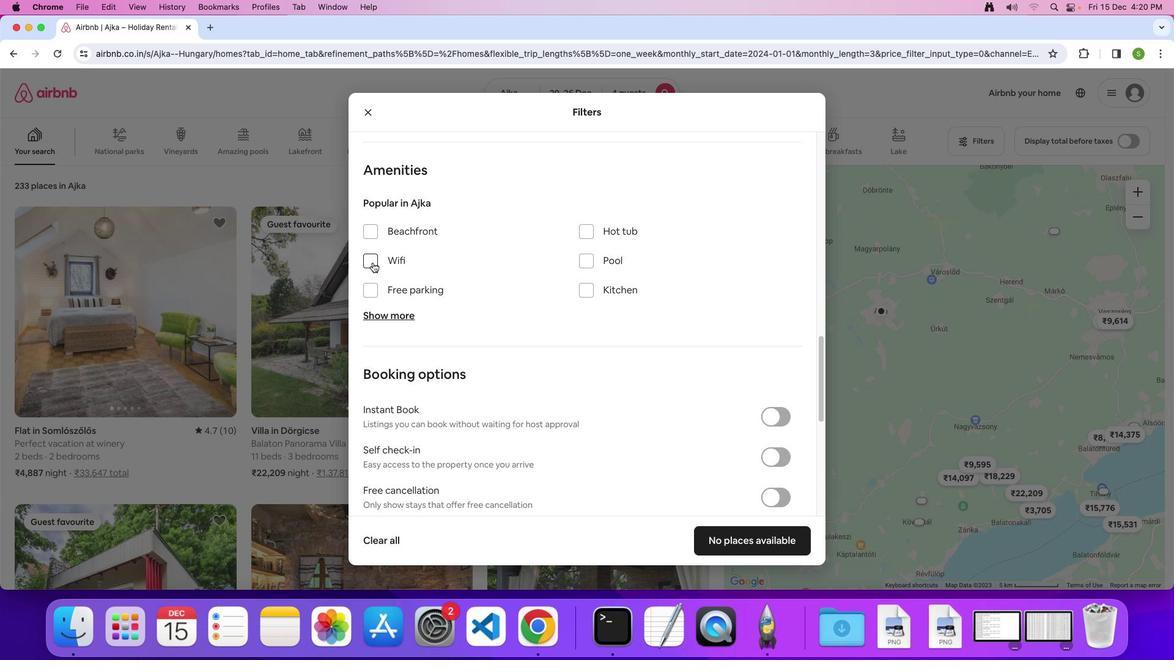 
Action: Mouse pressed left at (426, 316)
Screenshot: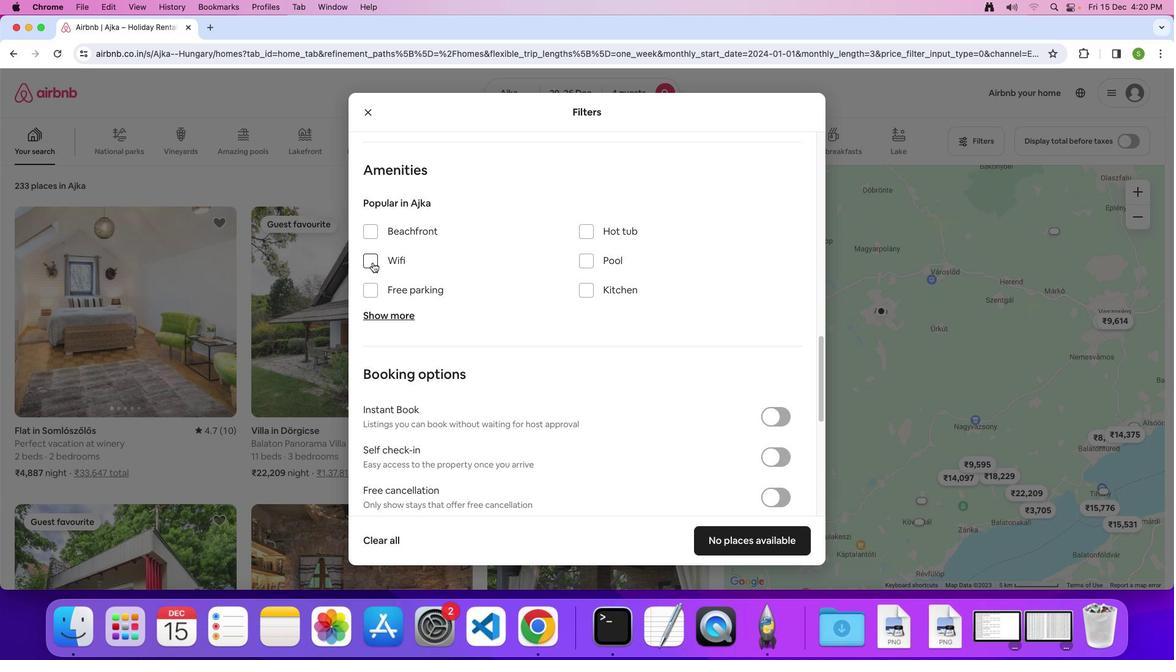 
Action: Mouse moved to (427, 342)
Screenshot: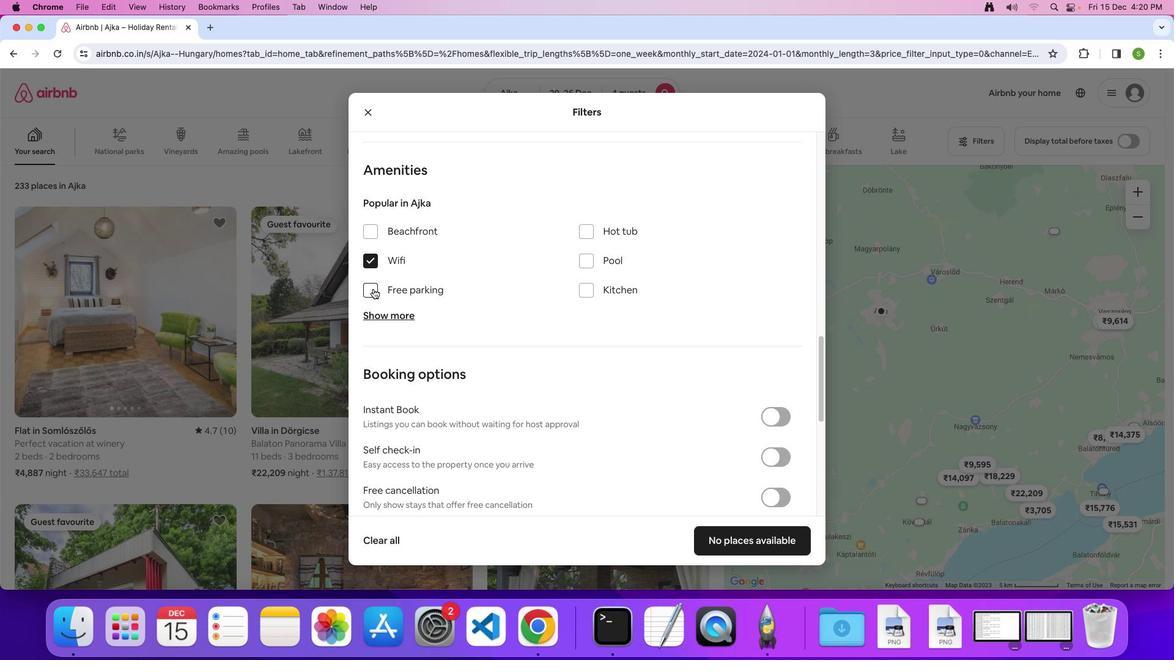 
Action: Mouse pressed left at (427, 342)
Screenshot: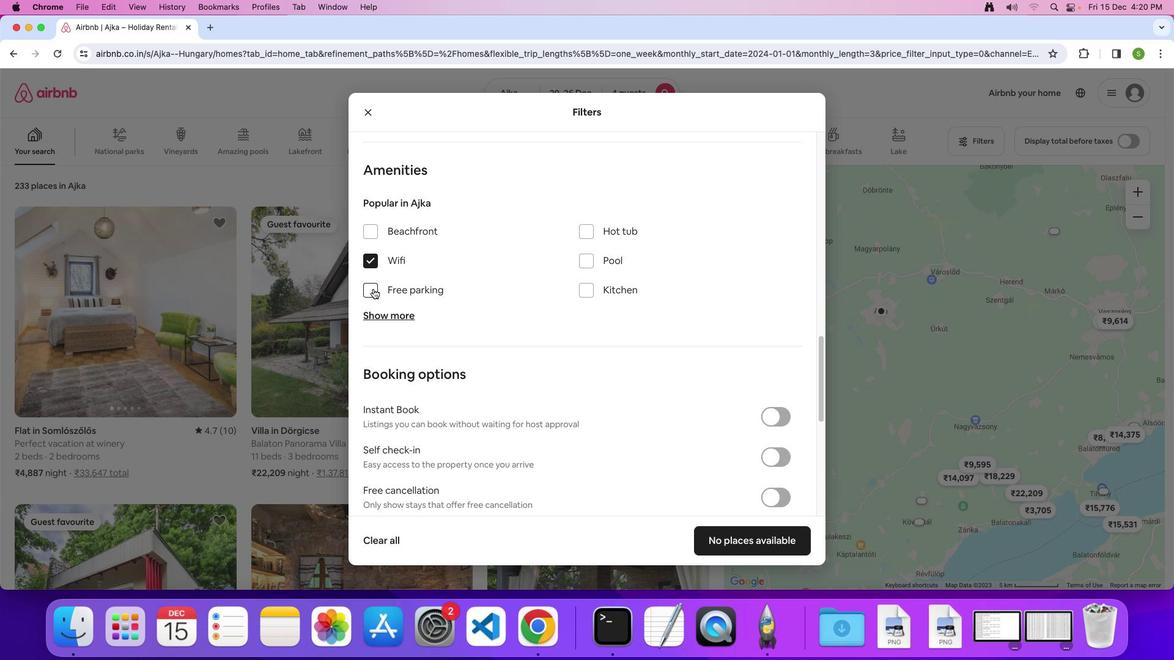 
Action: Mouse moved to (428, 370)
Screenshot: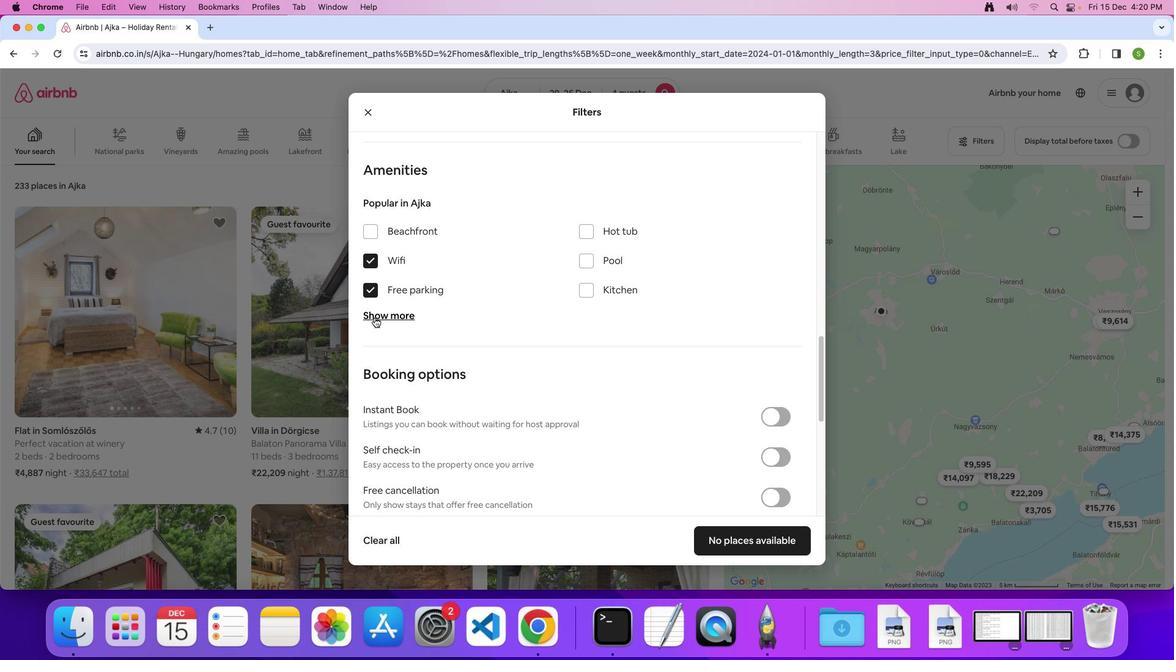 
Action: Mouse pressed left at (428, 370)
Screenshot: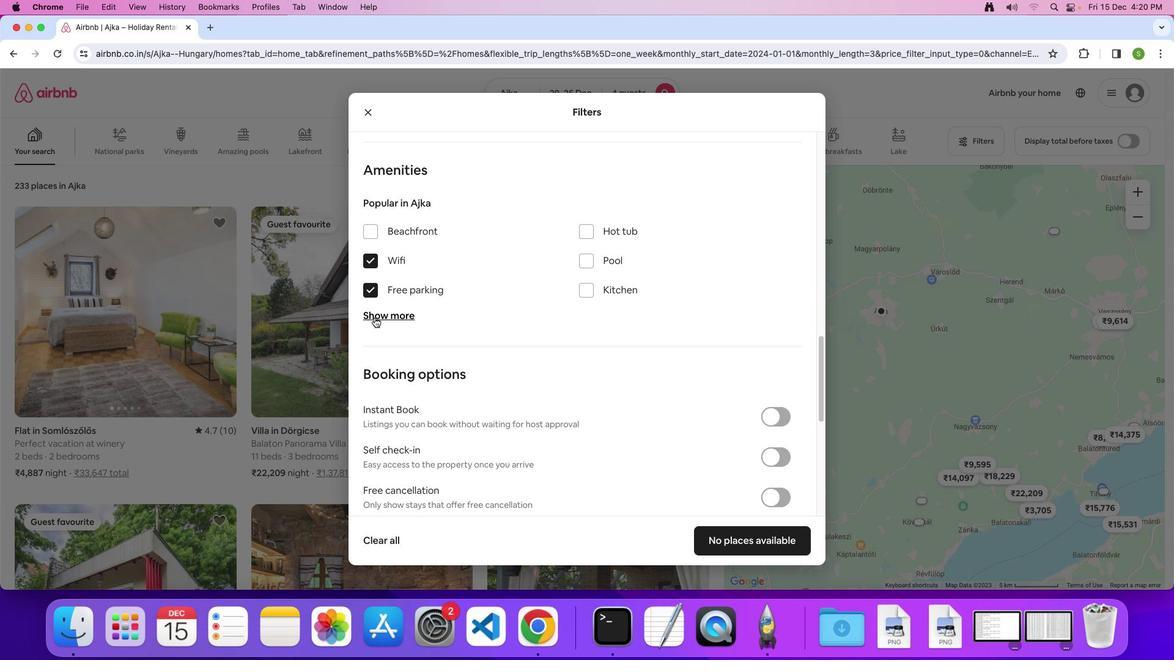 
Action: Mouse moved to (573, 357)
Screenshot: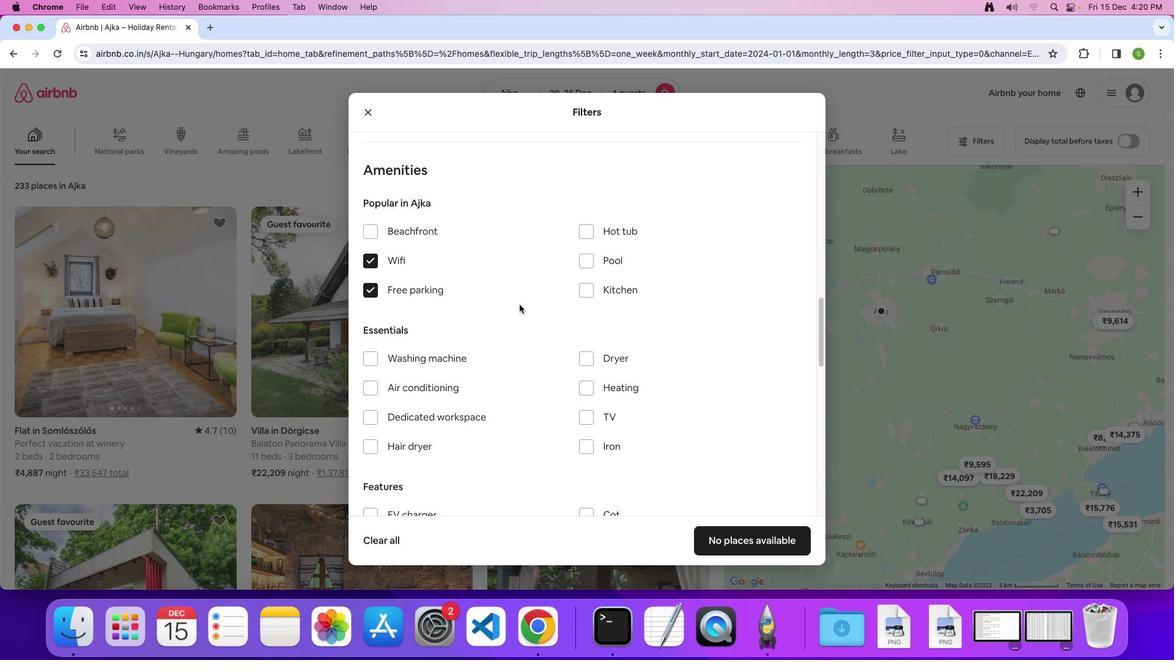 
Action: Mouse scrolled (573, 357) with delta (53, 52)
Screenshot: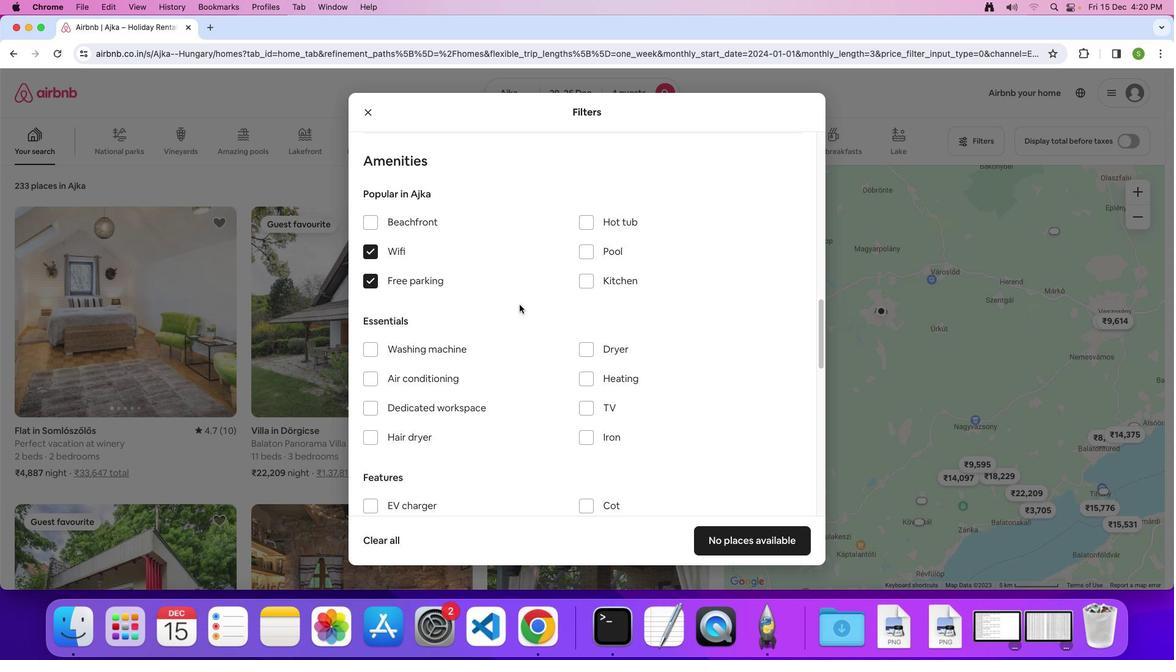 
Action: Mouse scrolled (573, 357) with delta (53, 52)
Screenshot: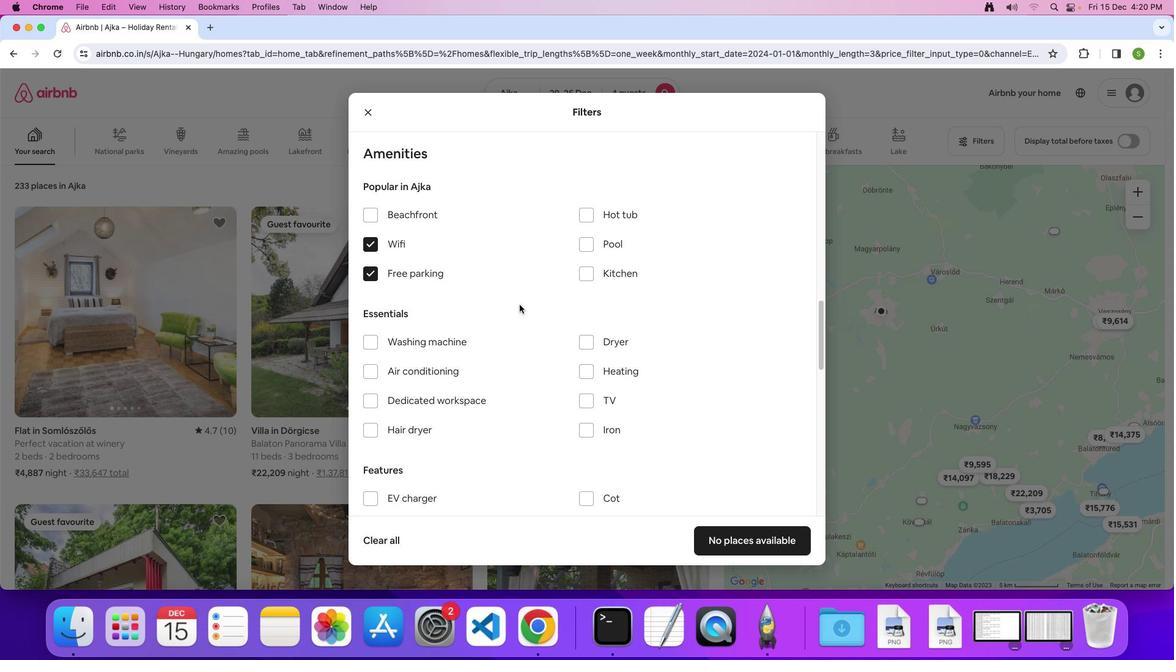 
Action: Mouse scrolled (573, 357) with delta (53, 52)
Screenshot: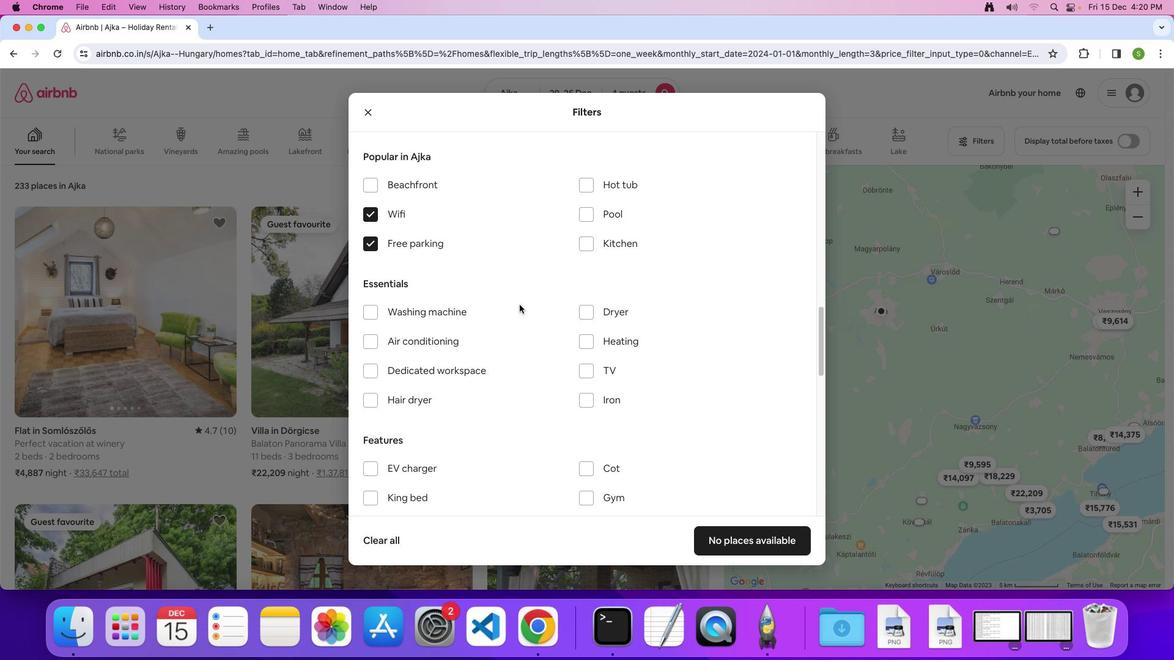 
Action: Mouse scrolled (573, 357) with delta (53, 52)
Screenshot: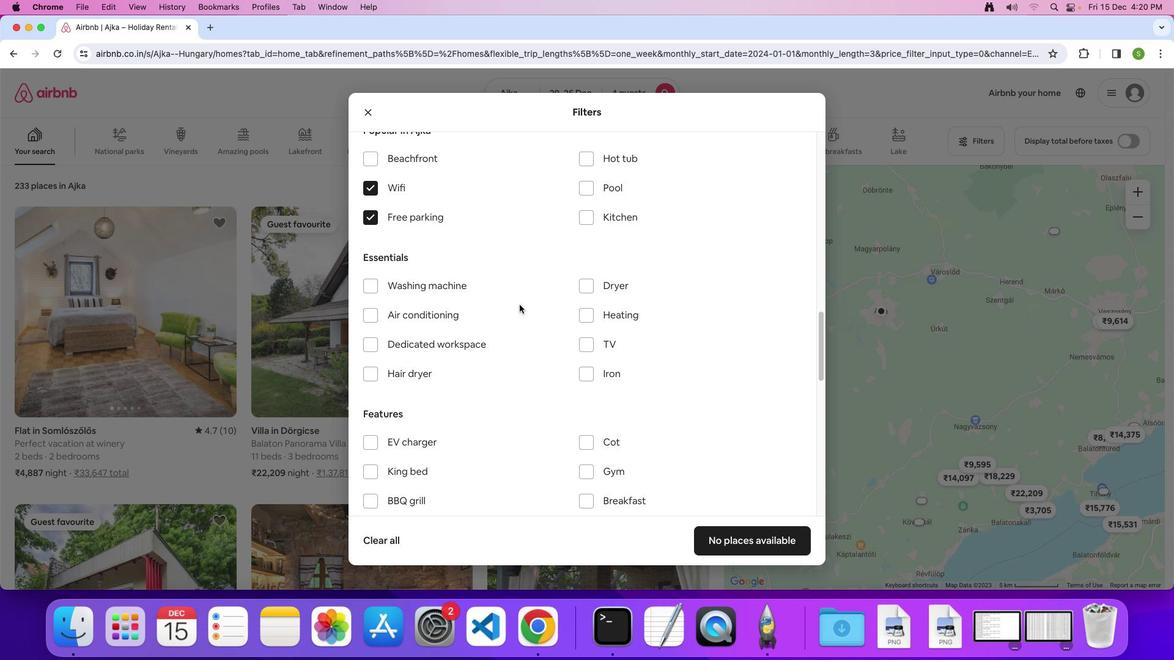 
Action: Mouse scrolled (573, 357) with delta (53, 52)
Screenshot: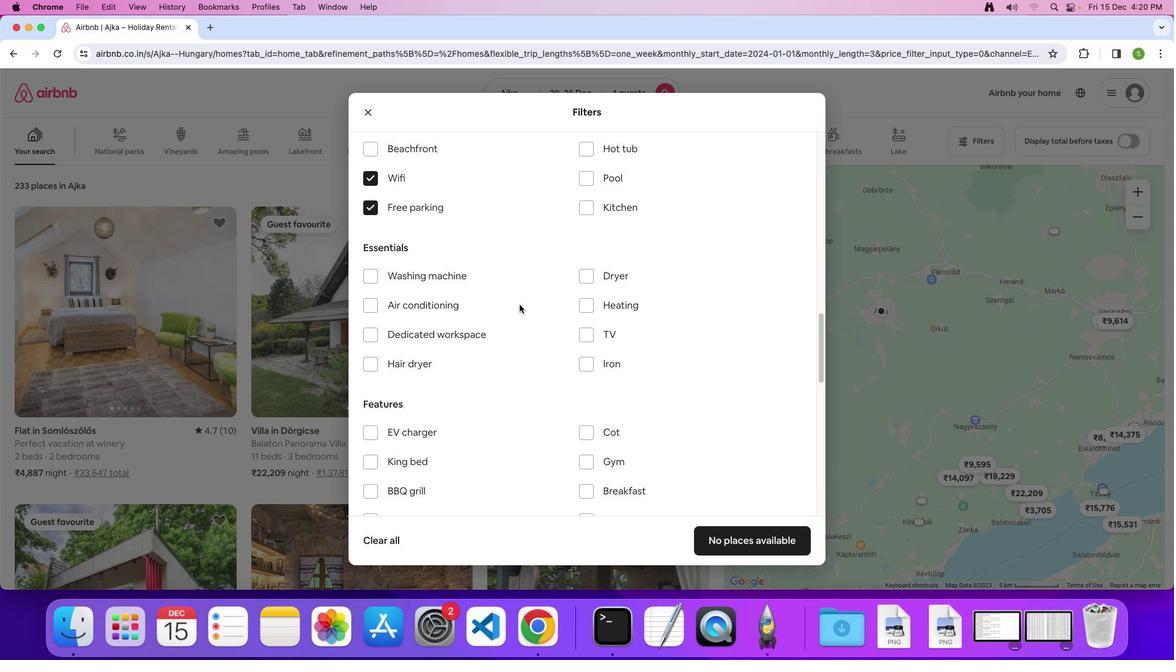 
Action: Mouse scrolled (573, 357) with delta (53, 52)
Screenshot: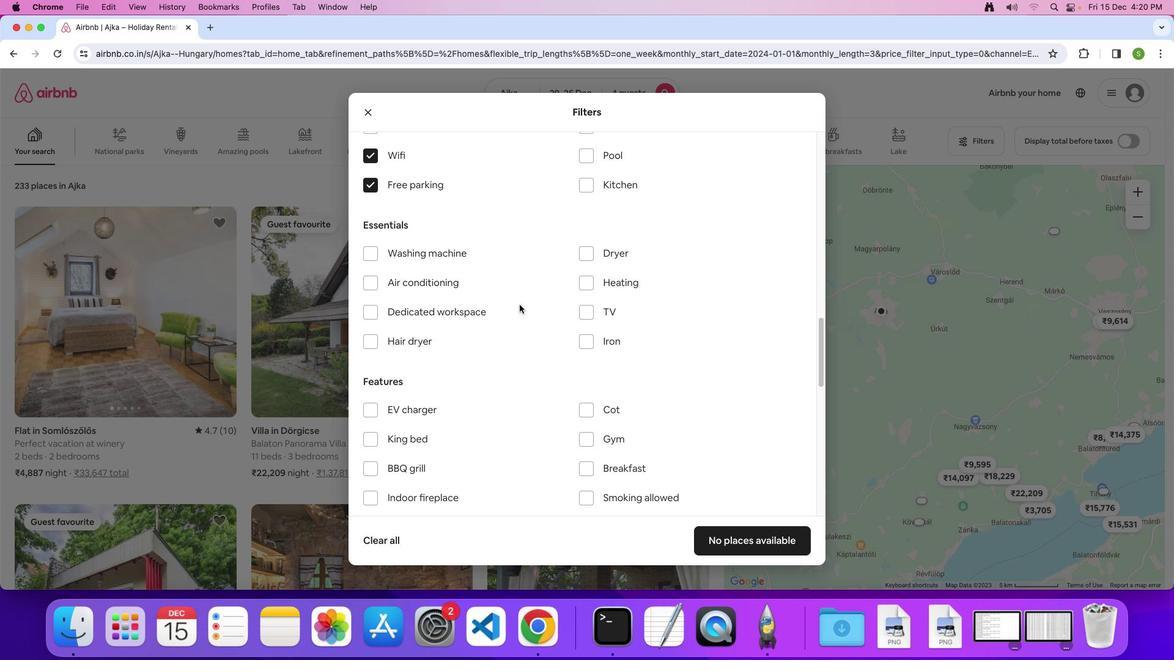 
Action: Mouse scrolled (573, 357) with delta (53, 52)
Screenshot: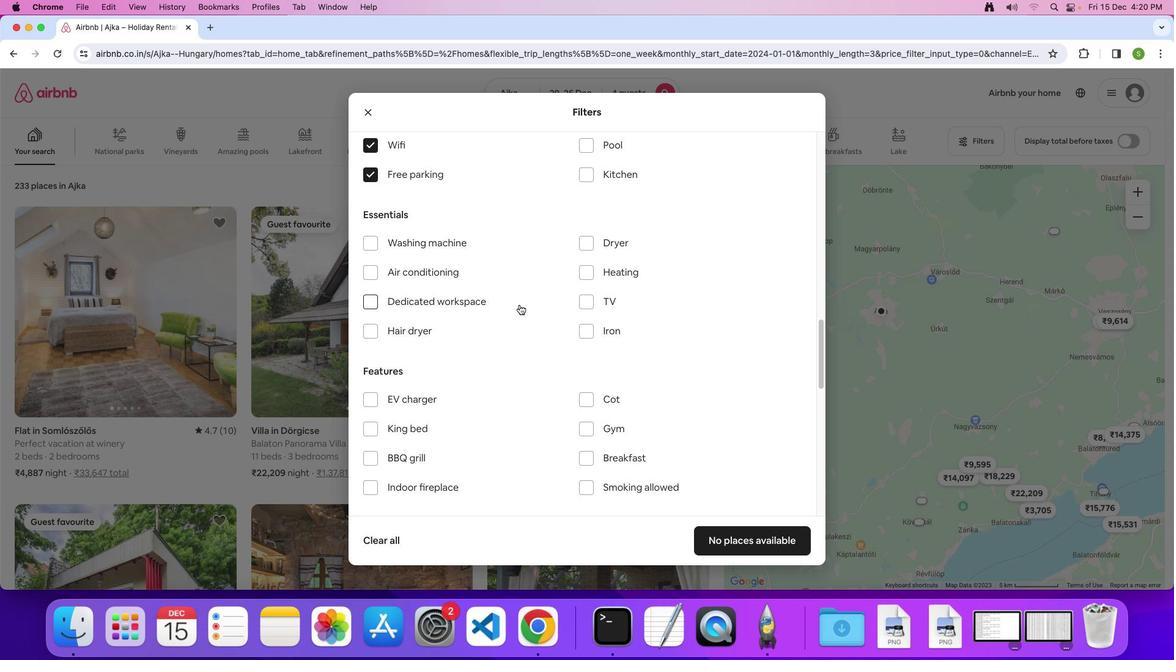
Action: Mouse scrolled (573, 357) with delta (53, 52)
Screenshot: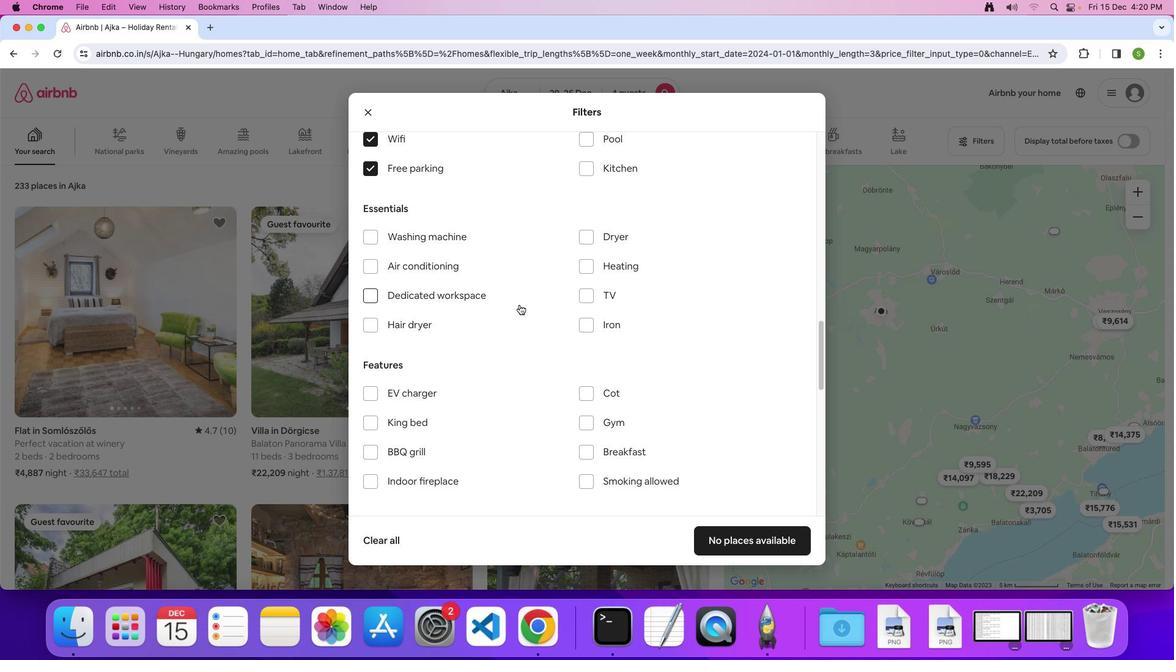 
Action: Mouse scrolled (573, 357) with delta (53, 52)
Screenshot: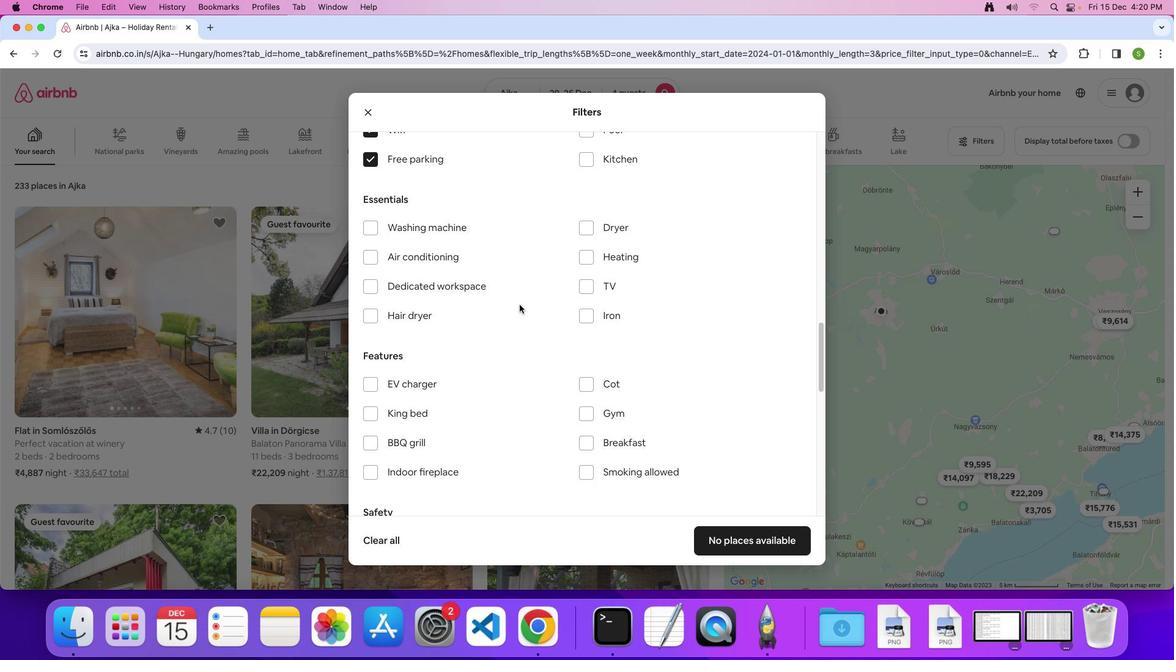 
Action: Mouse moved to (637, 341)
Screenshot: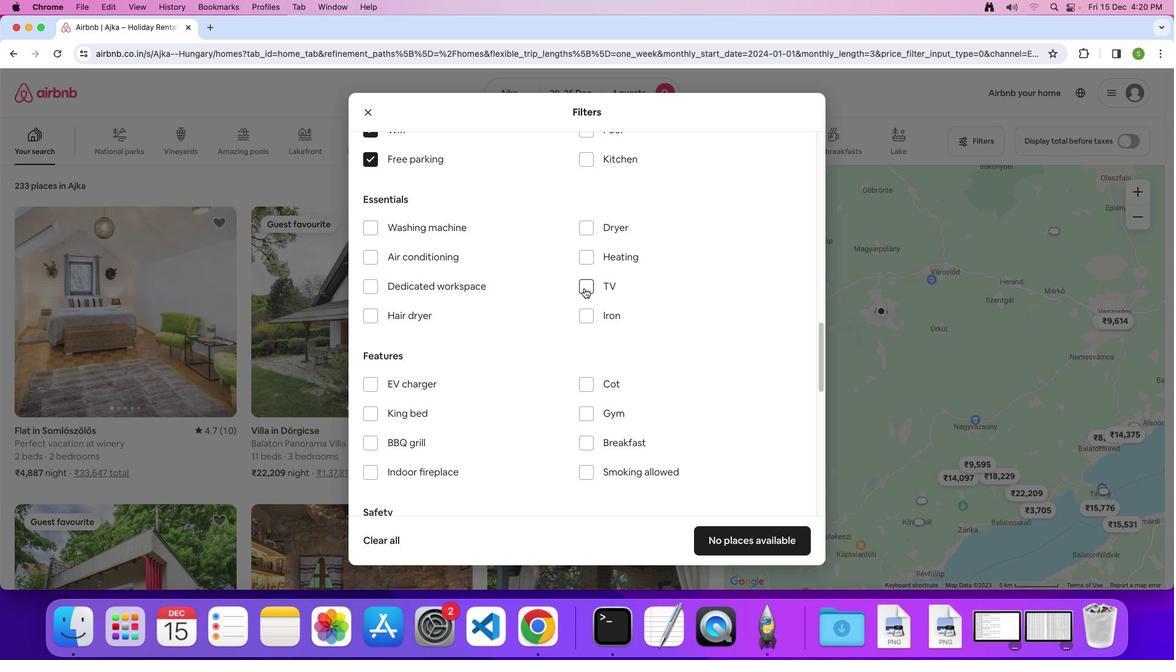
Action: Mouse pressed left at (637, 341)
Screenshot: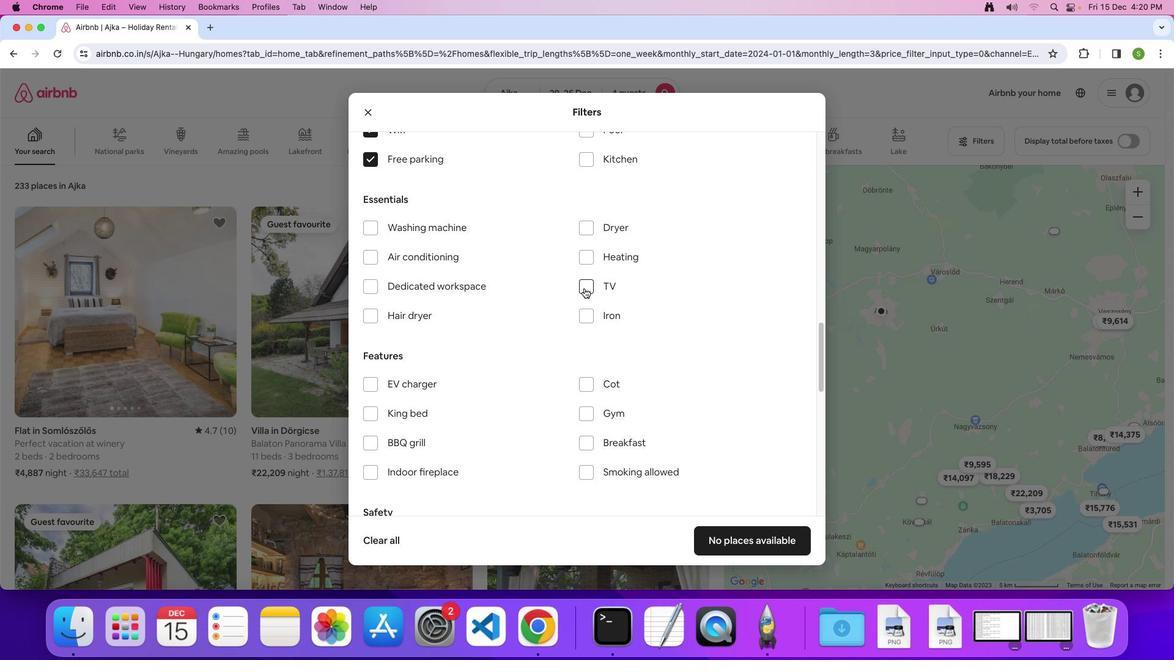 
Action: Mouse moved to (634, 467)
Screenshot: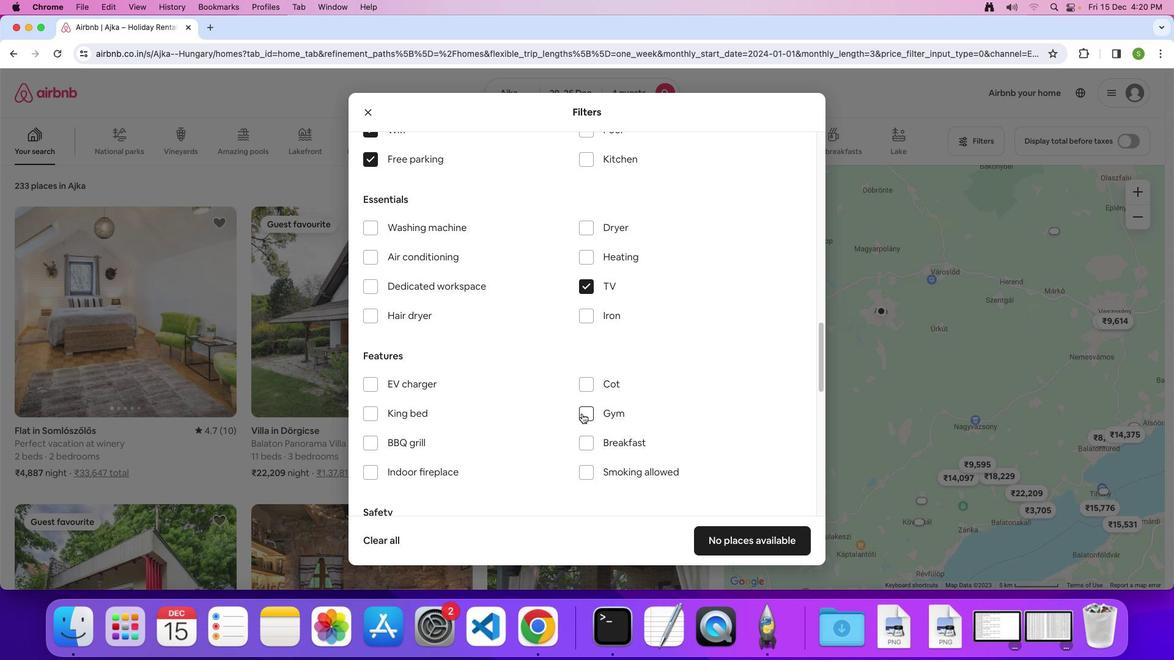 
Action: Mouse pressed left at (634, 467)
Screenshot: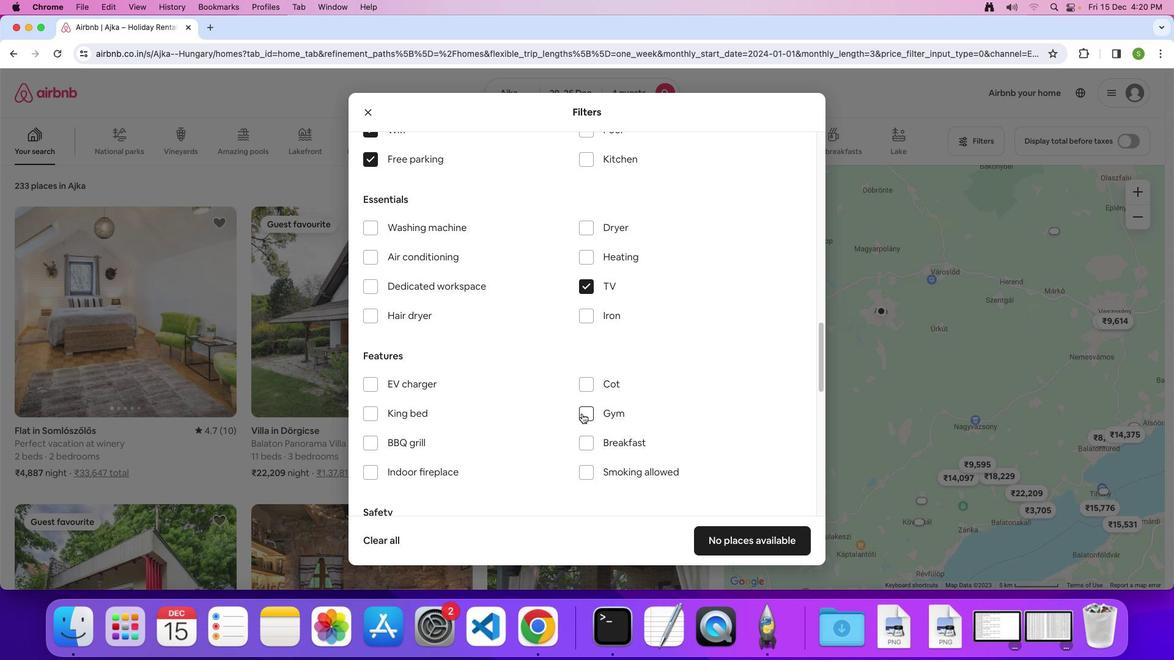 
Action: Mouse moved to (639, 496)
Screenshot: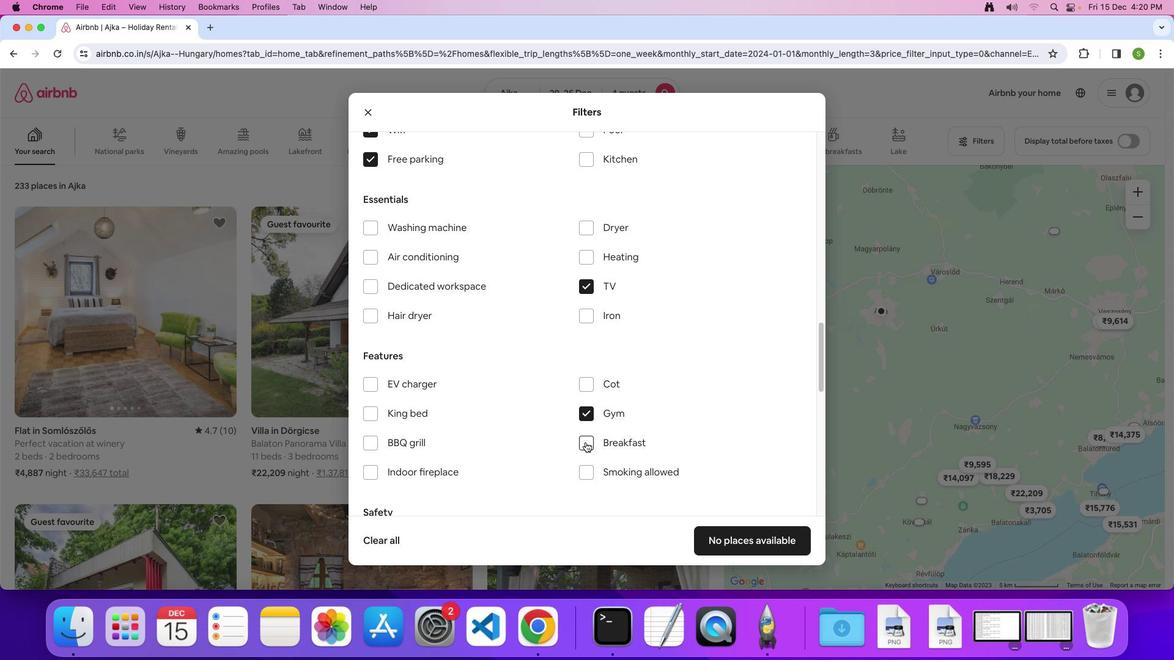 
Action: Mouse pressed left at (639, 496)
Screenshot: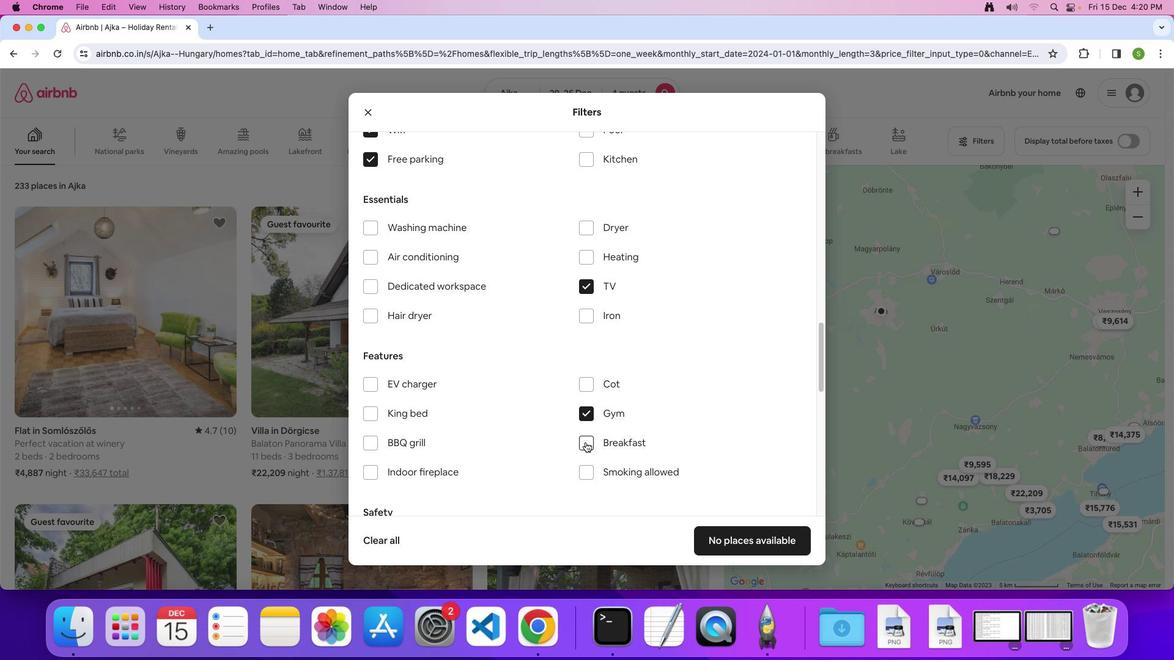 
Action: Mouse moved to (578, 474)
Screenshot: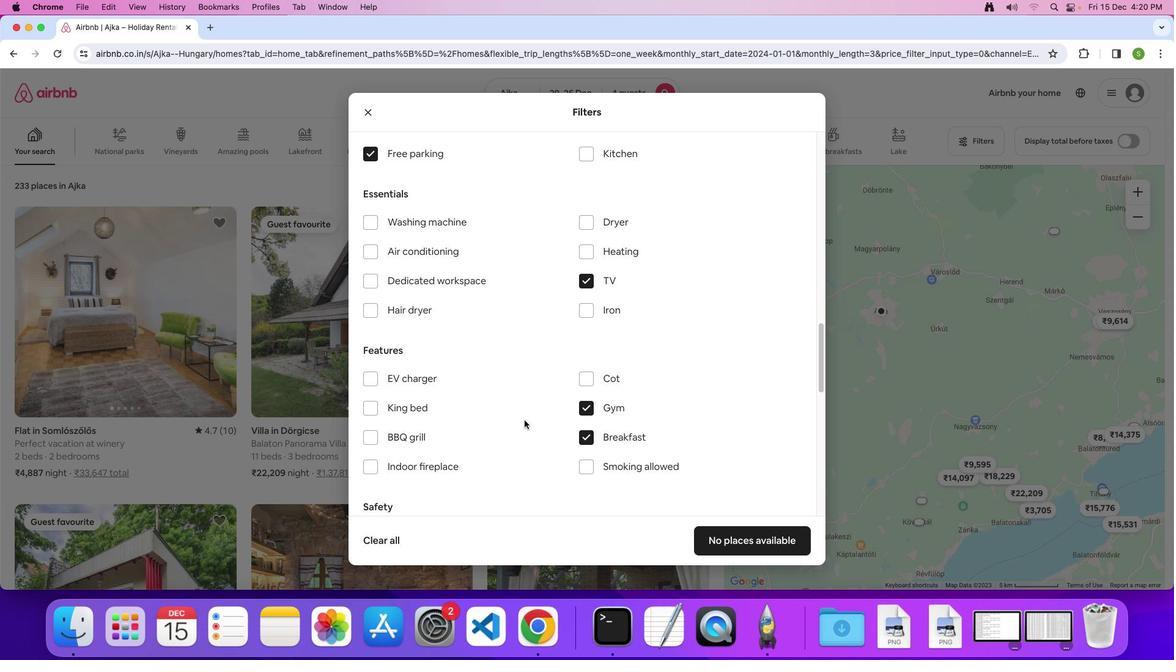 
Action: Mouse scrolled (578, 474) with delta (53, 52)
Screenshot: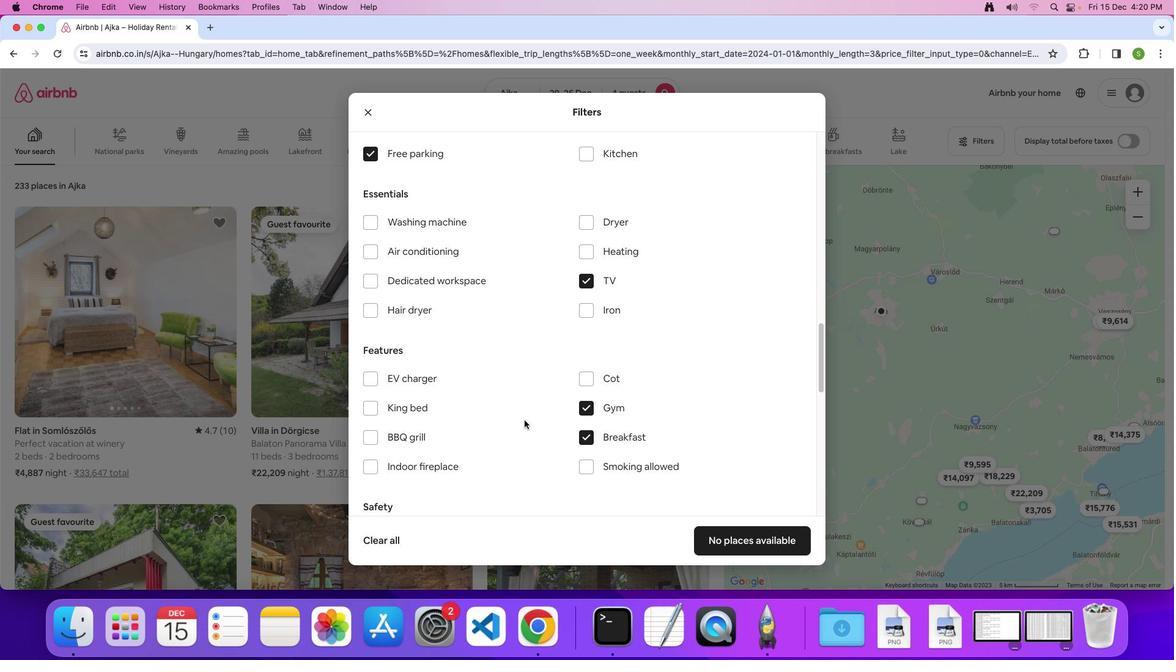 
Action: Mouse scrolled (578, 474) with delta (53, 52)
Screenshot: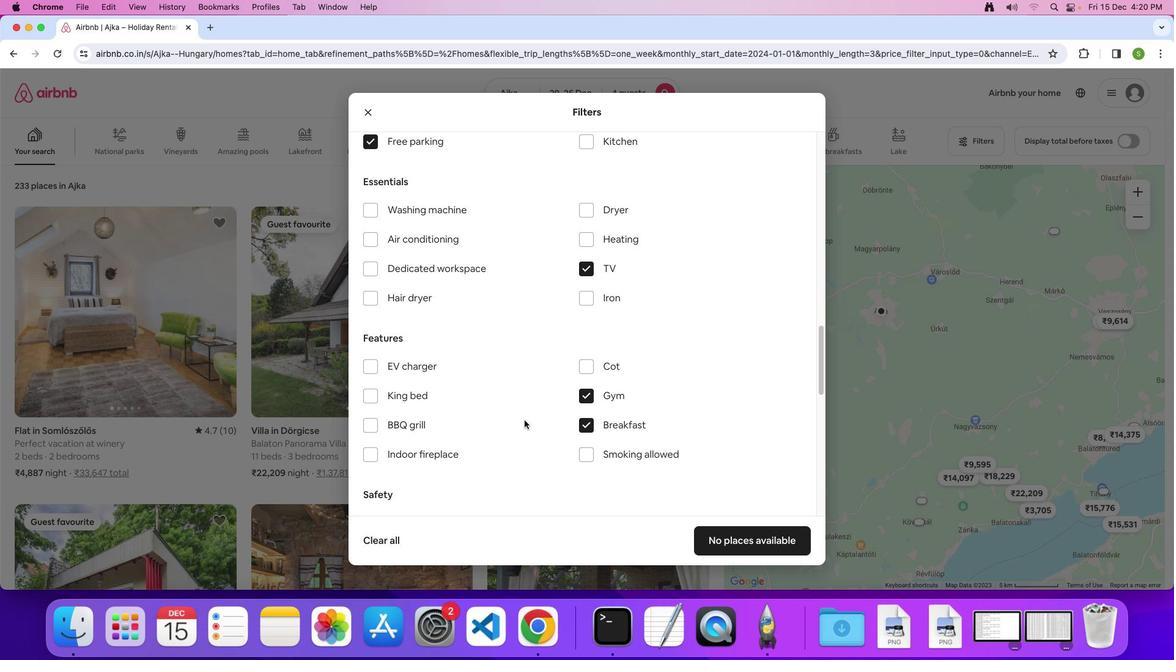 
Action: Mouse moved to (578, 474)
Screenshot: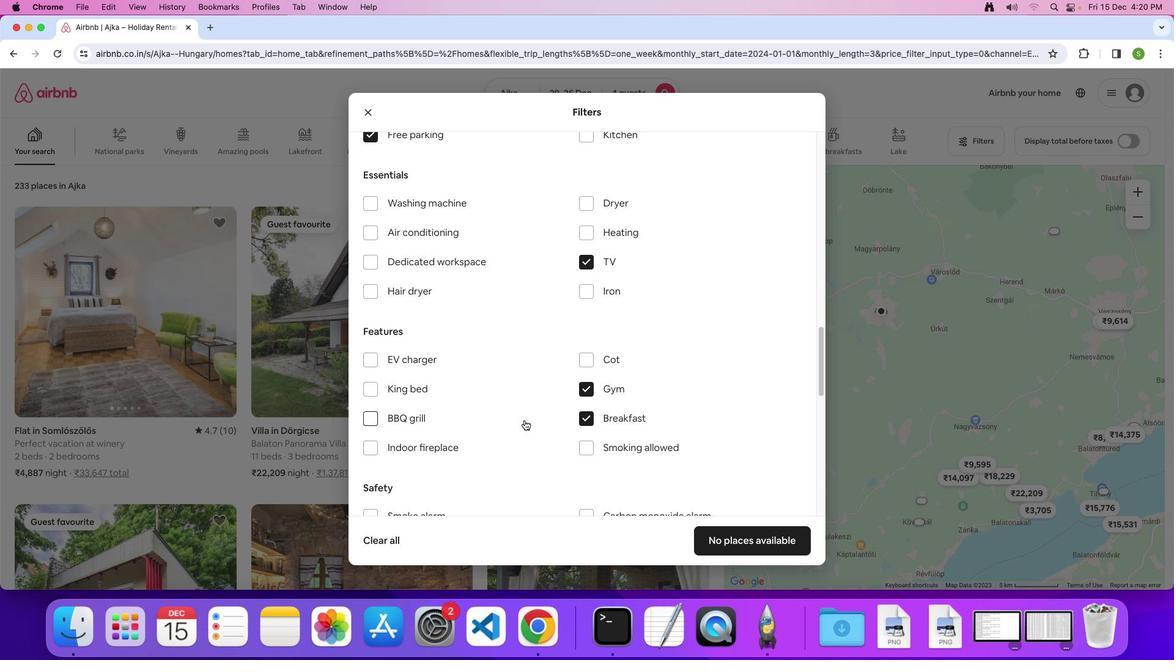 
Action: Mouse scrolled (578, 474) with delta (53, 52)
Screenshot: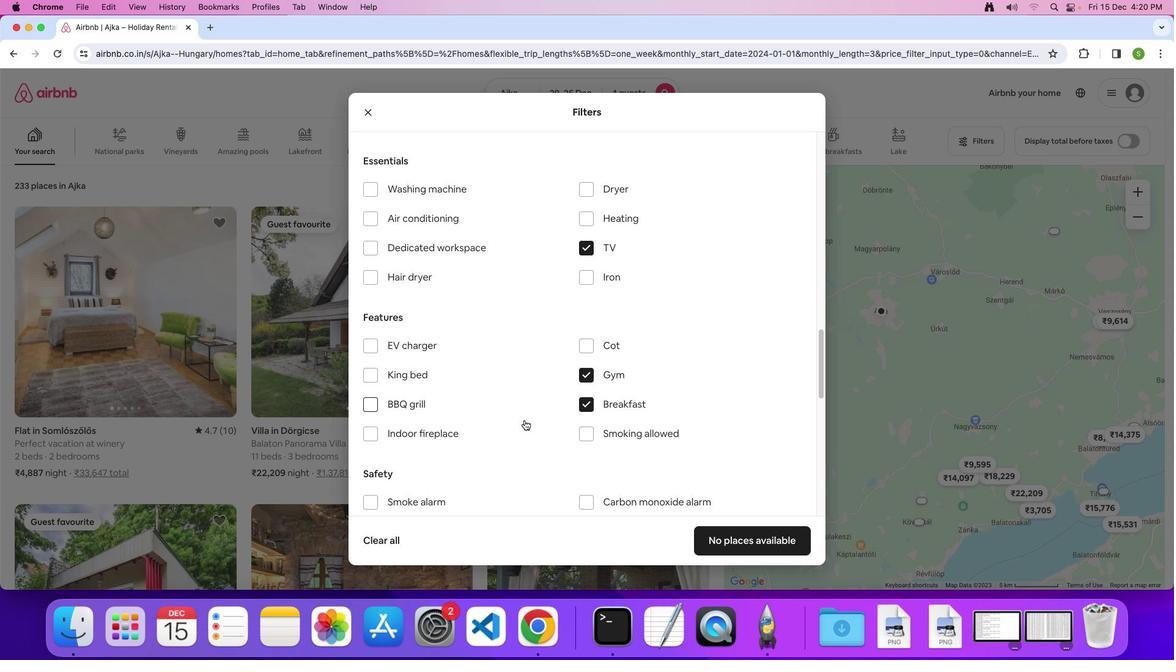 
Action: Mouse scrolled (578, 474) with delta (53, 52)
Screenshot: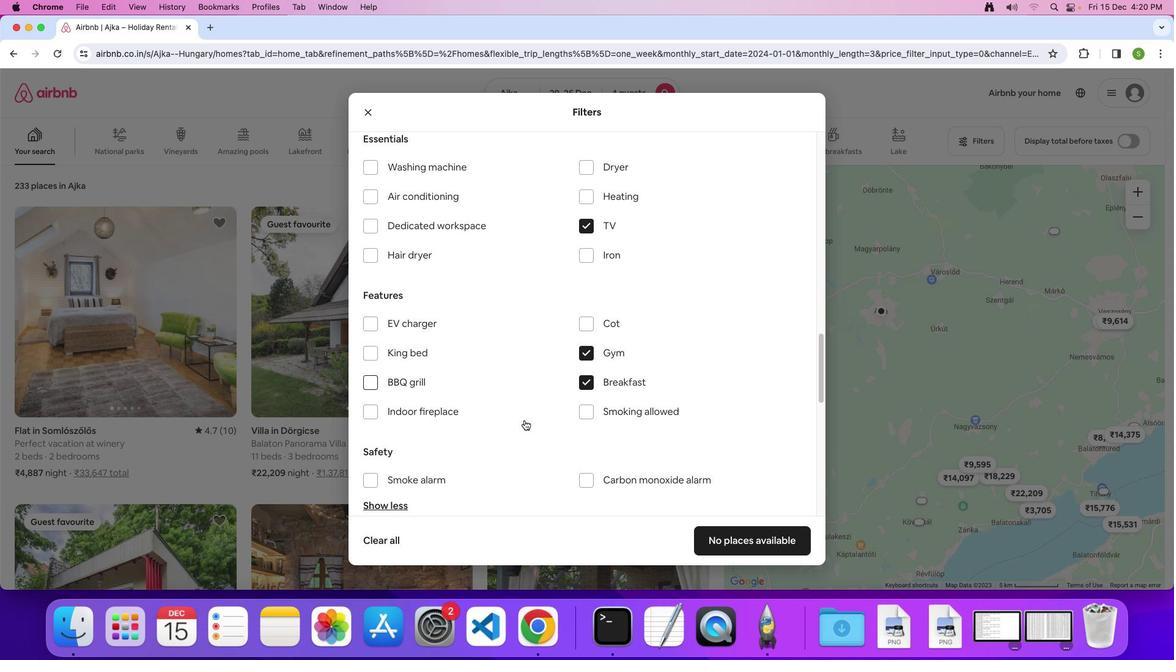 
Action: Mouse scrolled (578, 474) with delta (53, 51)
Screenshot: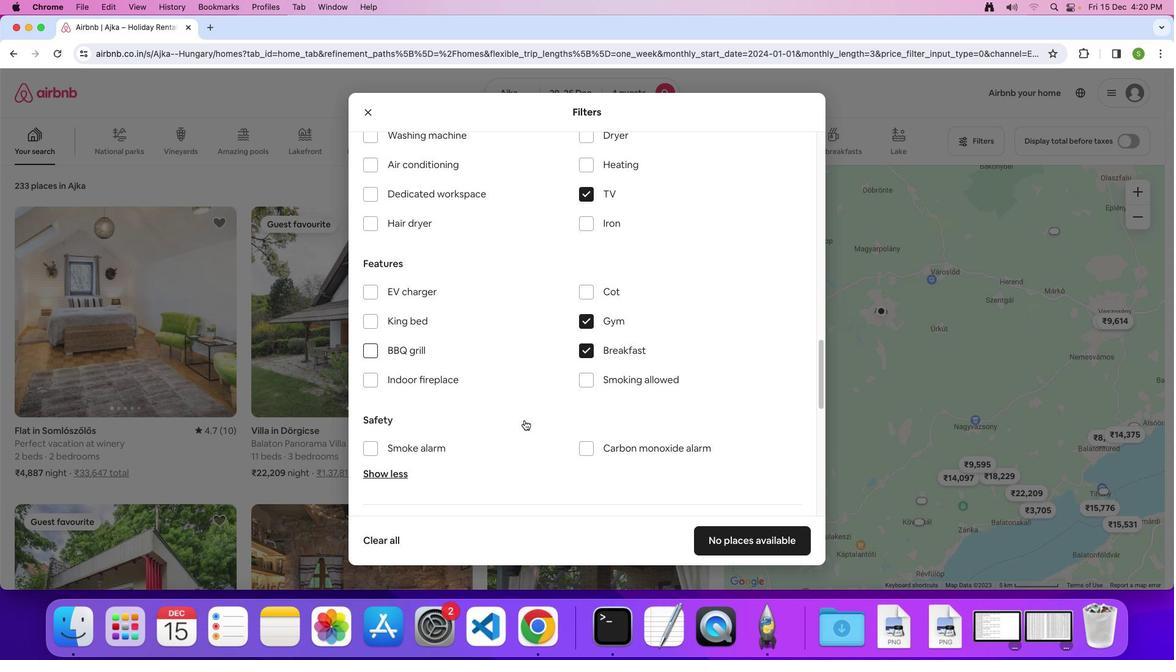
Action: Mouse scrolled (578, 474) with delta (53, 52)
Screenshot: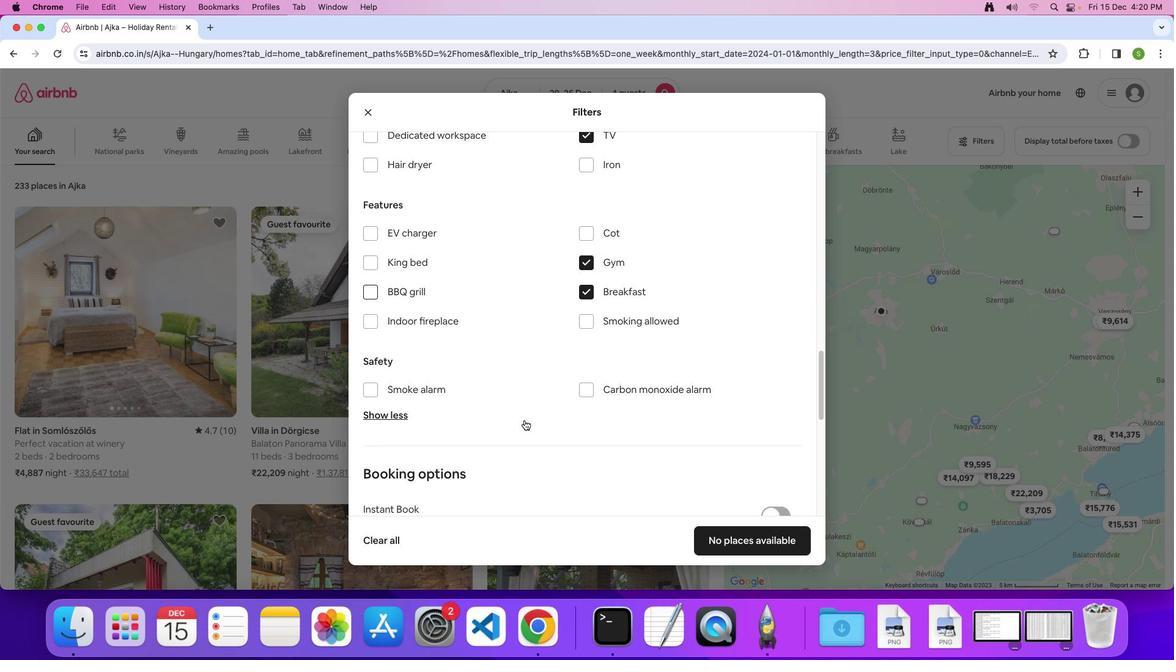 
Action: Mouse scrolled (578, 474) with delta (53, 52)
Screenshot: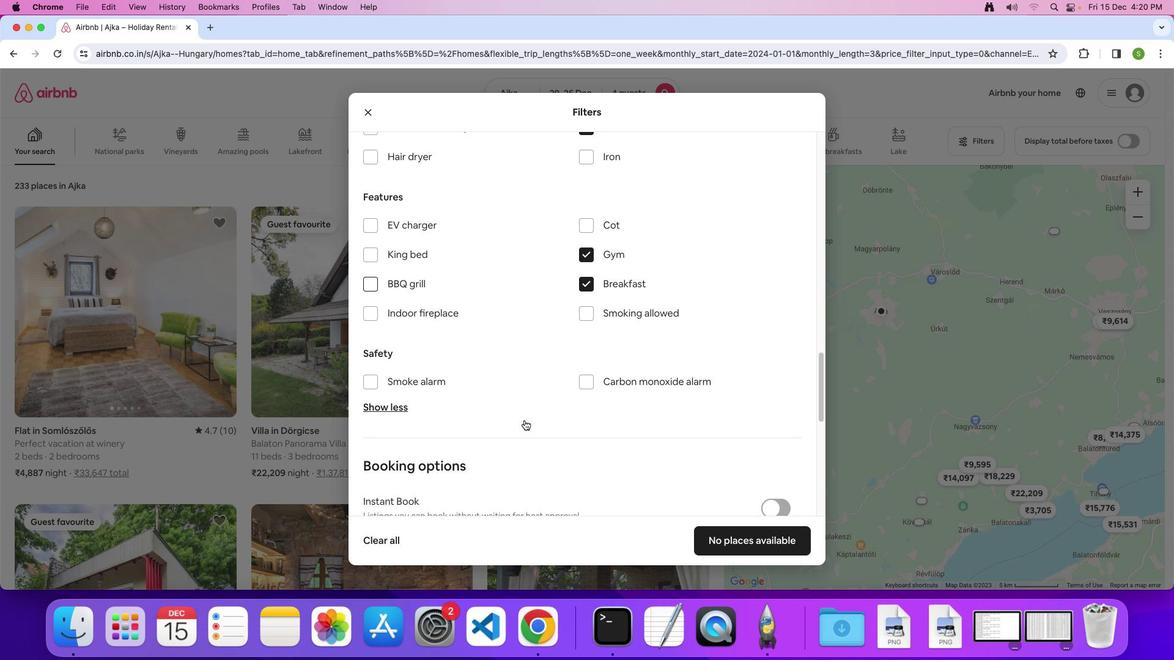 
Action: Mouse scrolled (578, 474) with delta (53, 52)
Screenshot: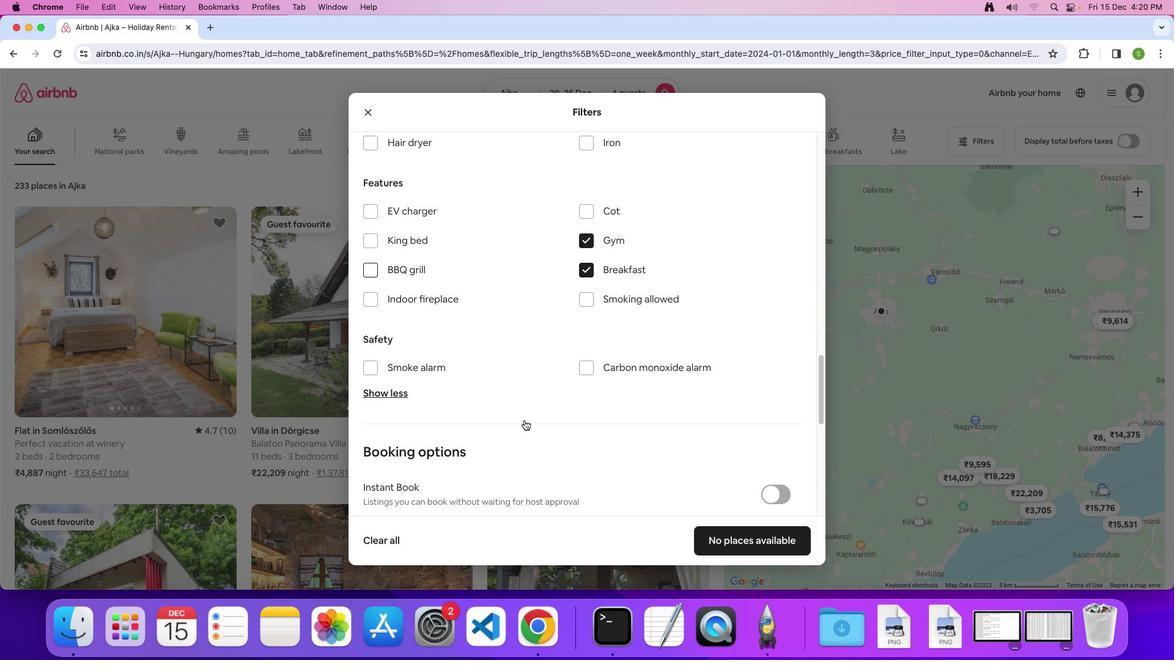 
Action: Mouse scrolled (578, 474) with delta (53, 52)
Screenshot: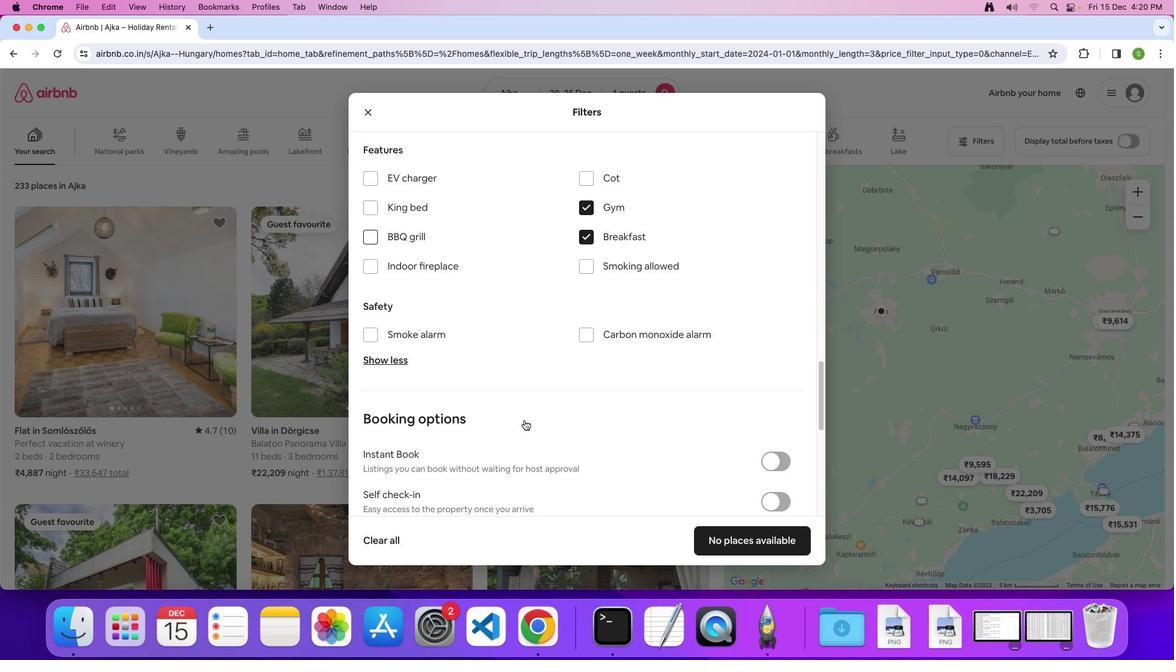 
Action: Mouse scrolled (578, 474) with delta (53, 51)
Screenshot: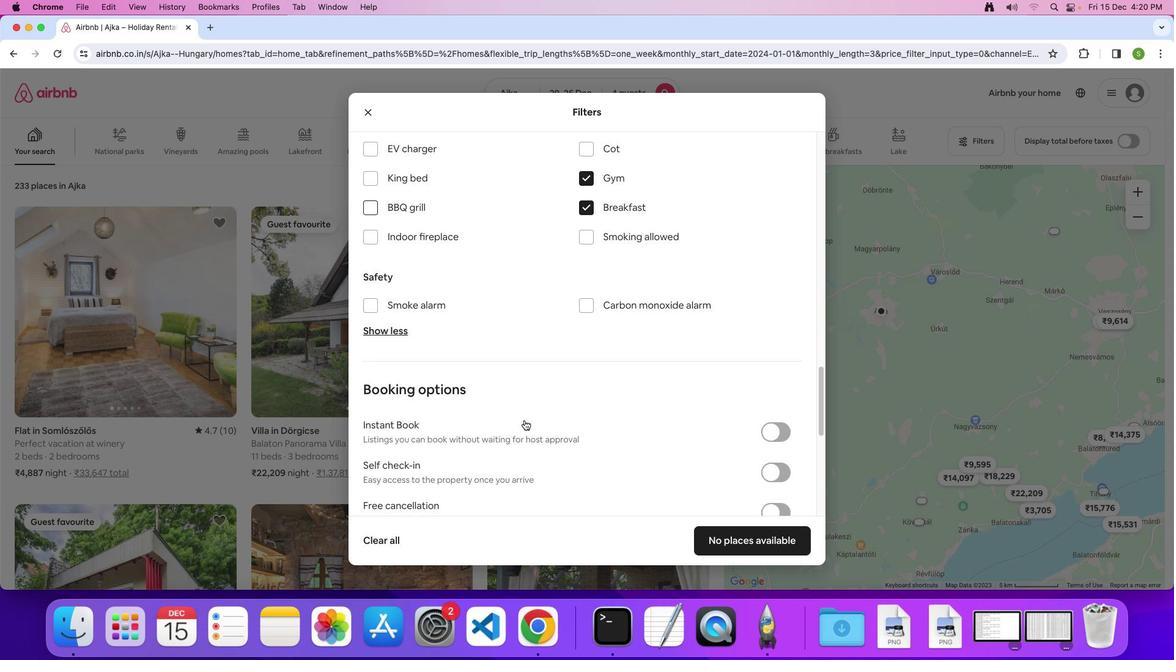 
Action: Mouse moved to (578, 473)
Screenshot: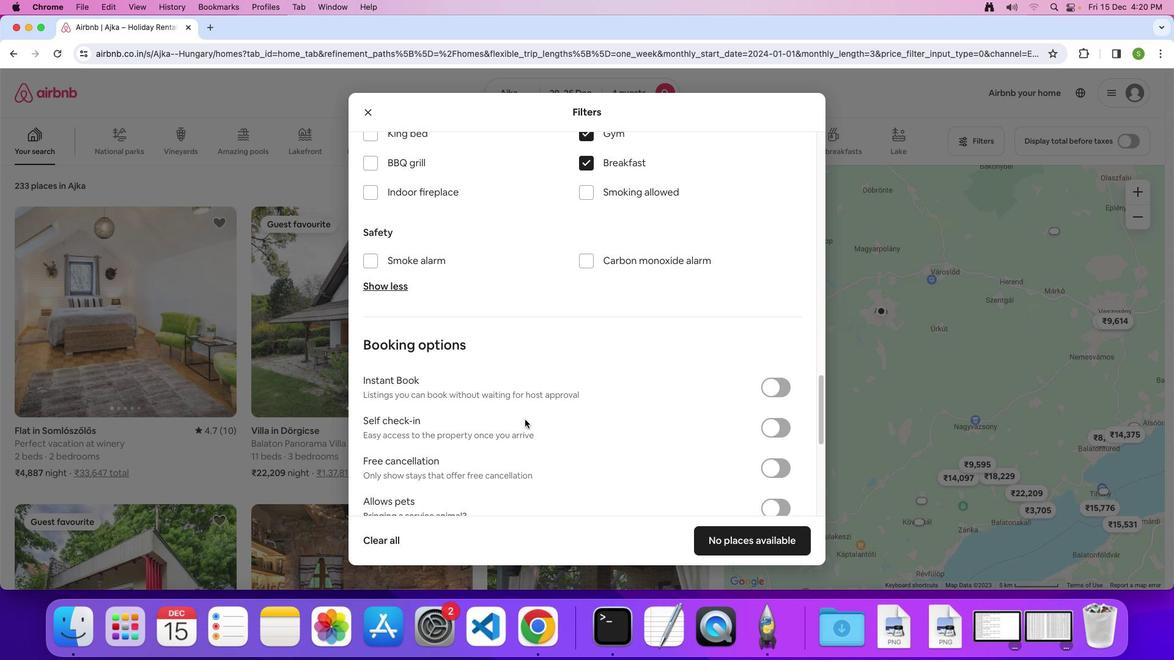 
Action: Mouse scrolled (578, 473) with delta (53, 52)
Screenshot: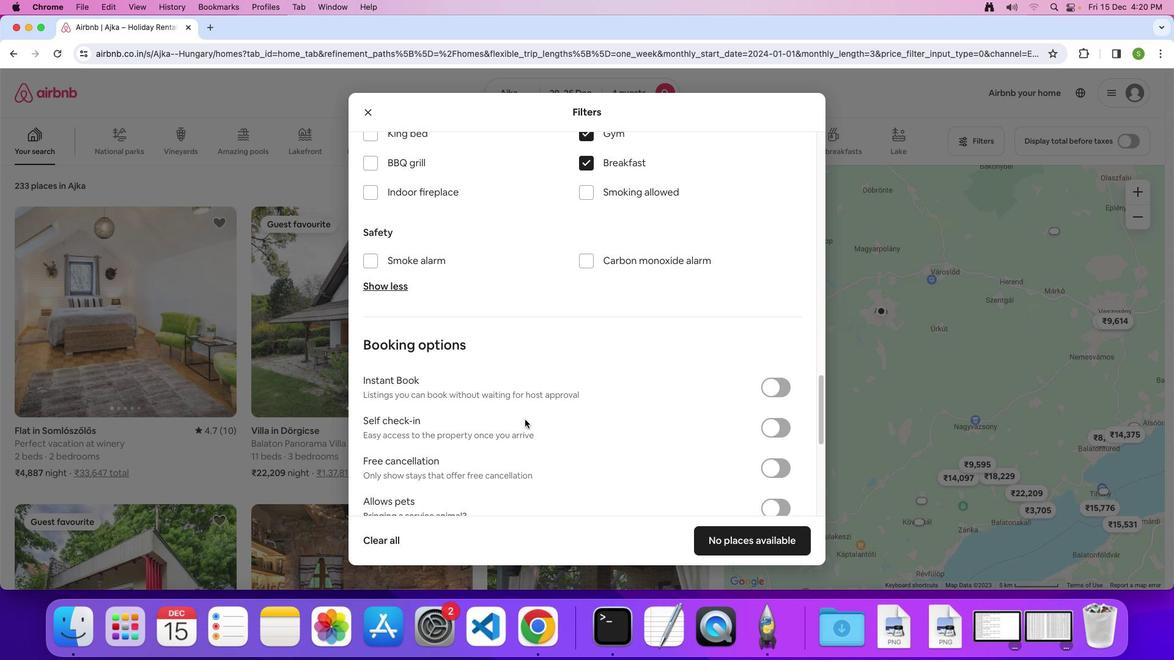 
Action: Mouse scrolled (578, 473) with delta (53, 52)
Screenshot: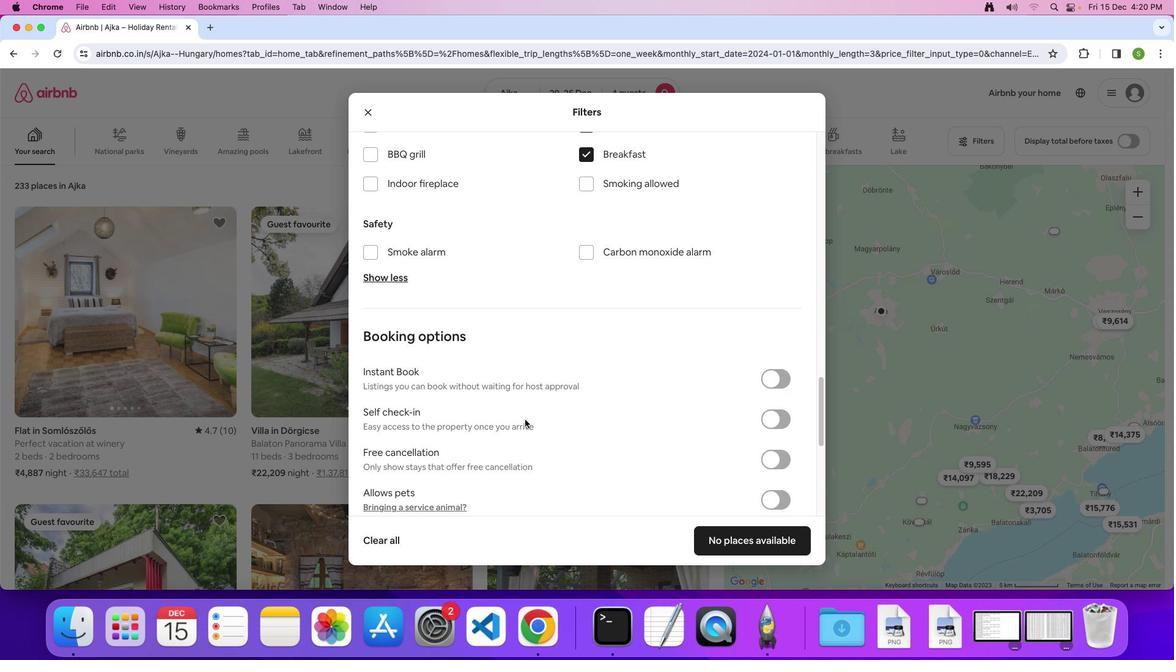 
Action: Mouse scrolled (578, 473) with delta (53, 51)
Screenshot: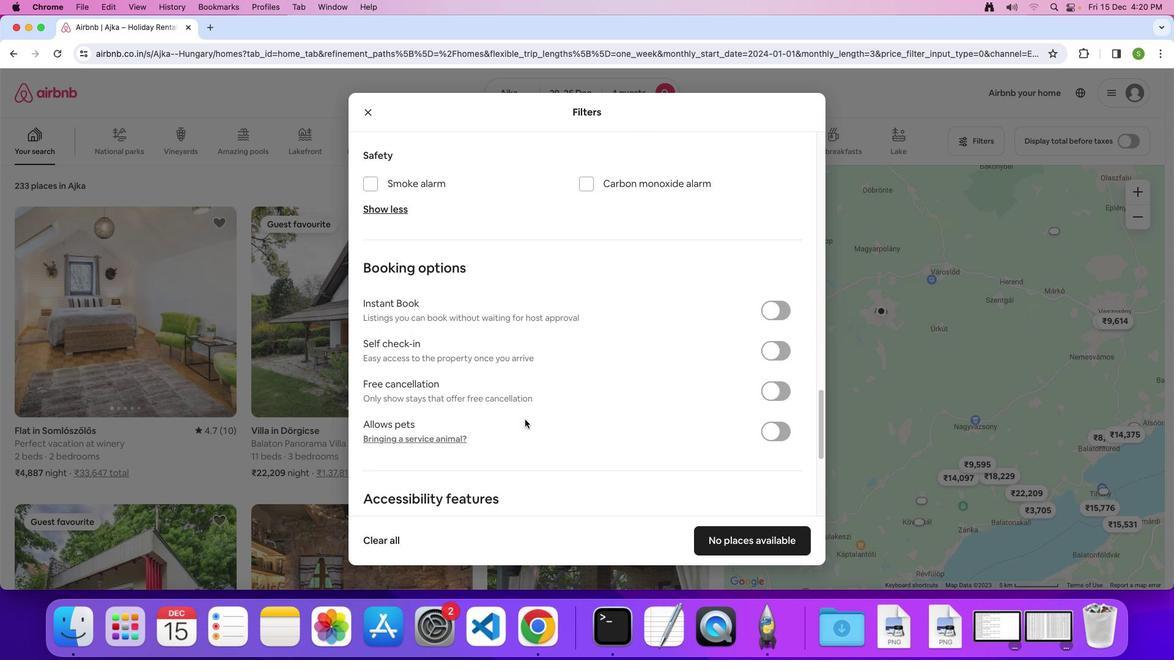 
Action: Mouse moved to (594, 478)
Screenshot: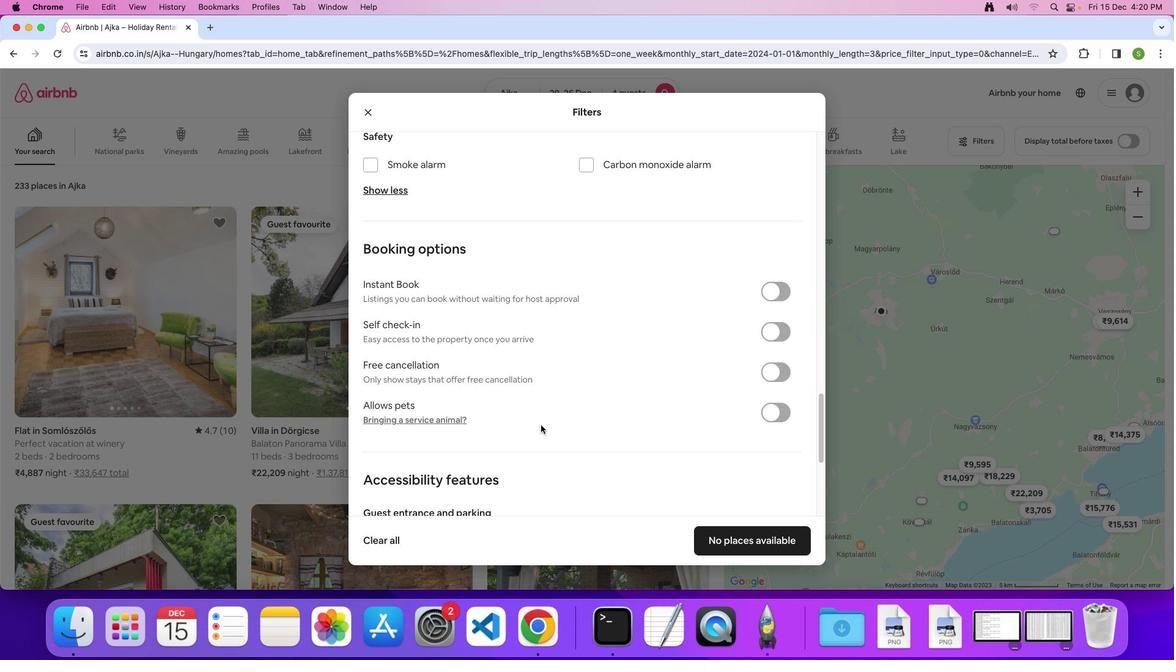 
Action: Mouse scrolled (594, 478) with delta (53, 52)
Screenshot: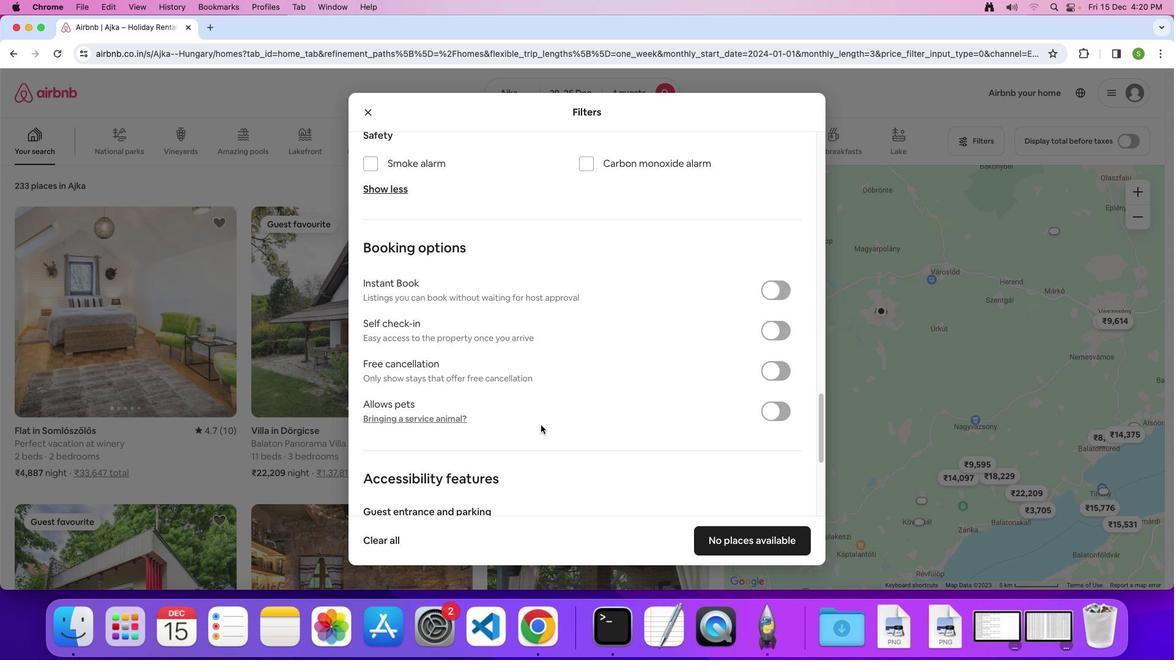 
Action: Mouse scrolled (594, 478) with delta (53, 52)
Screenshot: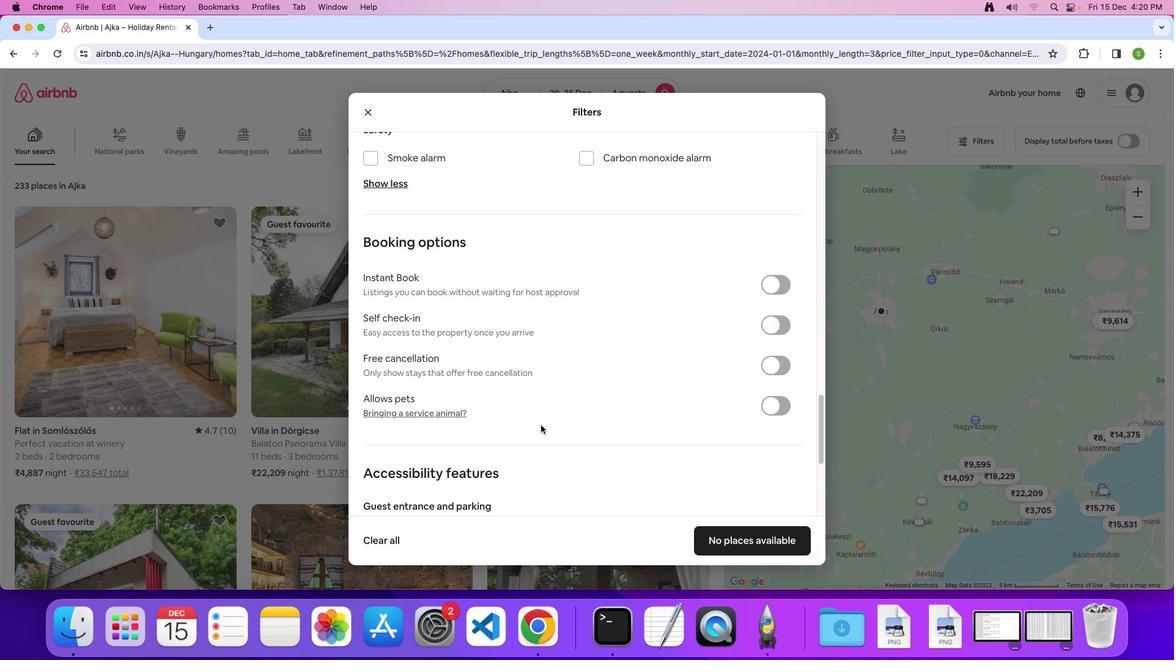 
Action: Mouse scrolled (594, 478) with delta (53, 52)
Screenshot: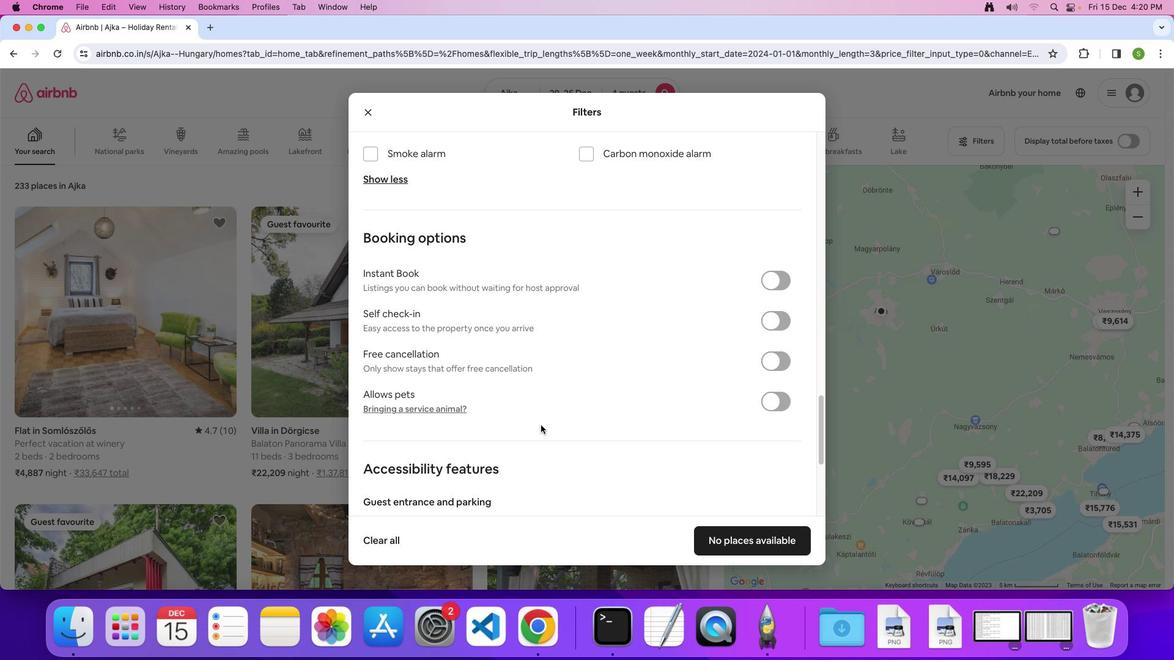 
Action: Mouse scrolled (594, 478) with delta (53, 52)
Screenshot: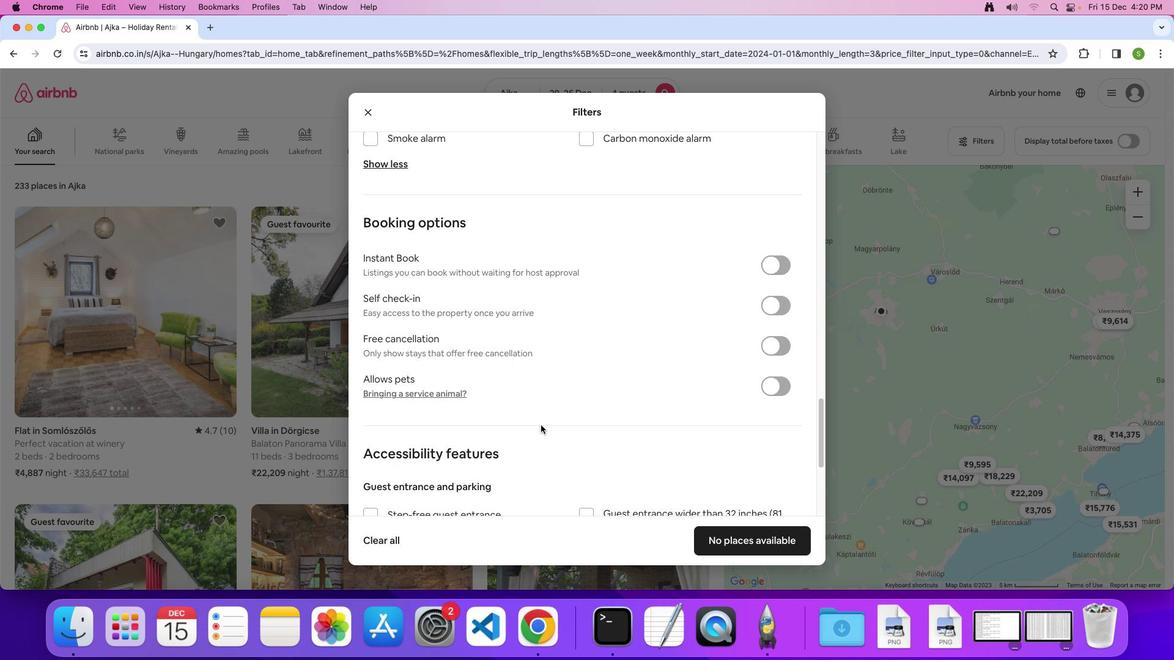 
Action: Mouse scrolled (594, 478) with delta (53, 52)
Screenshot: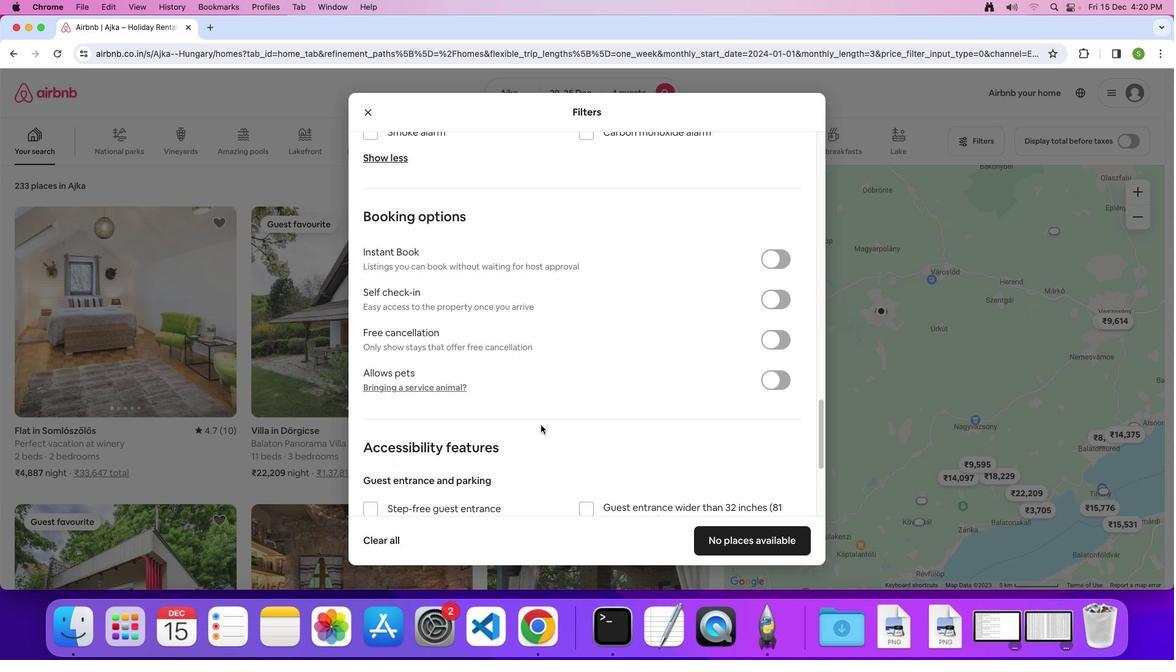 
Action: Mouse scrolled (594, 478) with delta (53, 51)
Screenshot: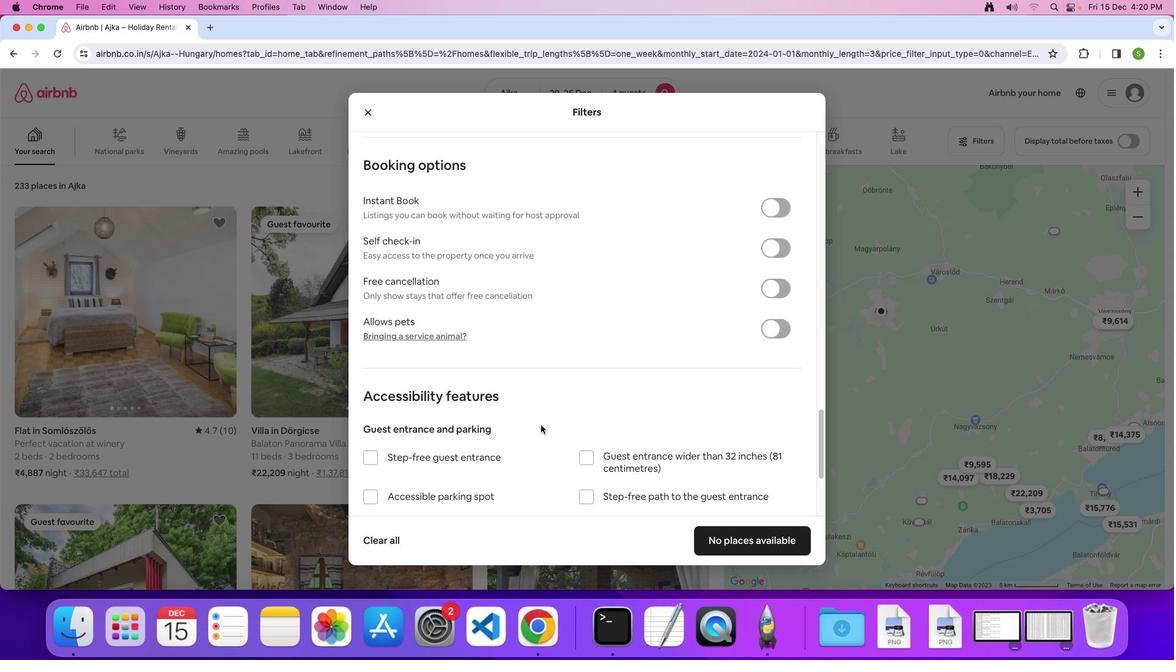 
Action: Mouse scrolled (594, 478) with delta (53, 52)
Screenshot: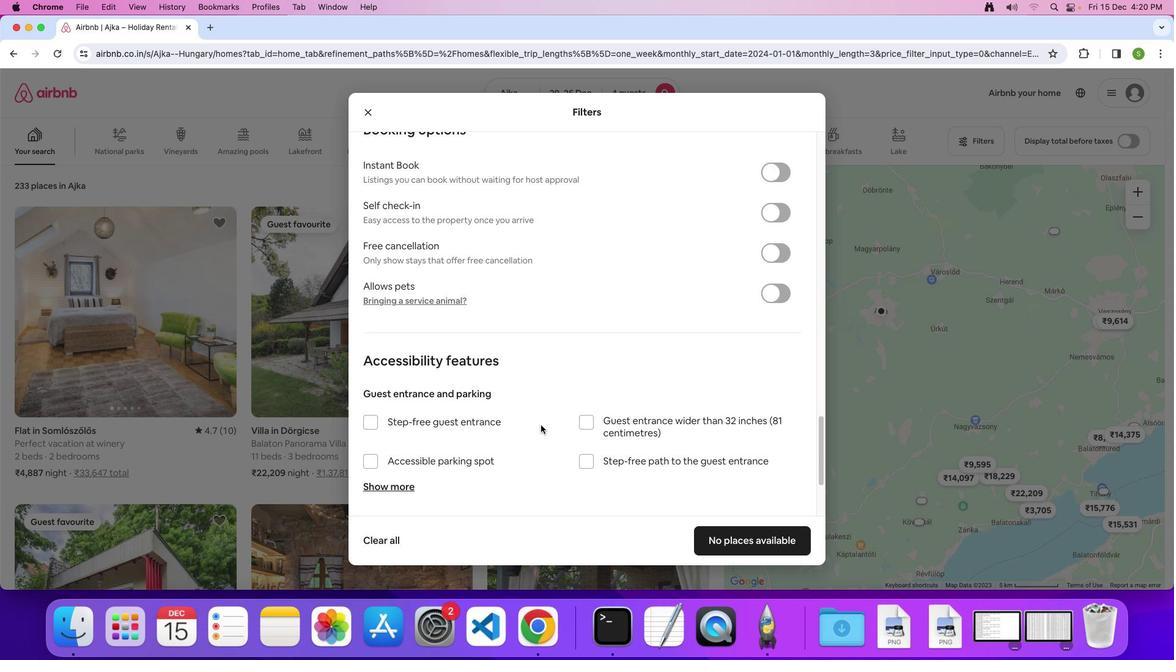 
Action: Mouse scrolled (594, 478) with delta (53, 52)
Screenshot: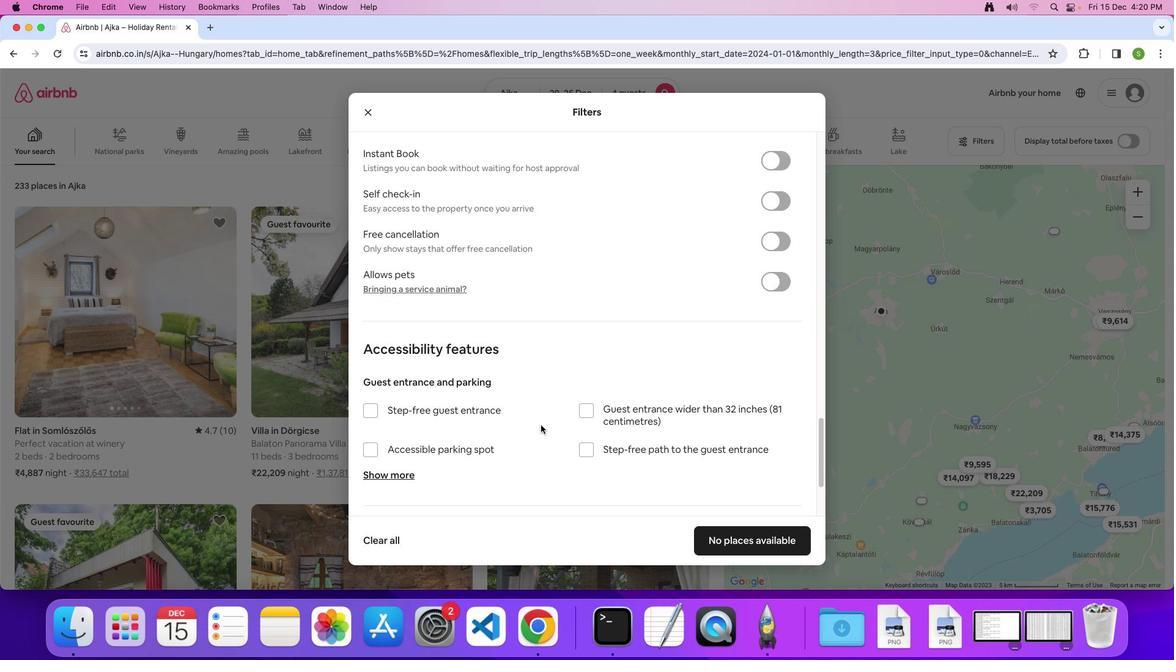 
Action: Mouse scrolled (594, 478) with delta (53, 51)
Screenshot: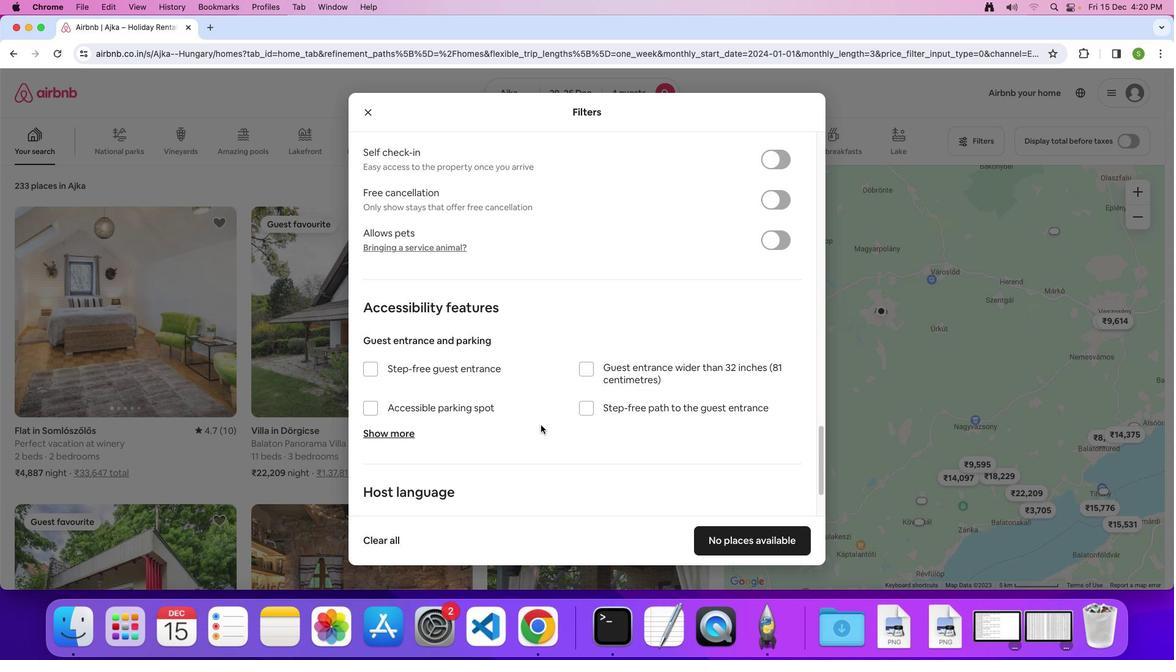 
Action: Mouse scrolled (594, 478) with delta (53, 52)
Screenshot: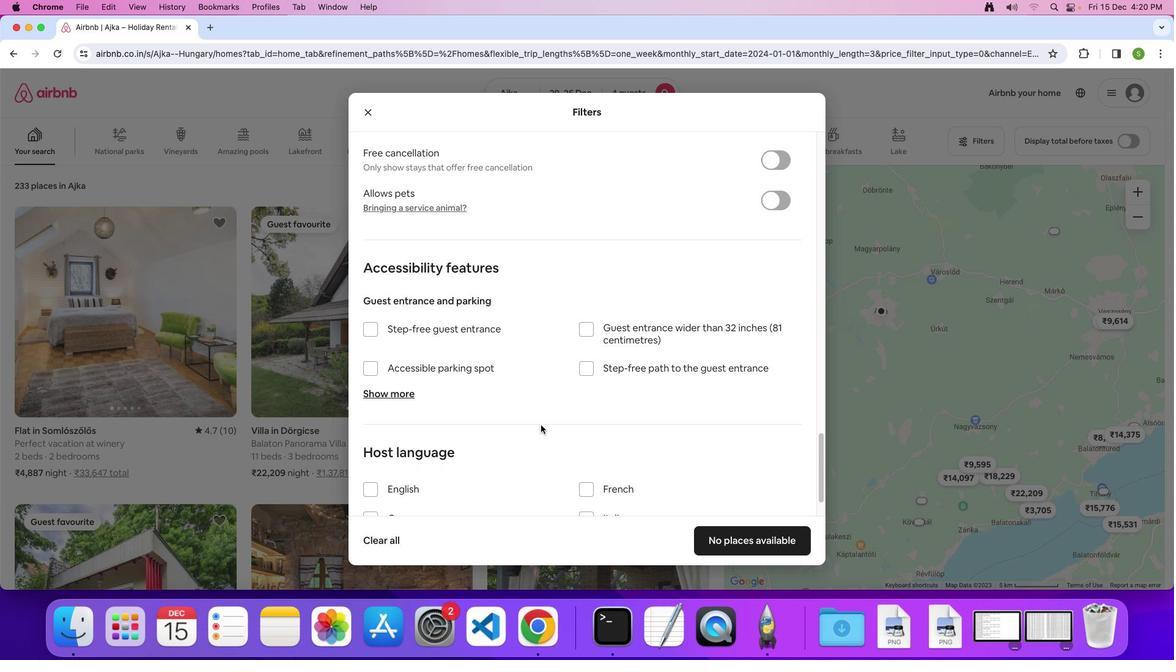 
Action: Mouse scrolled (594, 478) with delta (53, 52)
Screenshot: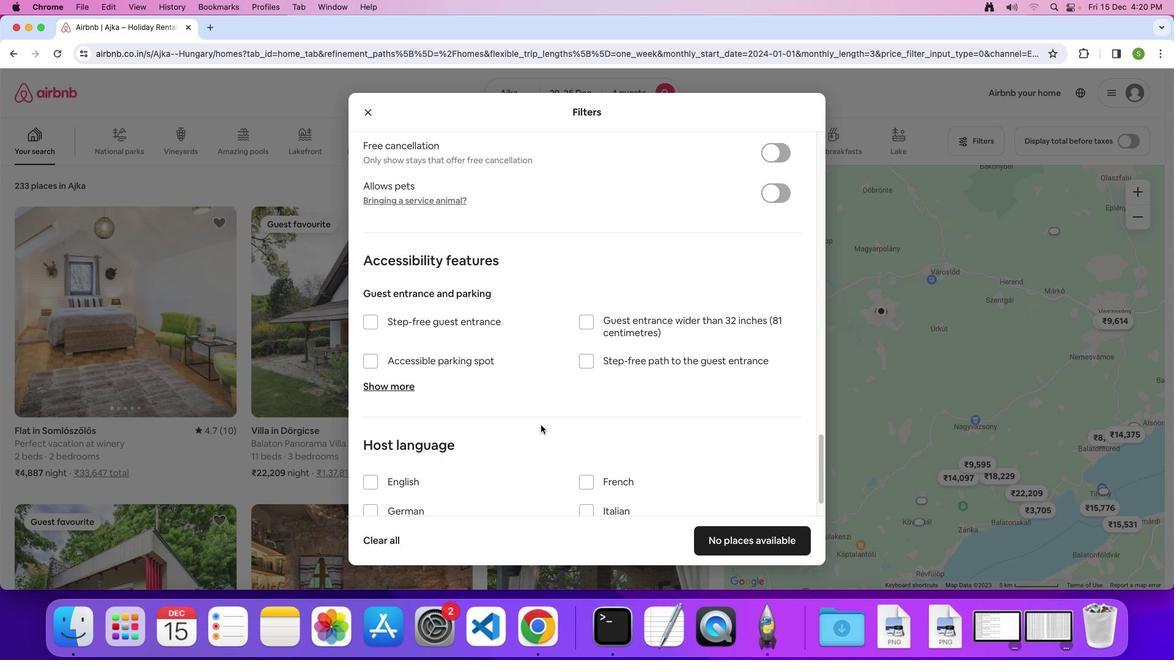 
Action: Mouse scrolled (594, 478) with delta (53, 51)
Screenshot: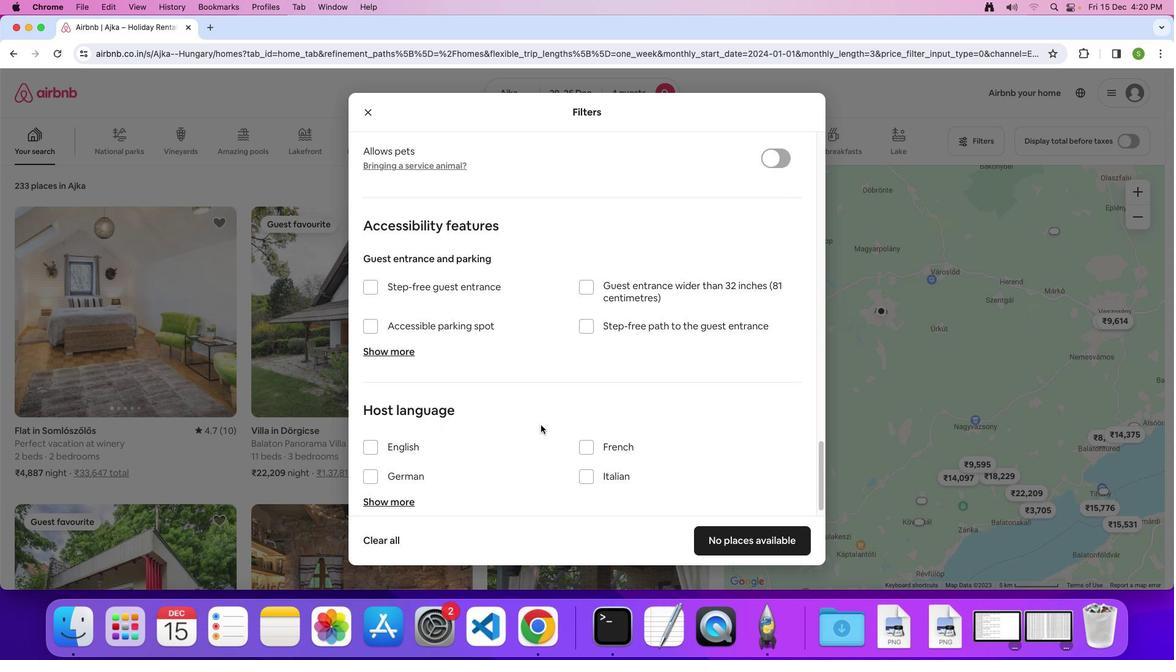 
Action: Mouse moved to (653, 500)
Screenshot: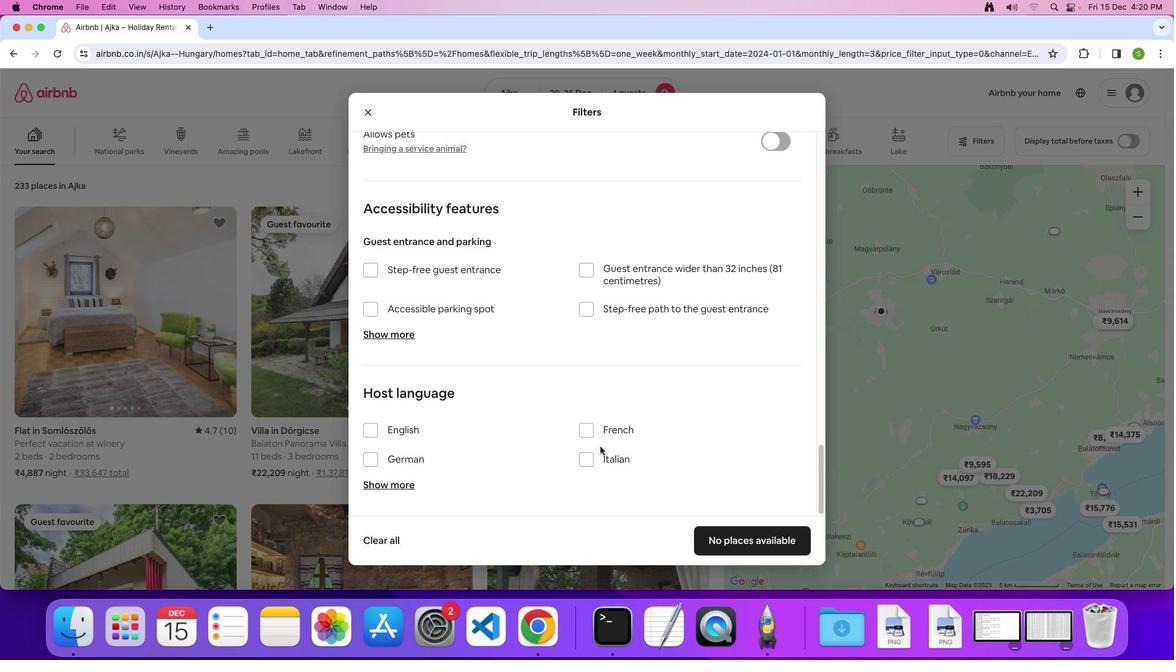 
Action: Mouse scrolled (653, 500) with delta (53, 52)
Screenshot: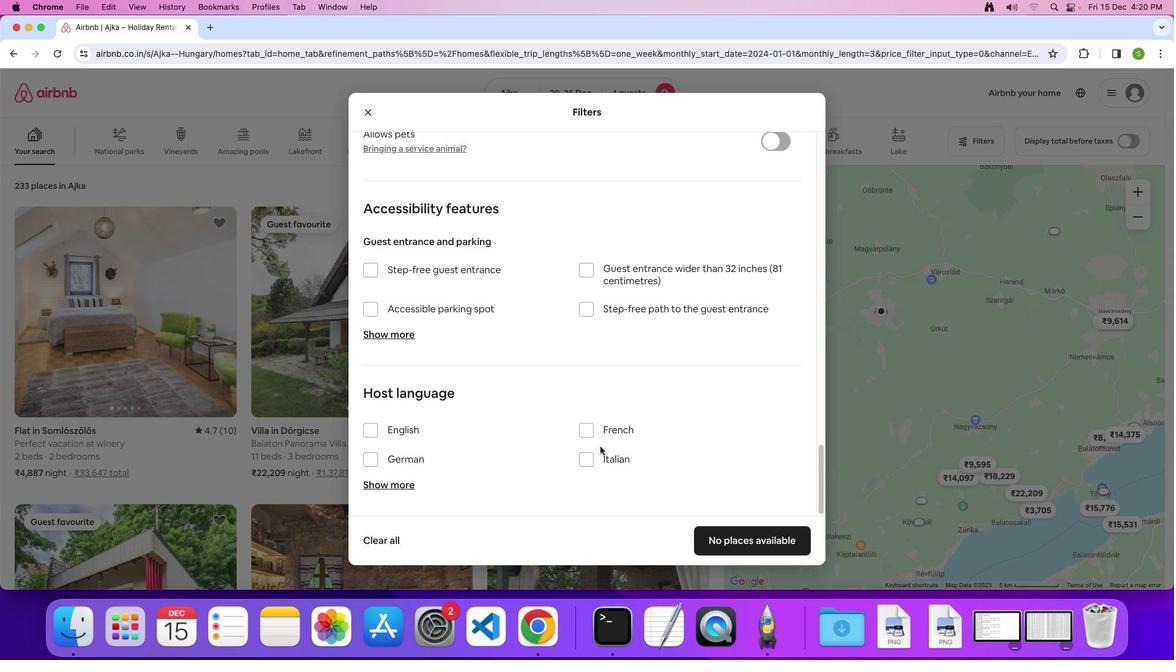 
Action: Mouse scrolled (653, 500) with delta (53, 52)
Screenshot: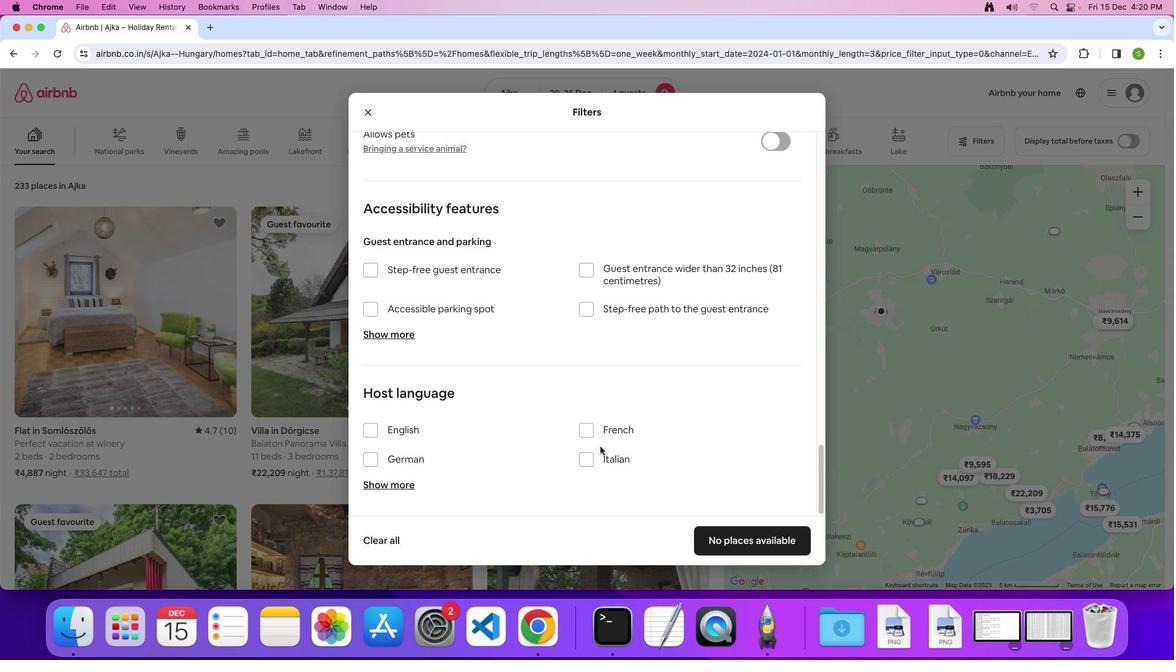 
Action: Mouse moved to (657, 501)
Screenshot: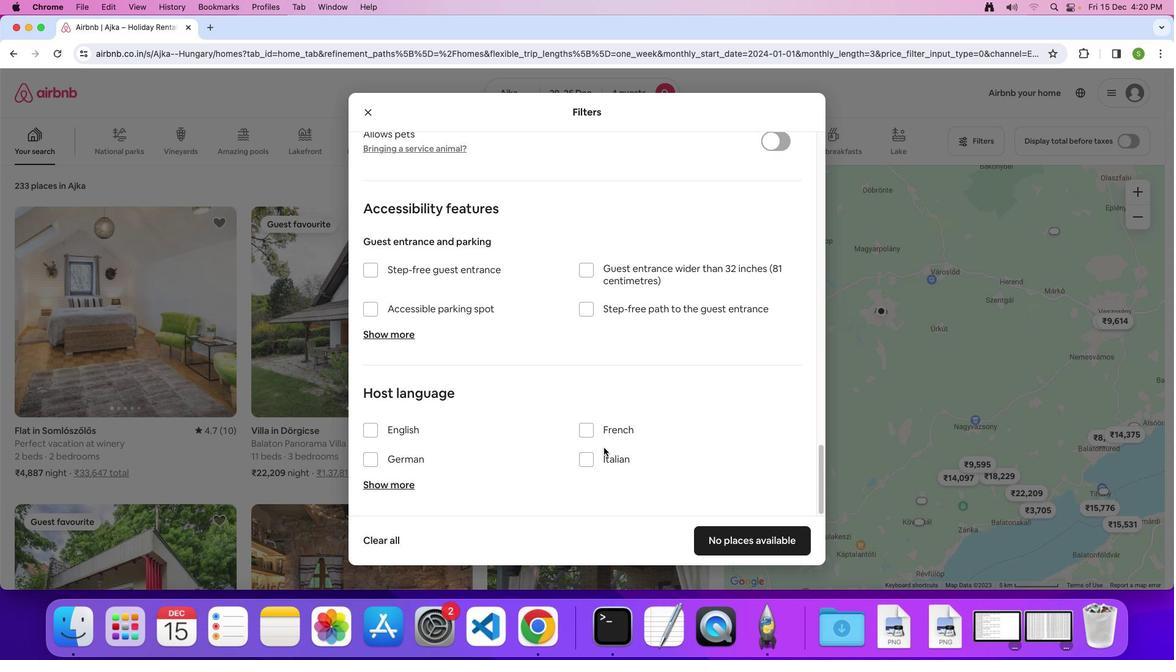 
Action: Mouse scrolled (657, 501) with delta (53, 52)
Screenshot: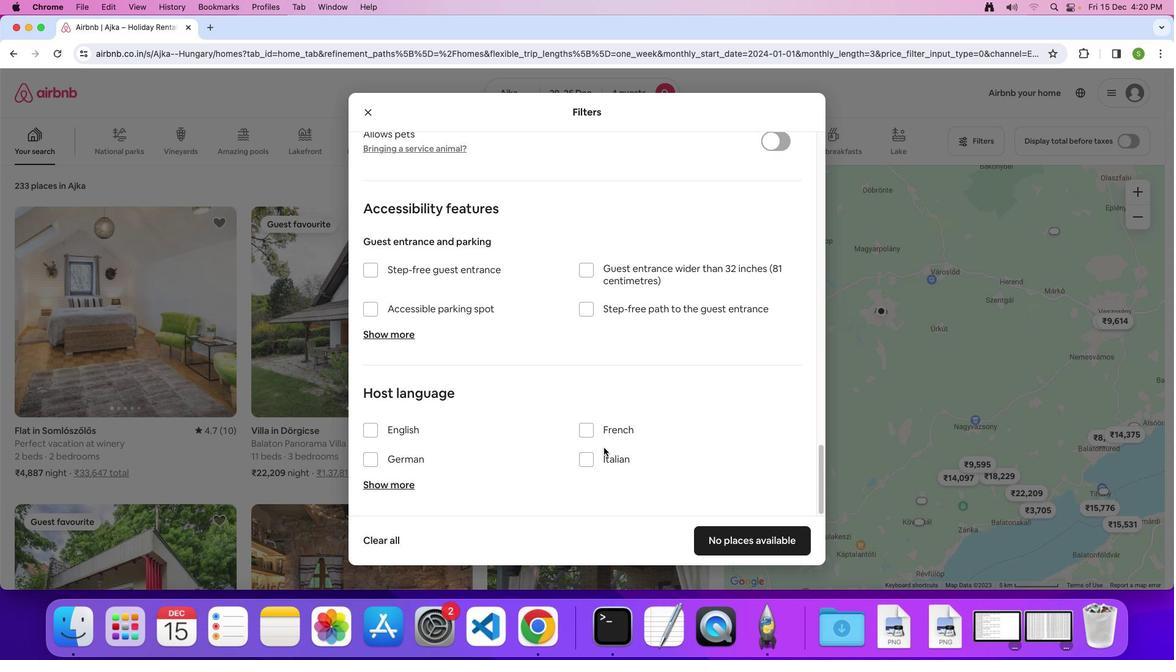 
Action: Mouse scrolled (657, 501) with delta (53, 52)
Screenshot: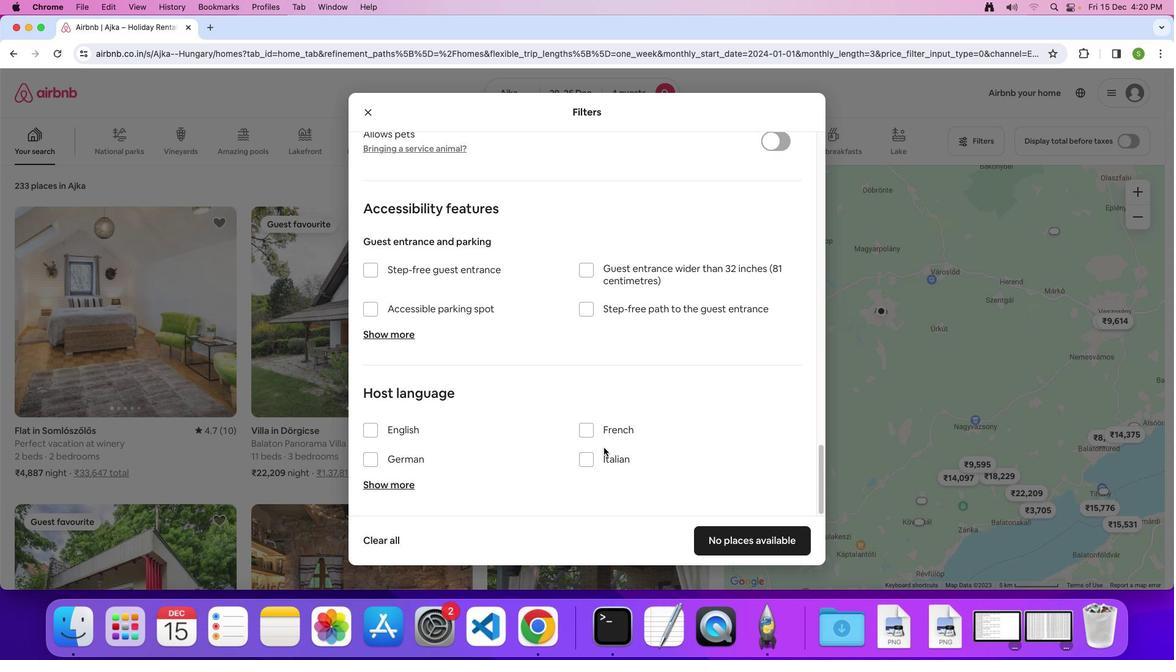 
Action: Mouse scrolled (657, 501) with delta (53, 51)
Screenshot: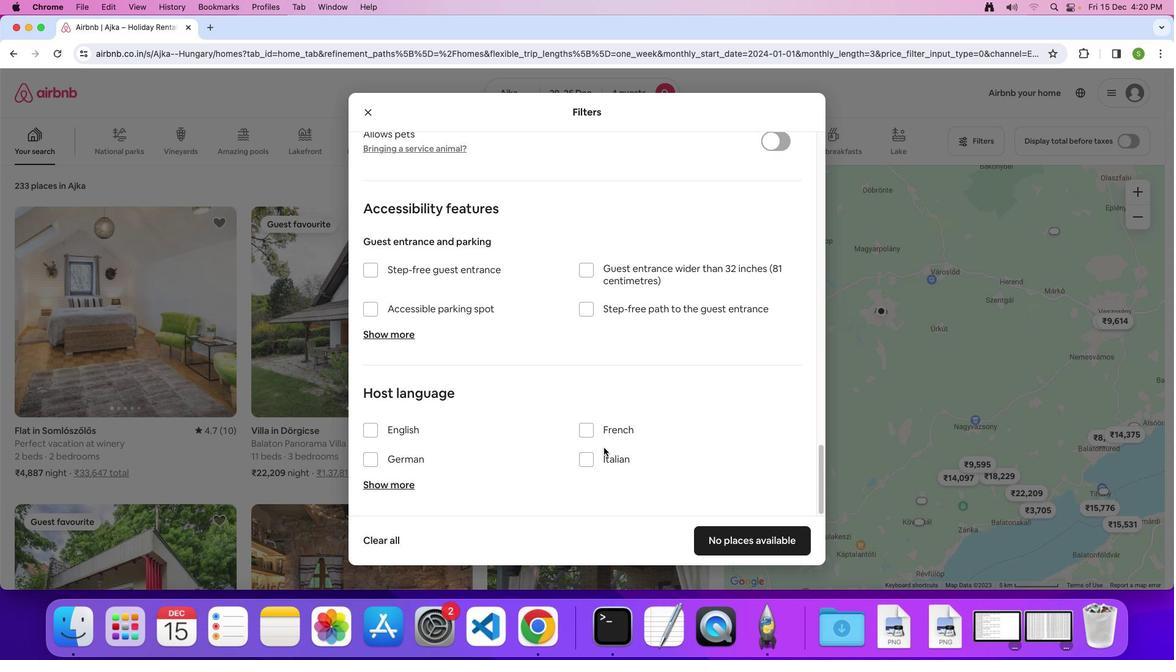 
Action: Mouse moved to (658, 501)
Screenshot: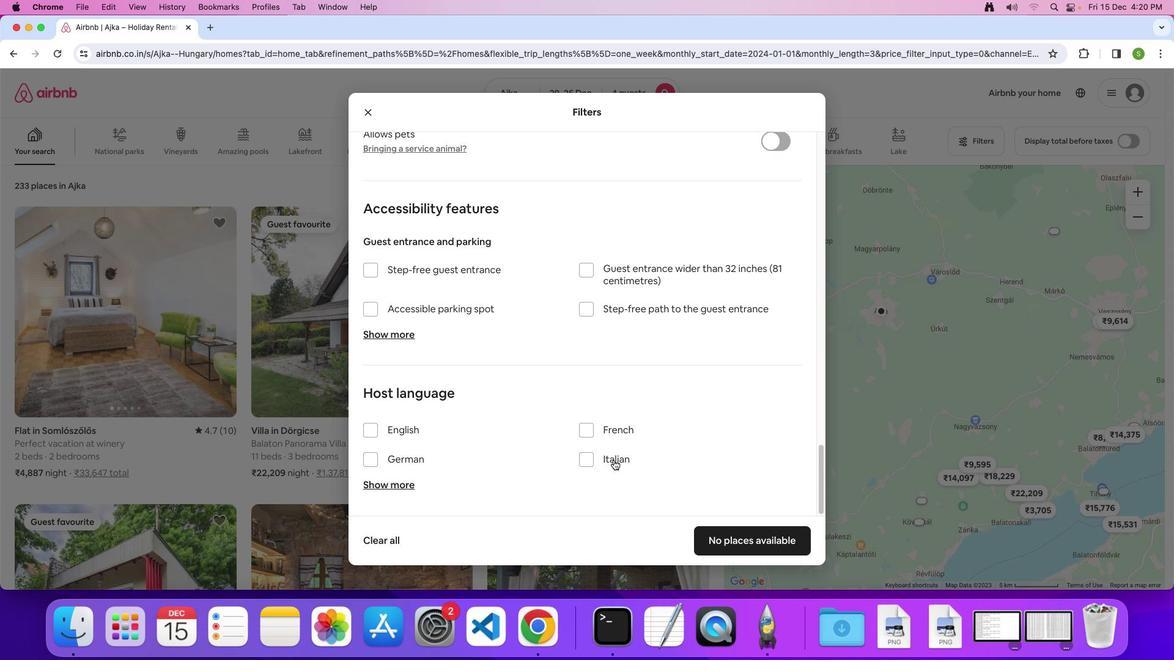 
Action: Mouse scrolled (658, 501) with delta (53, 52)
Screenshot: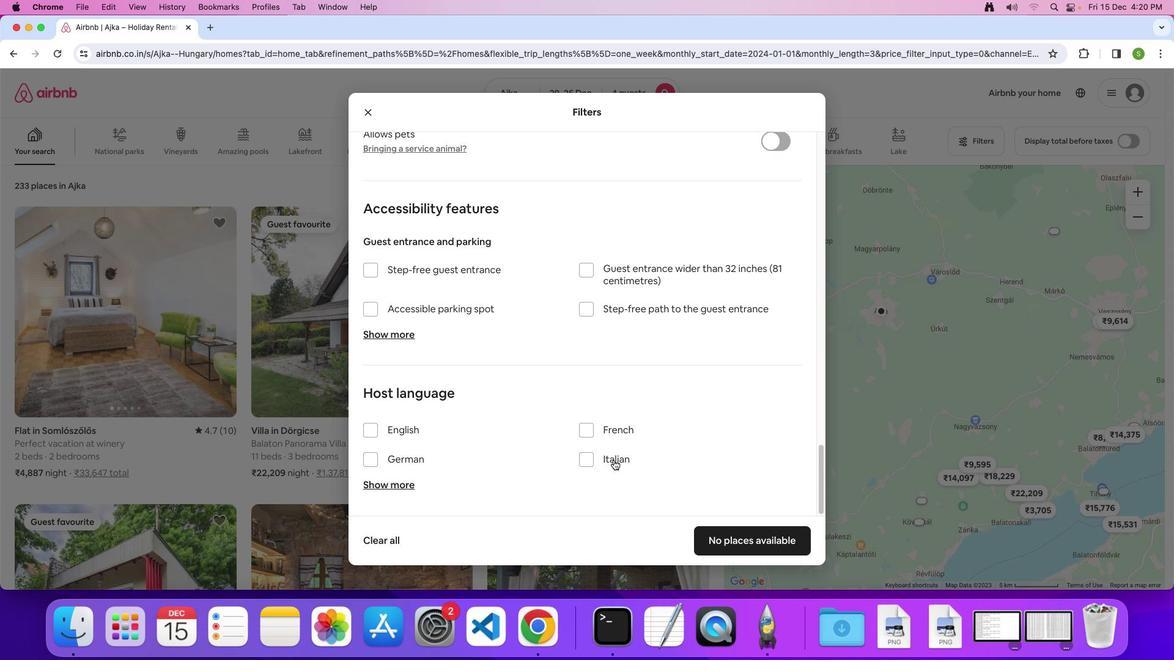 
Action: Mouse moved to (658, 501)
Screenshot: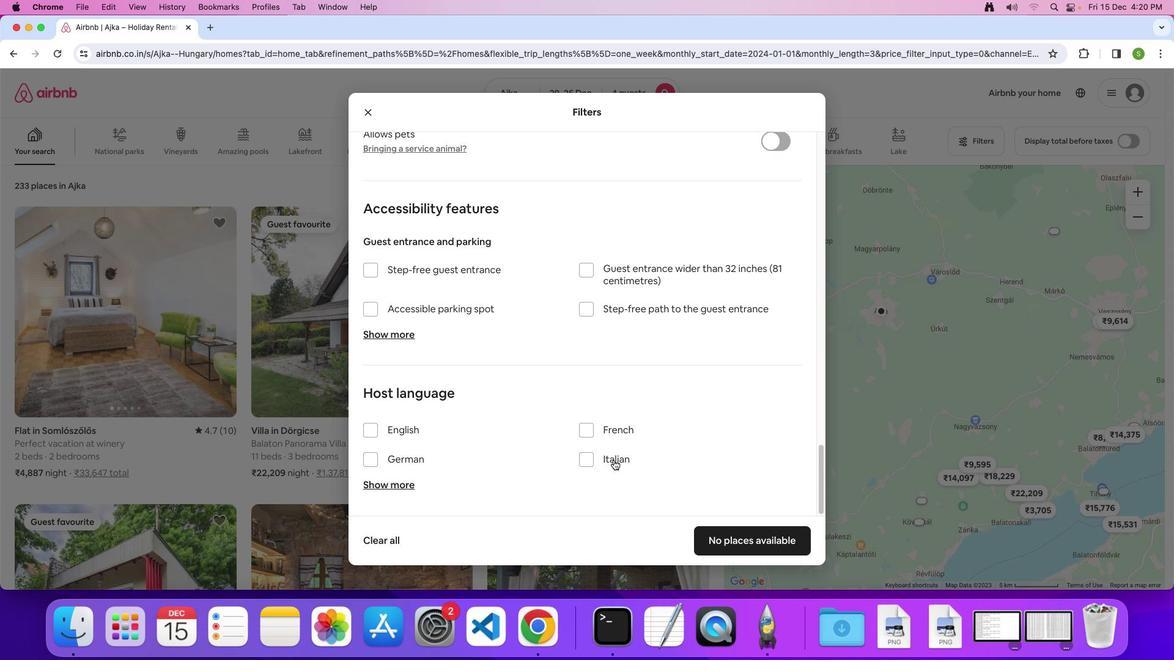 
Action: Mouse scrolled (658, 501) with delta (53, 52)
Screenshot: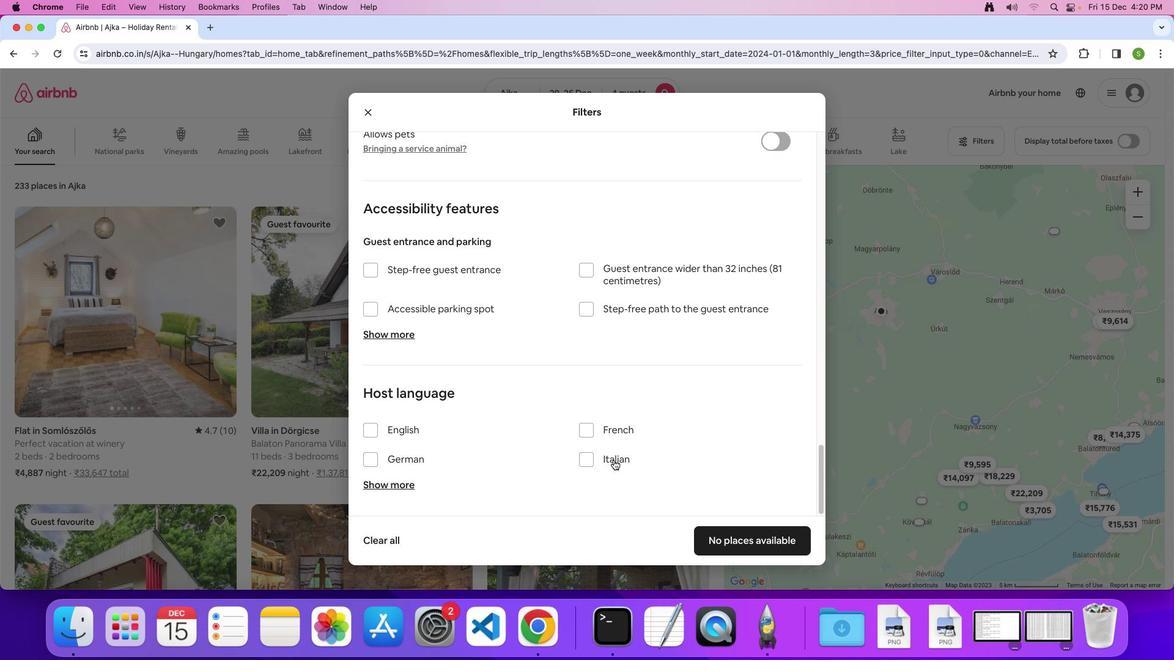 
Action: Mouse scrolled (658, 501) with delta (53, 50)
Screenshot: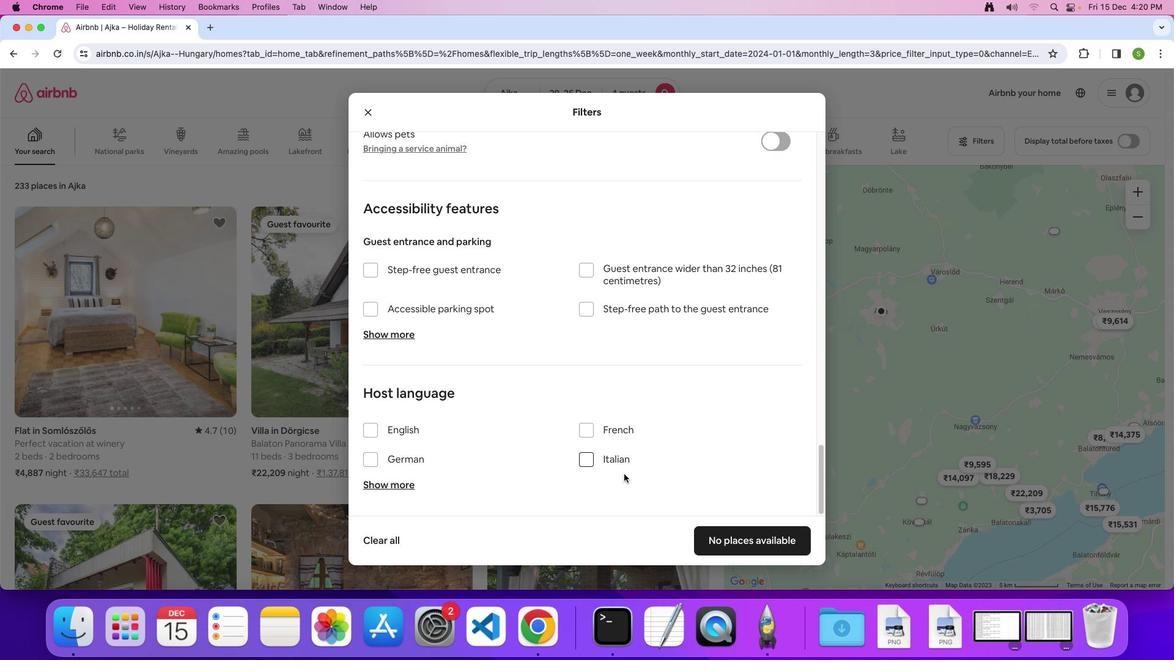 
Action: Mouse moved to (791, 594)
Screenshot: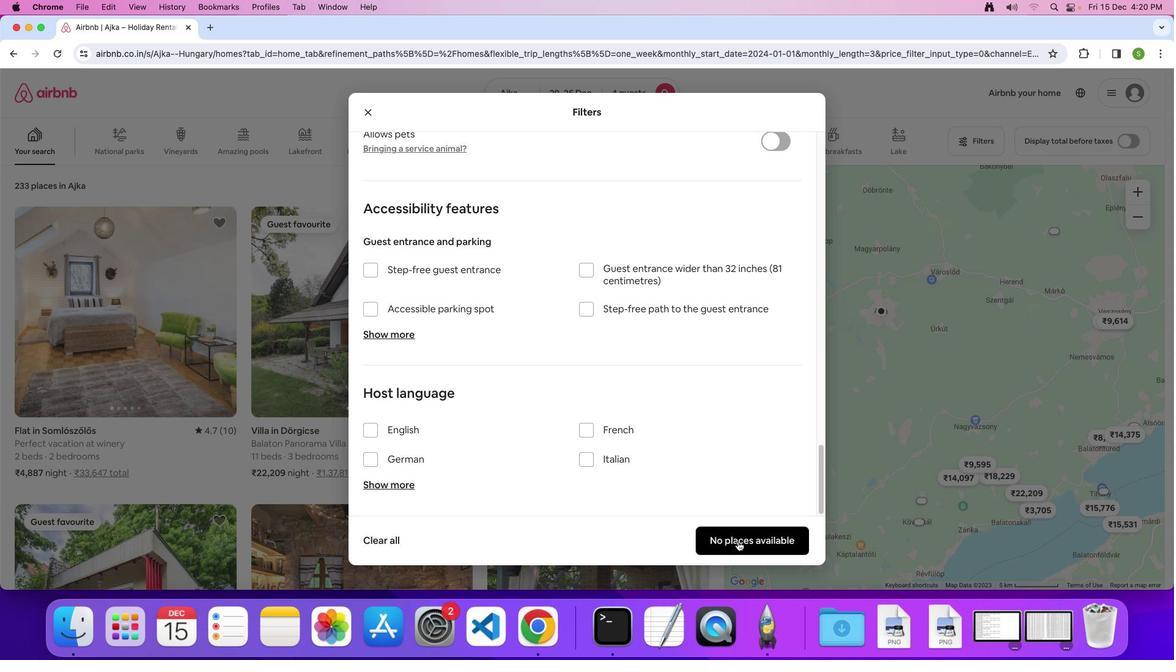 
Action: Mouse pressed left at (791, 594)
Screenshot: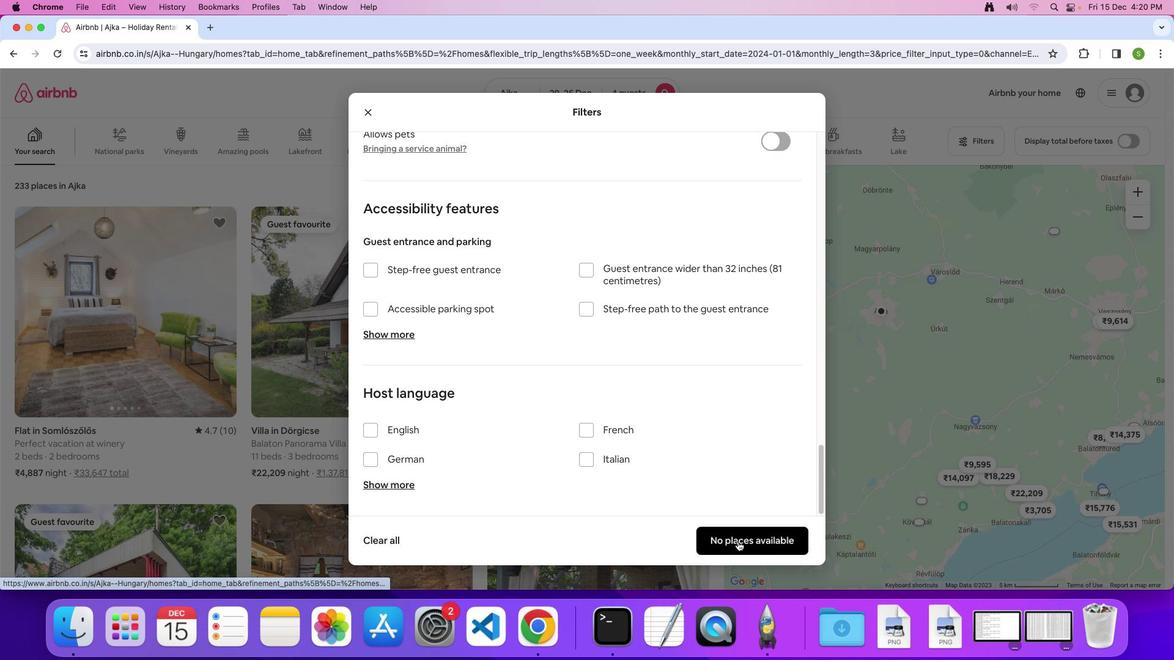
Action: Mouse moved to (541, 358)
Screenshot: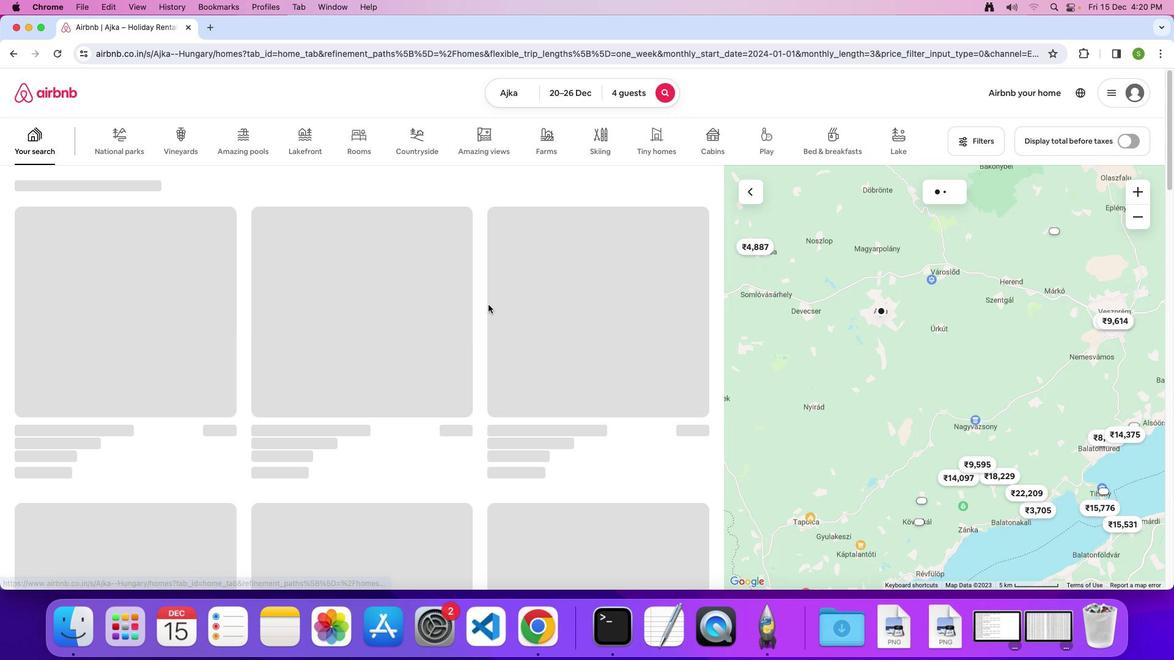 
